 Task: Organize and update the Trello board for the travel plan, including moving cards to the correct dates and updating task statuses.
Action: Mouse moved to (660, 149)
Screenshot: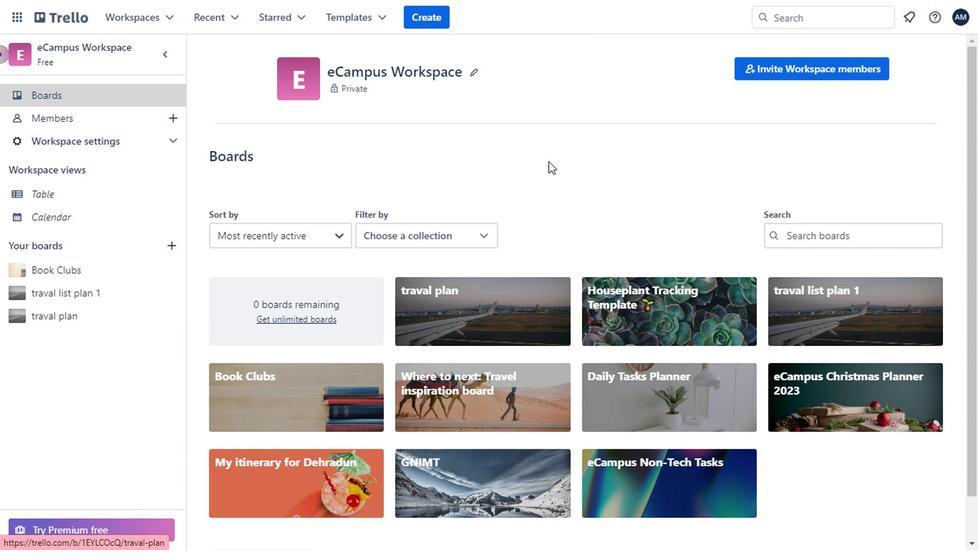 
Action: Mouse pressed left at (660, 149)
Screenshot: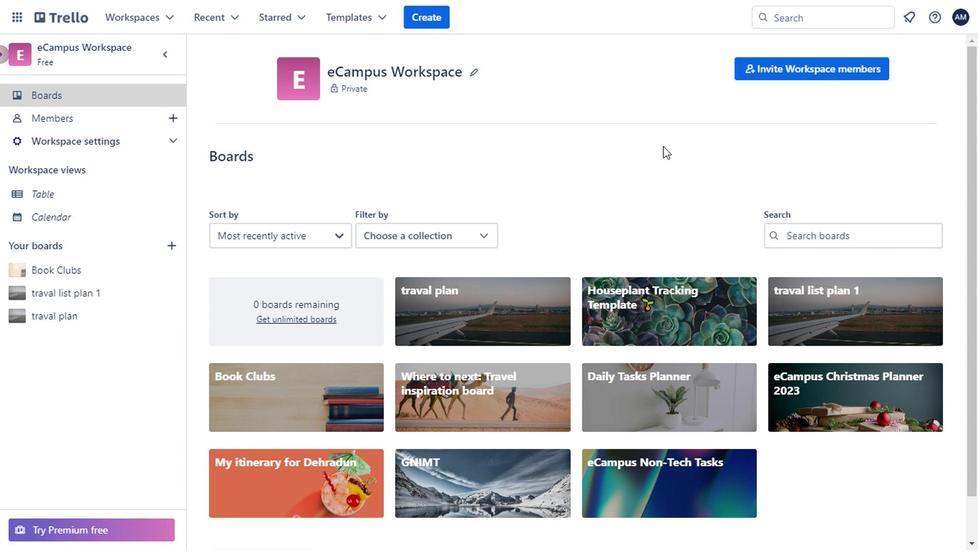 
Action: Mouse moved to (448, 315)
Screenshot: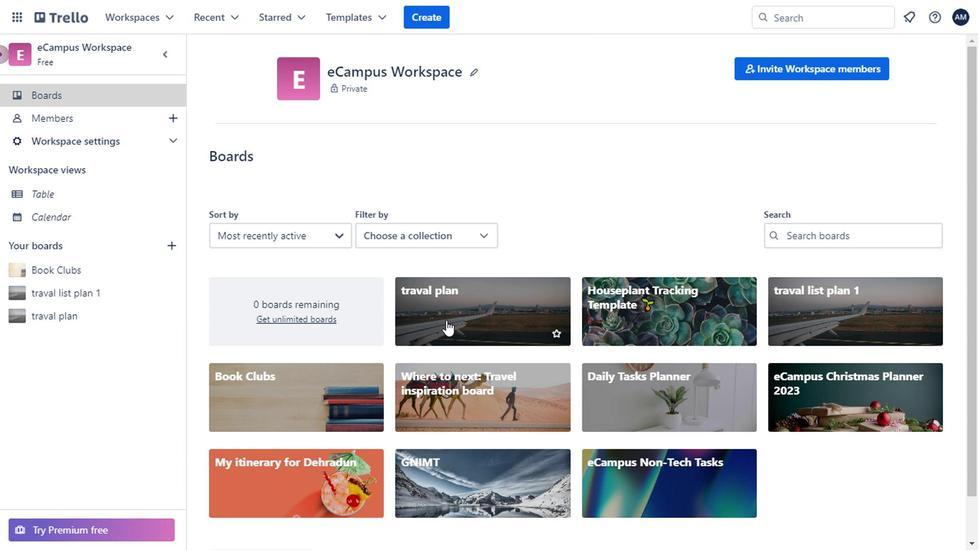
Action: Mouse pressed left at (448, 315)
Screenshot: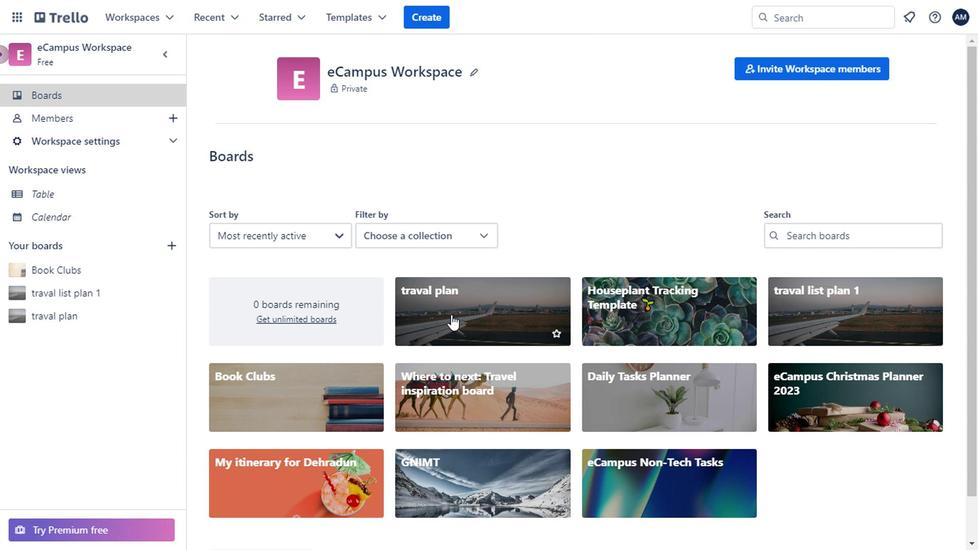 
Action: Mouse moved to (164, 55)
Screenshot: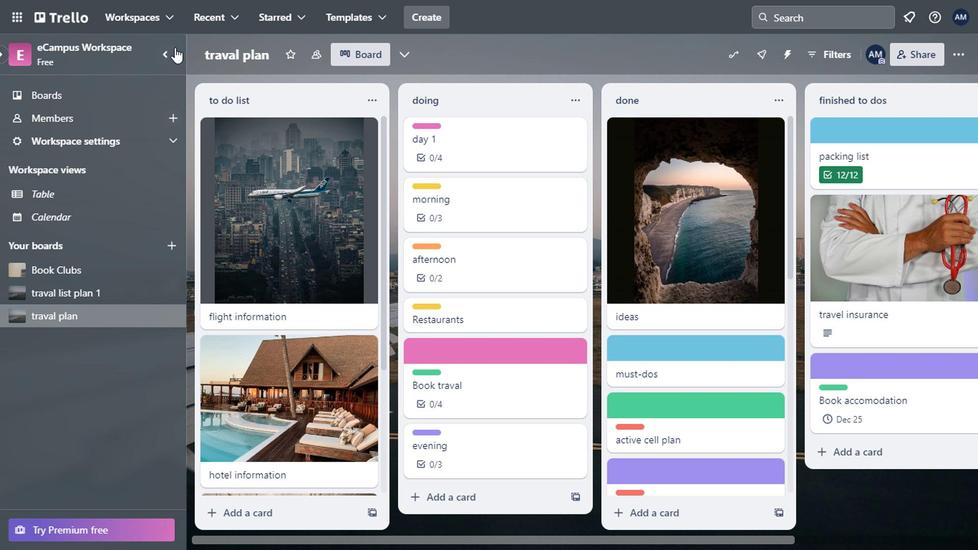 
Action: Mouse pressed left at (164, 55)
Screenshot: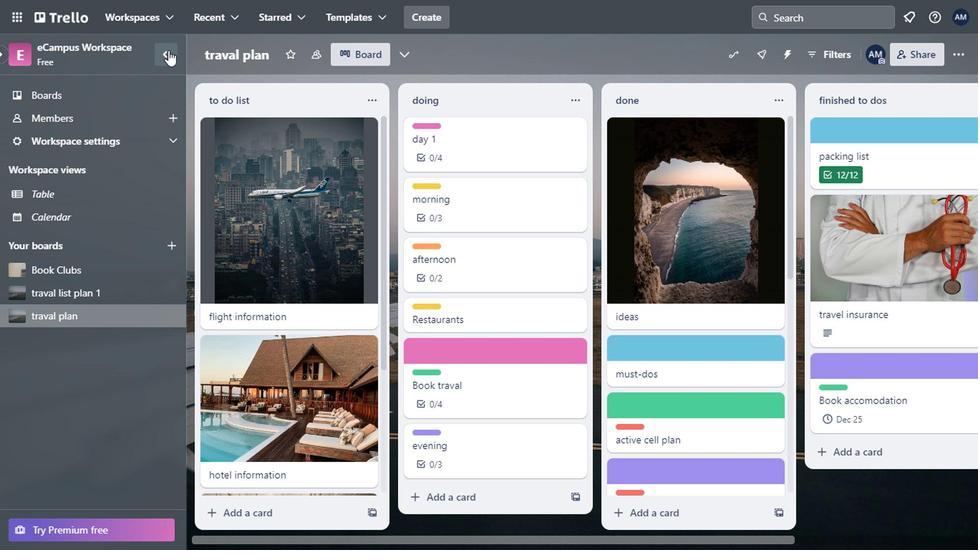 
Action: Mouse moved to (126, 91)
Screenshot: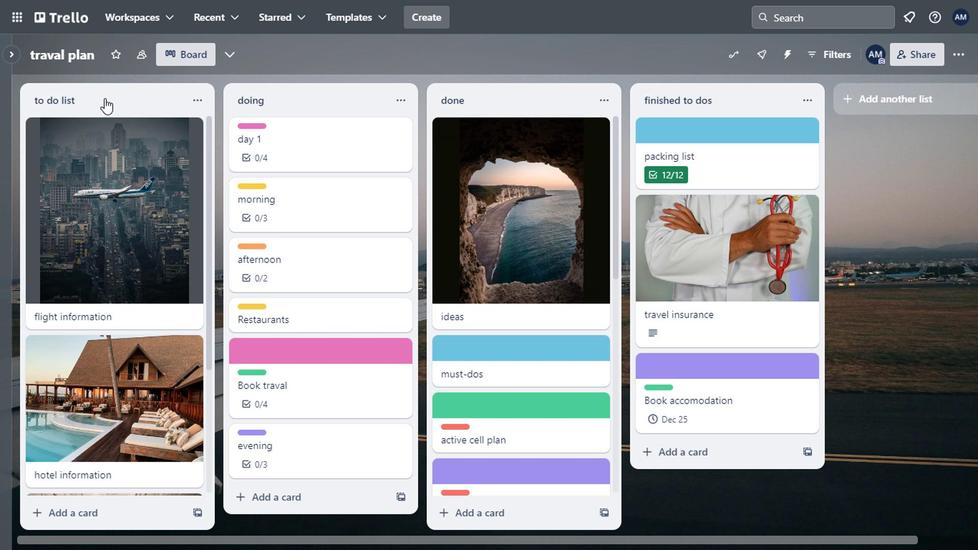 
Action: Mouse scrolled (126, 92) with delta (0, 1)
Screenshot: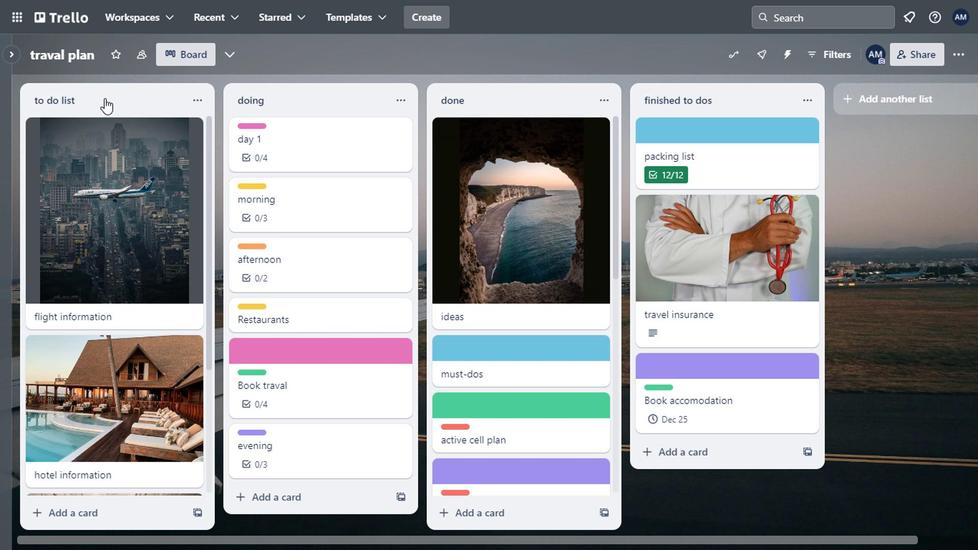 
Action: Mouse moved to (233, 54)
Screenshot: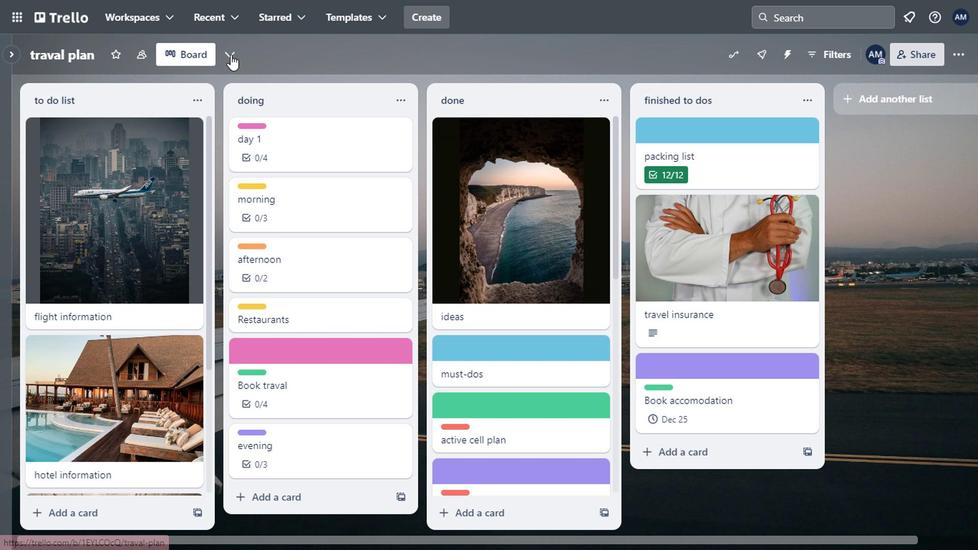 
Action: Mouse pressed left at (233, 54)
Screenshot: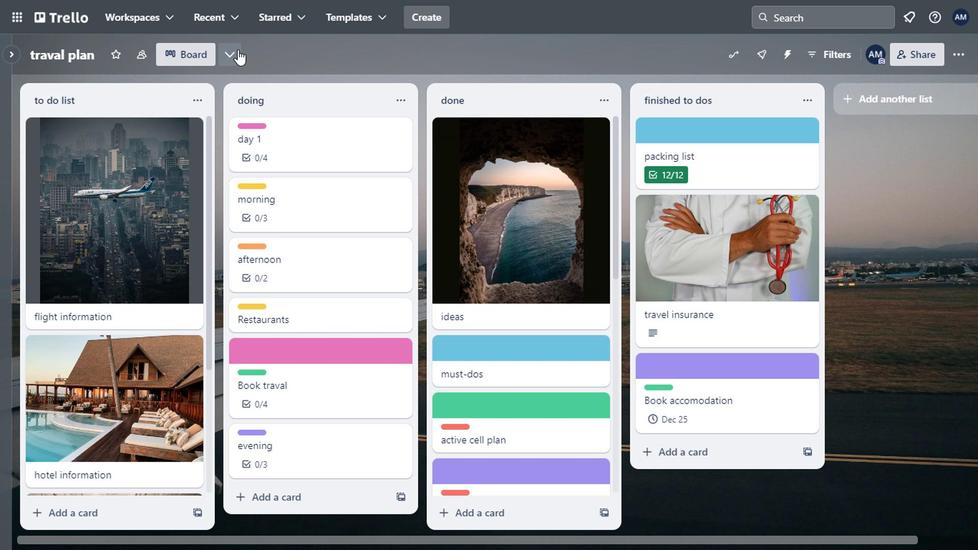 
Action: Mouse moved to (409, 91)
Screenshot: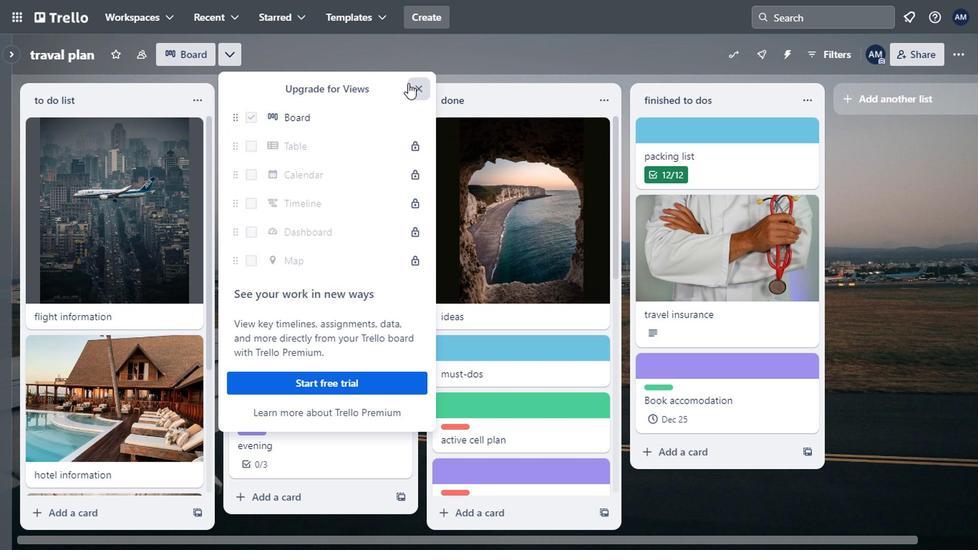 
Action: Mouse pressed left at (409, 91)
Screenshot: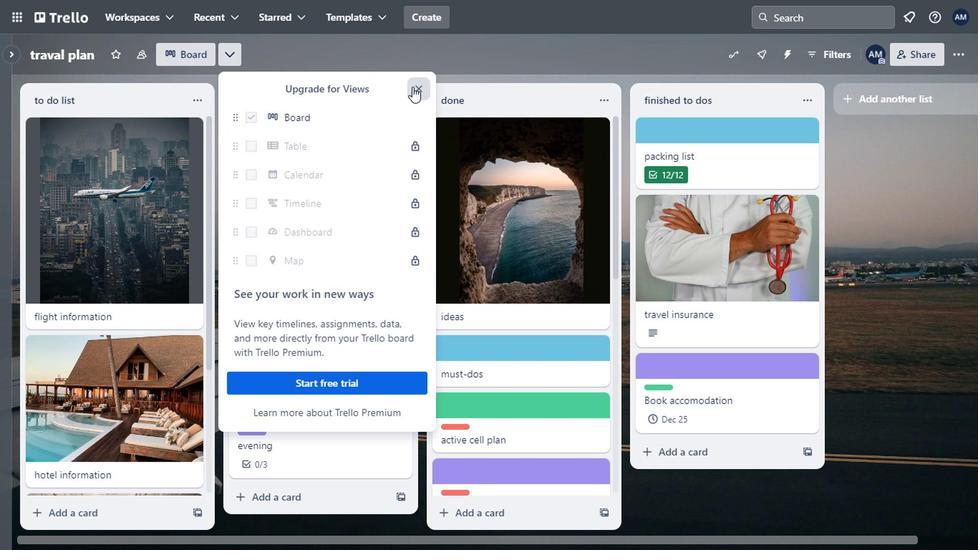 
Action: Mouse moved to (588, 204)
Screenshot: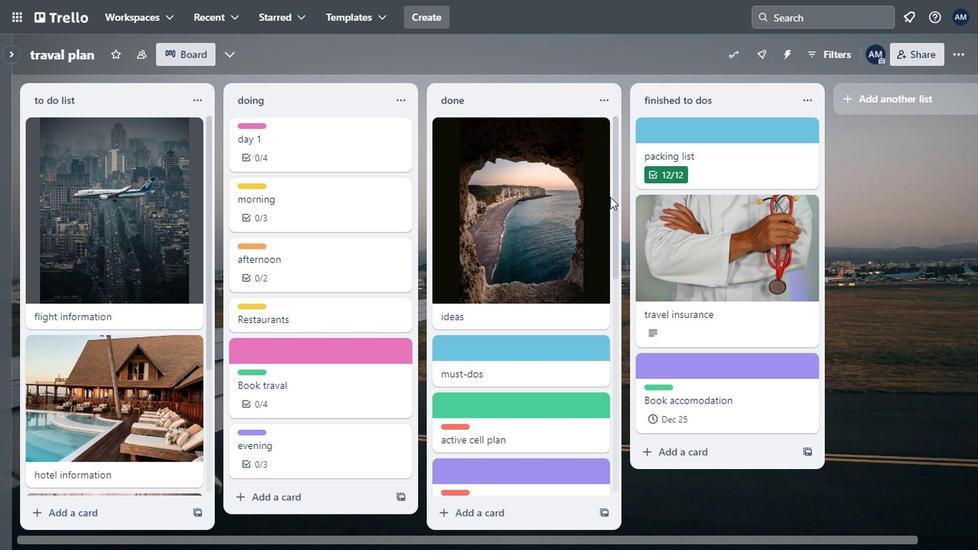 
Action: Mouse pressed left at (588, 204)
Screenshot: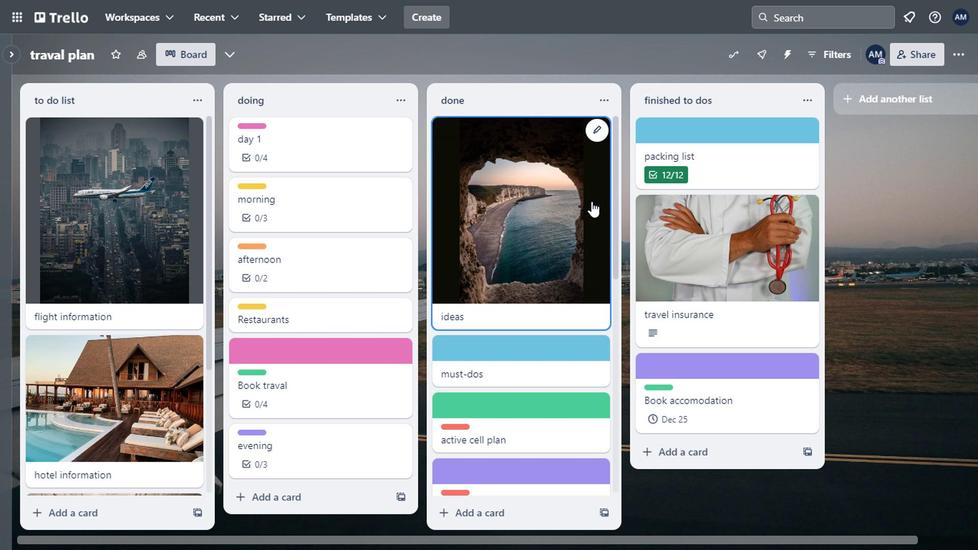 
Action: Mouse moved to (684, 343)
Screenshot: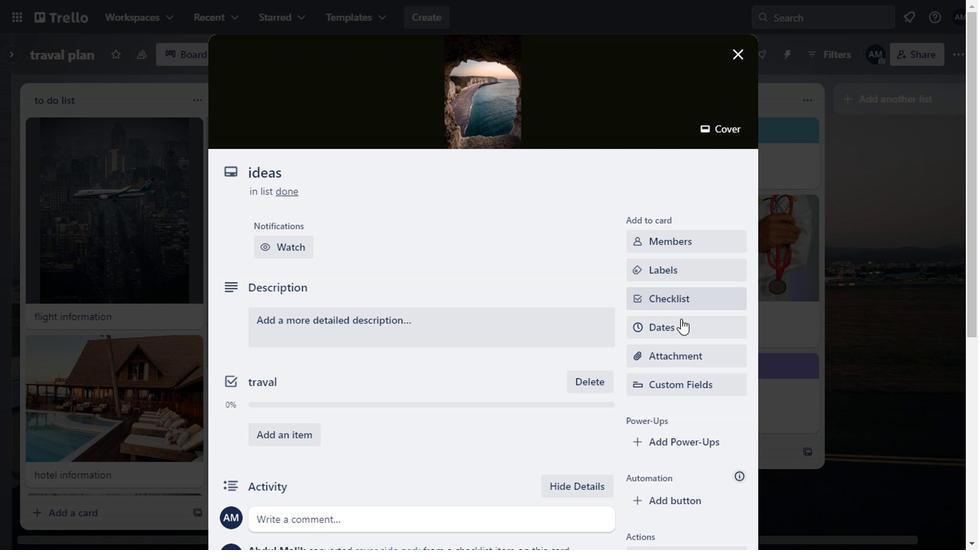 
Action: Mouse scrolled (684, 342) with delta (0, -1)
Screenshot: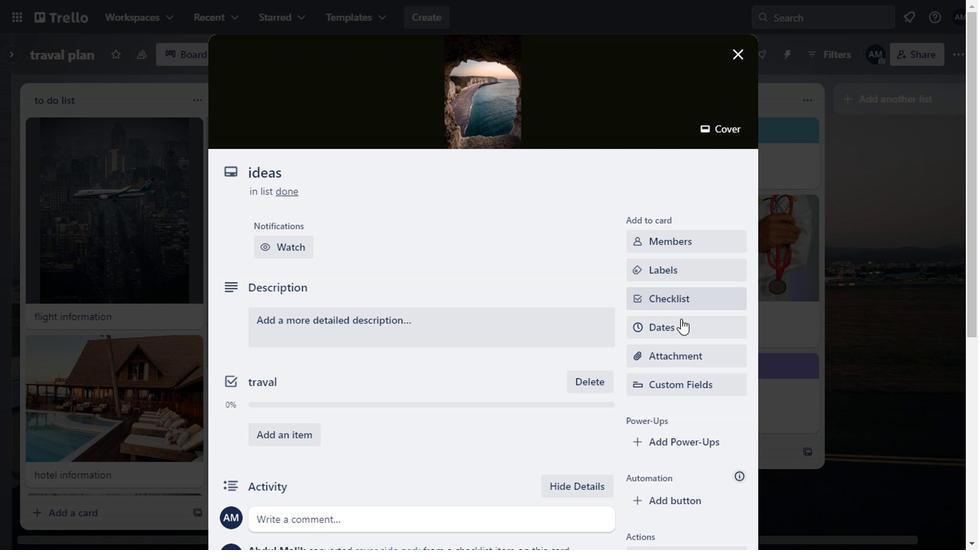 
Action: Mouse moved to (683, 346)
Screenshot: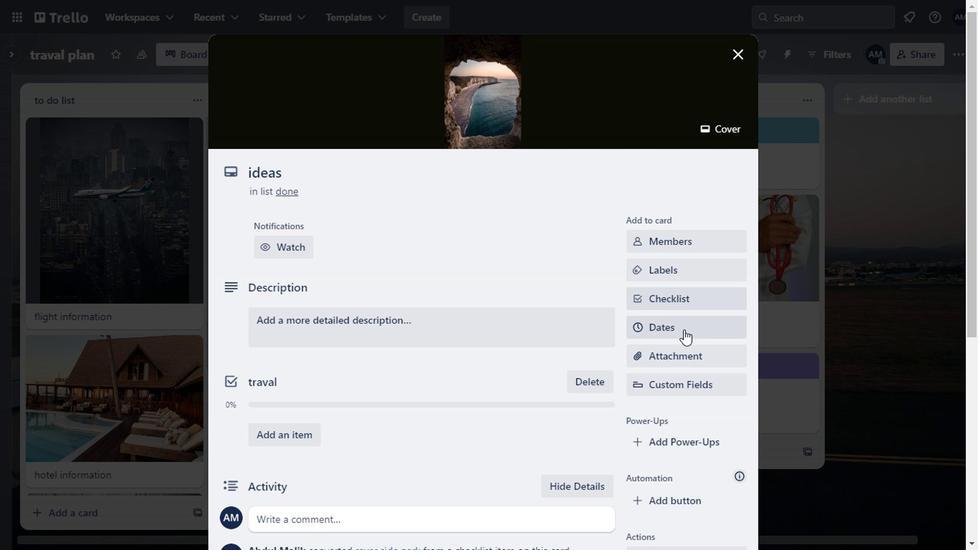 
Action: Mouse scrolled (683, 345) with delta (0, -1)
Screenshot: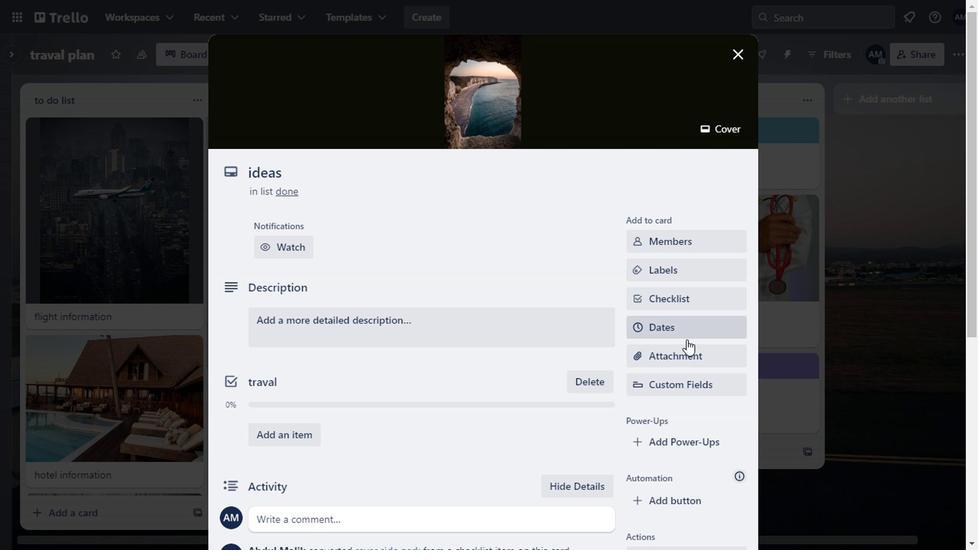 
Action: Mouse moved to (679, 347)
Screenshot: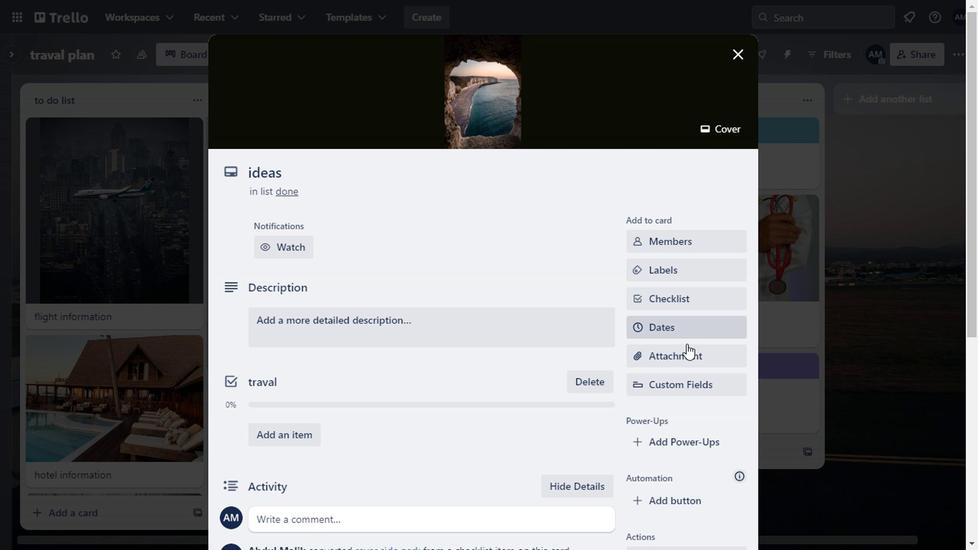 
Action: Mouse scrolled (679, 347) with delta (0, 0)
Screenshot: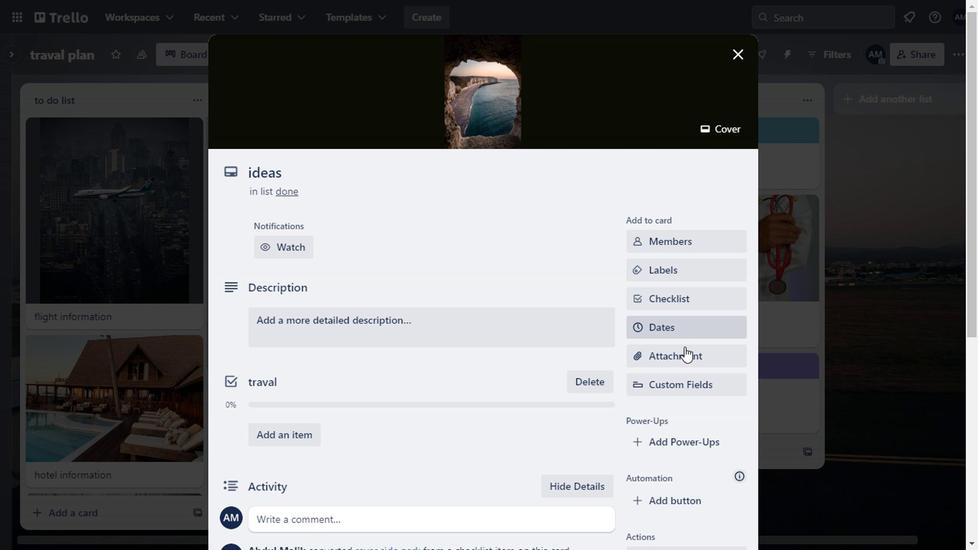 
Action: Mouse moved to (636, 233)
Screenshot: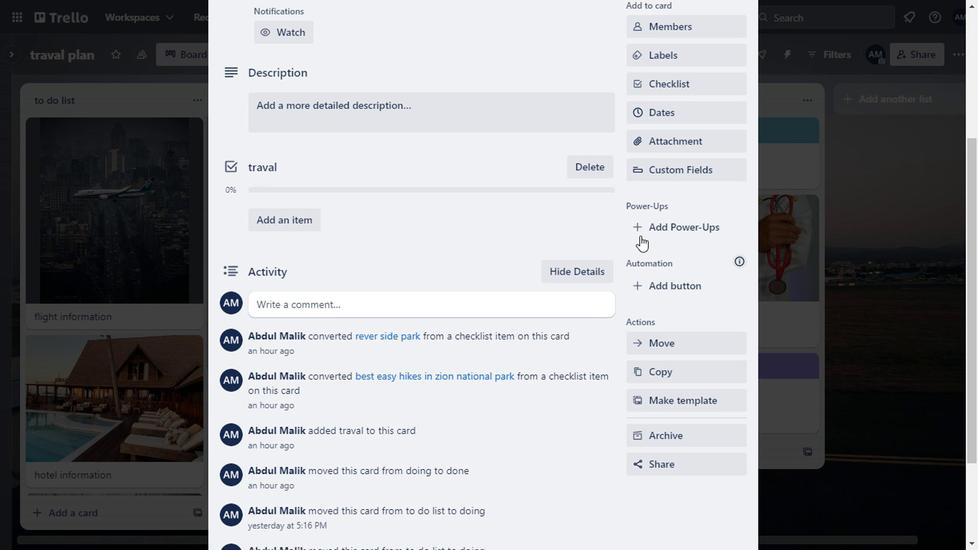 
Action: Mouse pressed left at (636, 233)
Screenshot: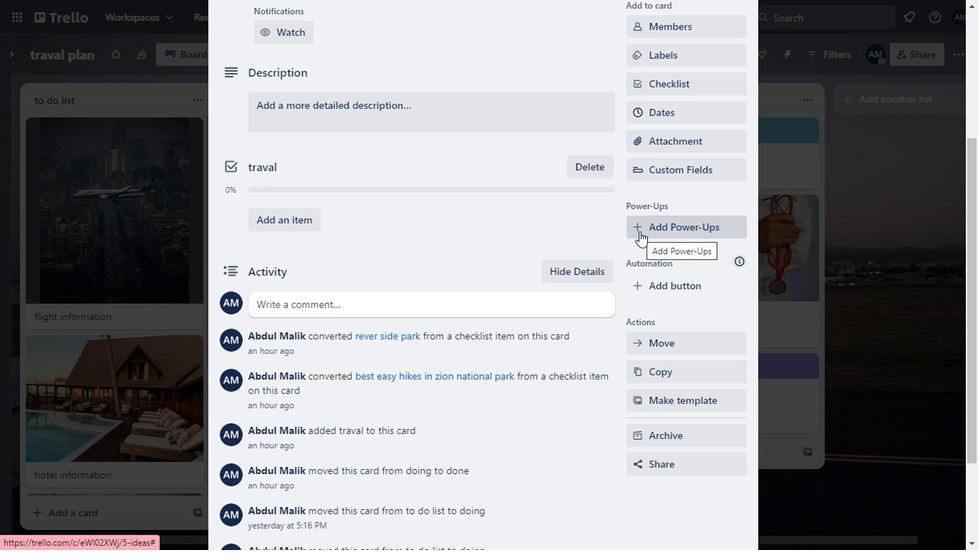
Action: Mouse moved to (113, 218)
Screenshot: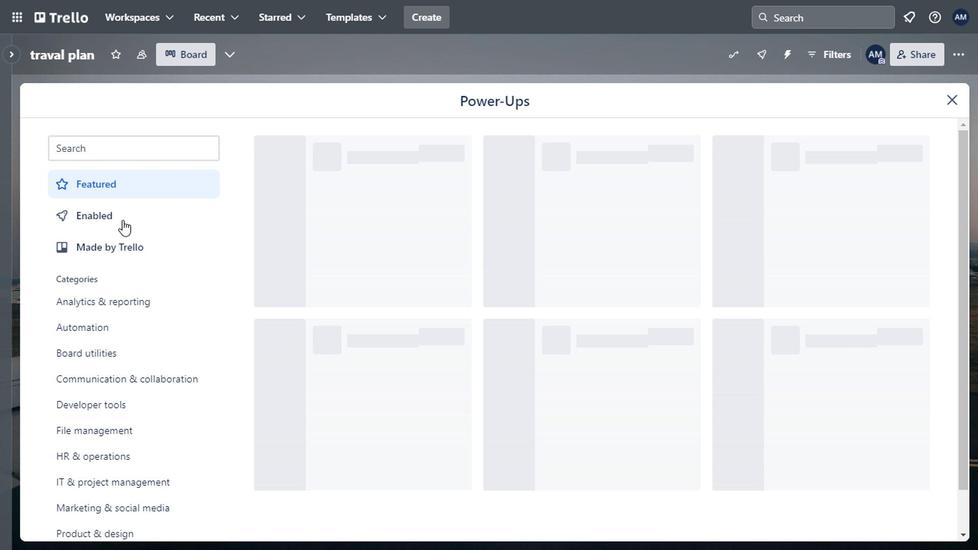 
Action: Mouse pressed left at (113, 218)
Screenshot: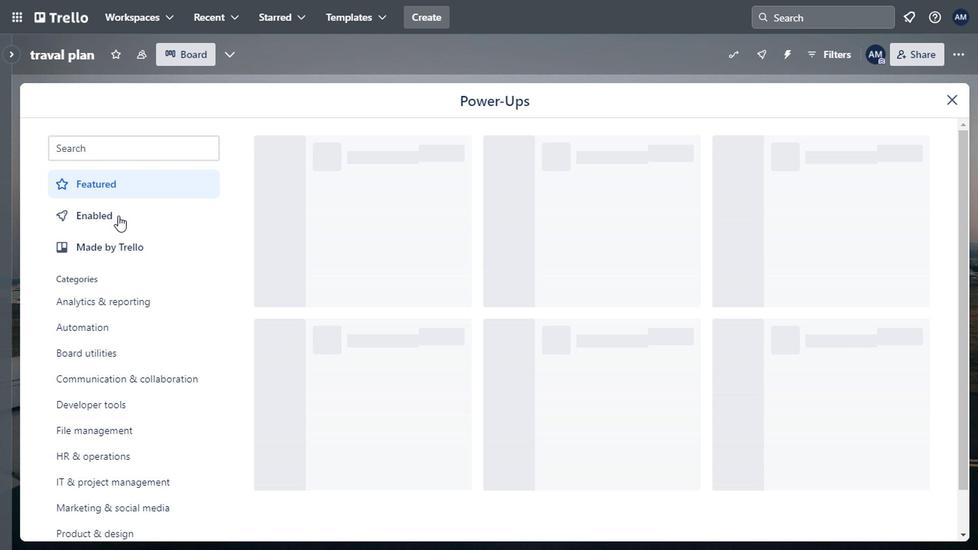 
Action: Mouse moved to (543, 228)
Screenshot: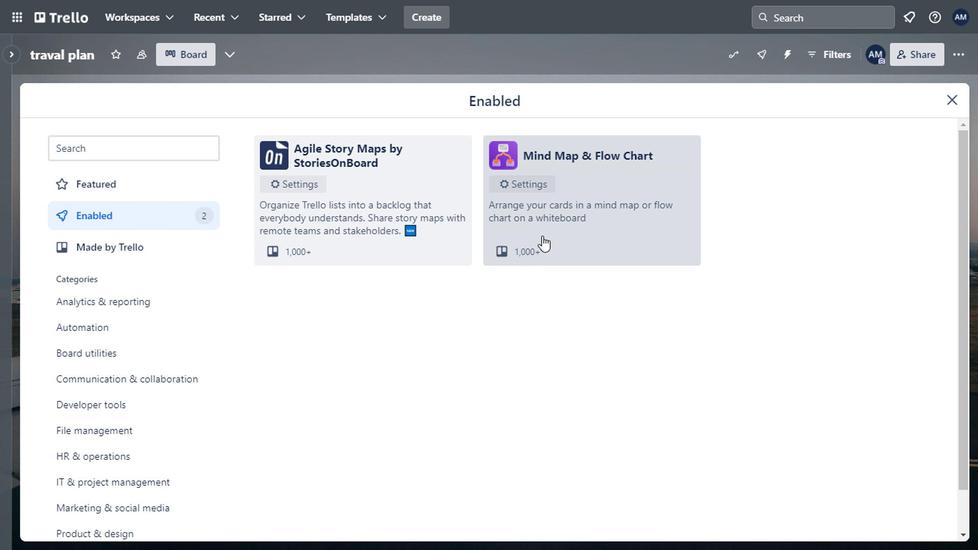 
Action: Mouse pressed left at (543, 228)
Screenshot: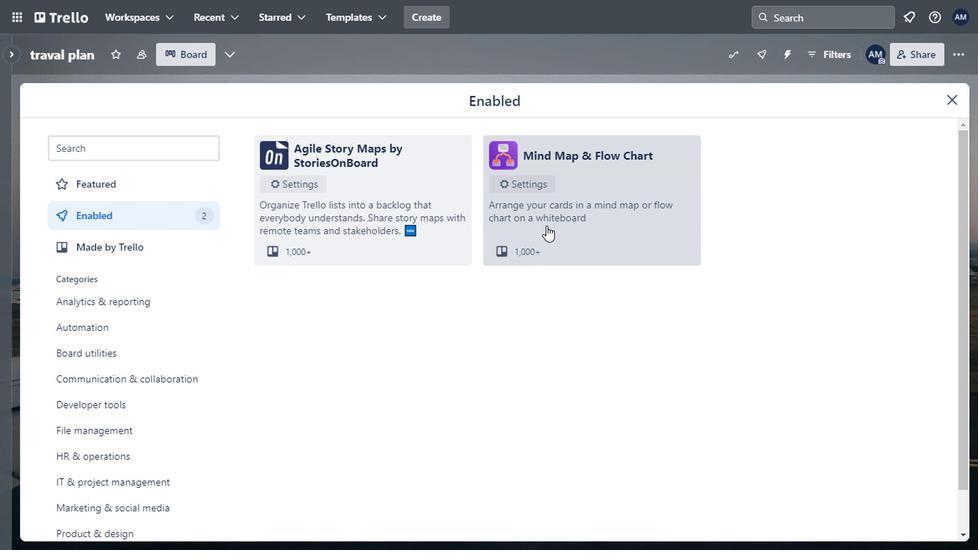 
Action: Mouse scrolled (543, 227) with delta (0, -1)
Screenshot: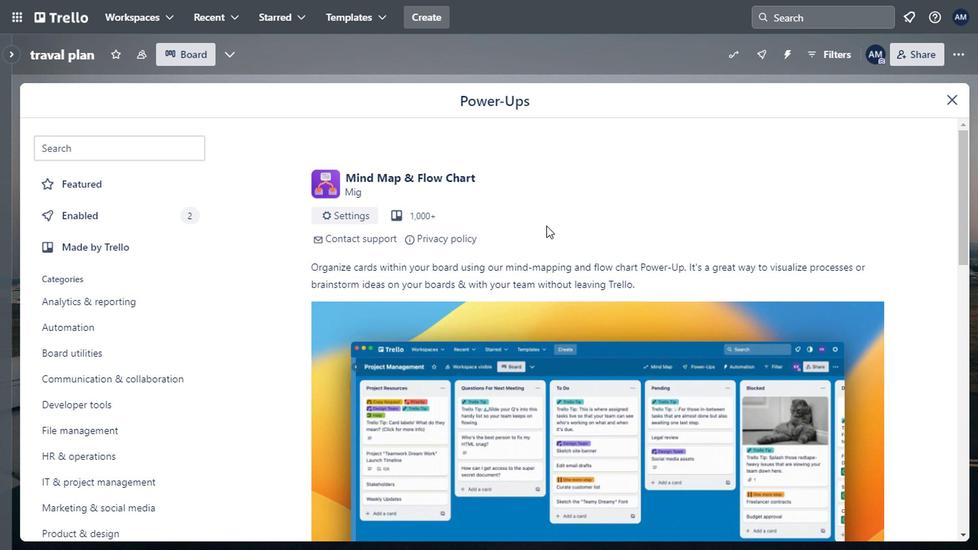 
Action: Mouse scrolled (543, 227) with delta (0, -1)
Screenshot: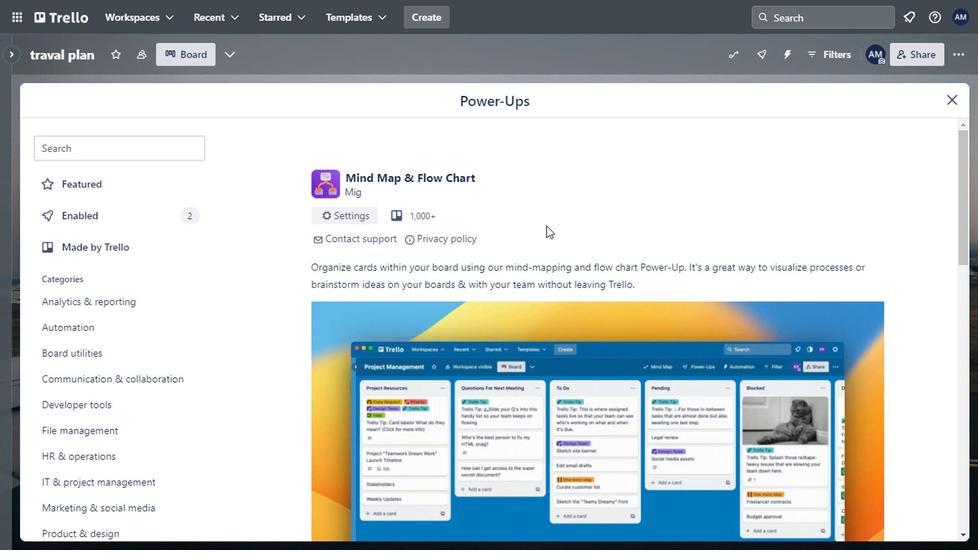 
Action: Mouse moved to (543, 229)
Screenshot: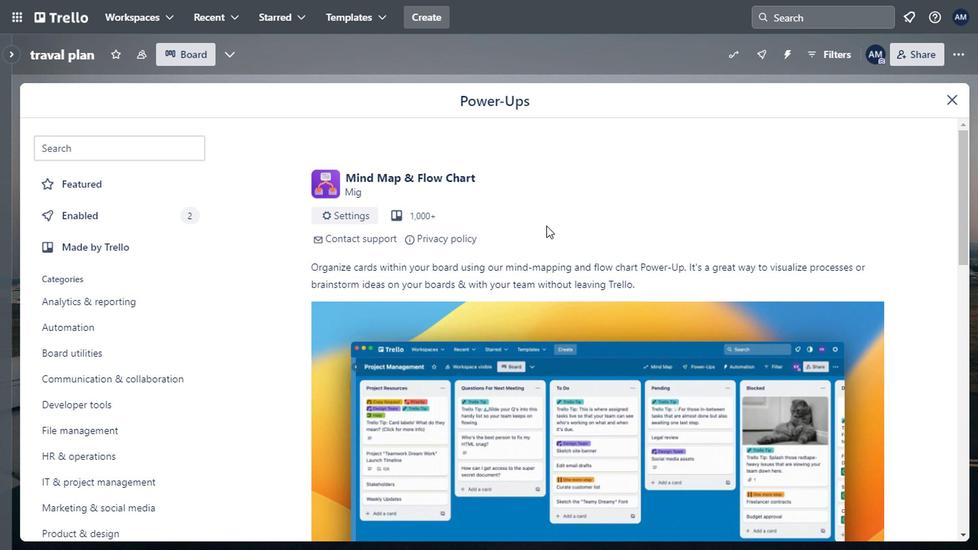 
Action: Mouse scrolled (543, 228) with delta (0, -1)
Screenshot: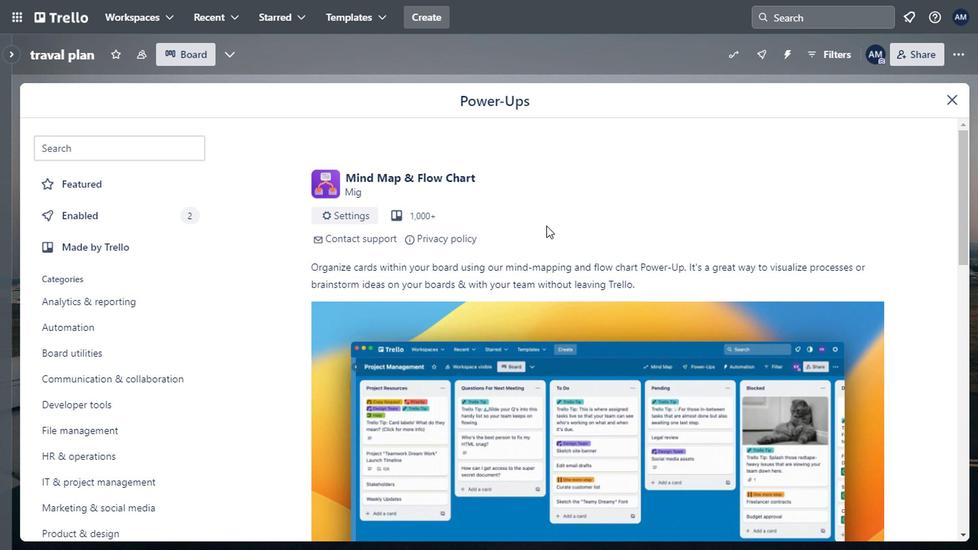 
Action: Mouse moved to (543, 230)
Screenshot: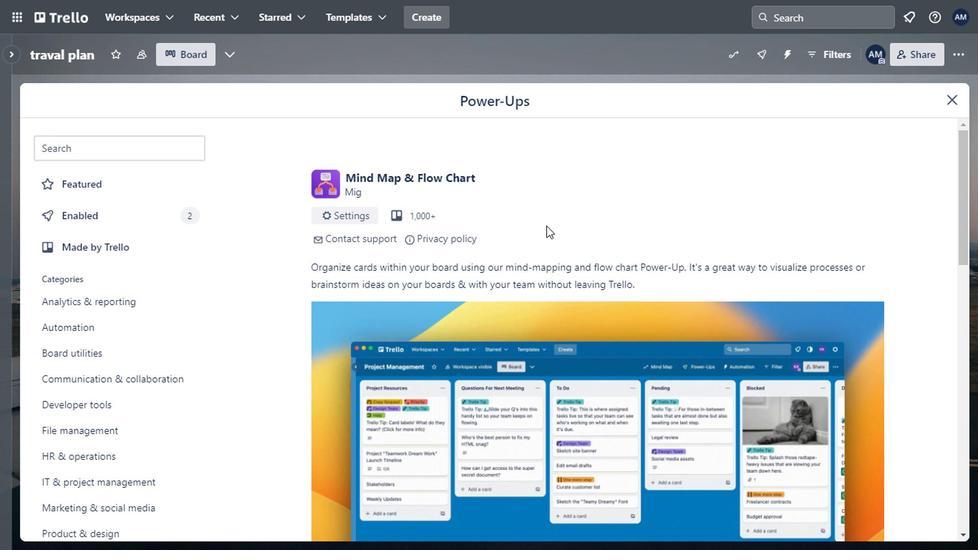 
Action: Mouse scrolled (543, 230) with delta (0, 0)
Screenshot: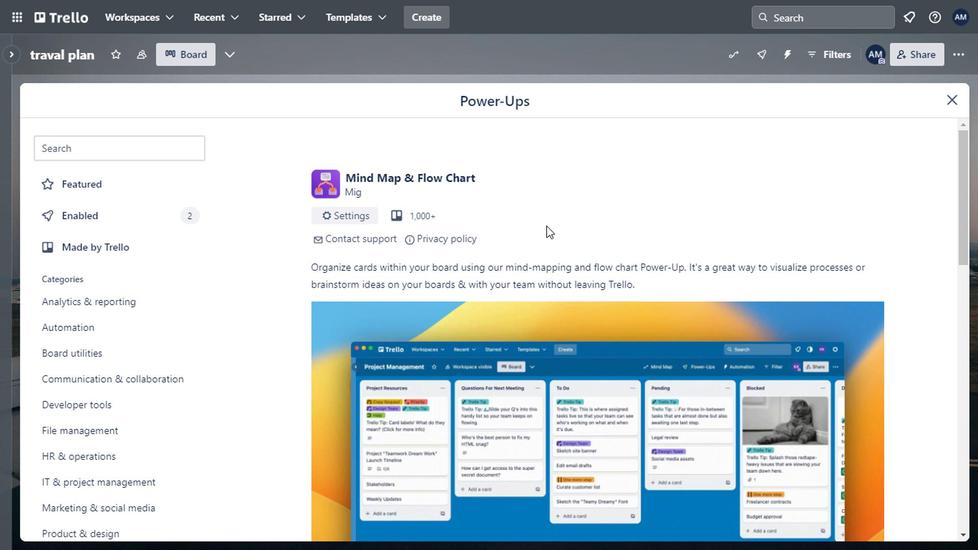 
Action: Mouse moved to (575, 305)
Screenshot: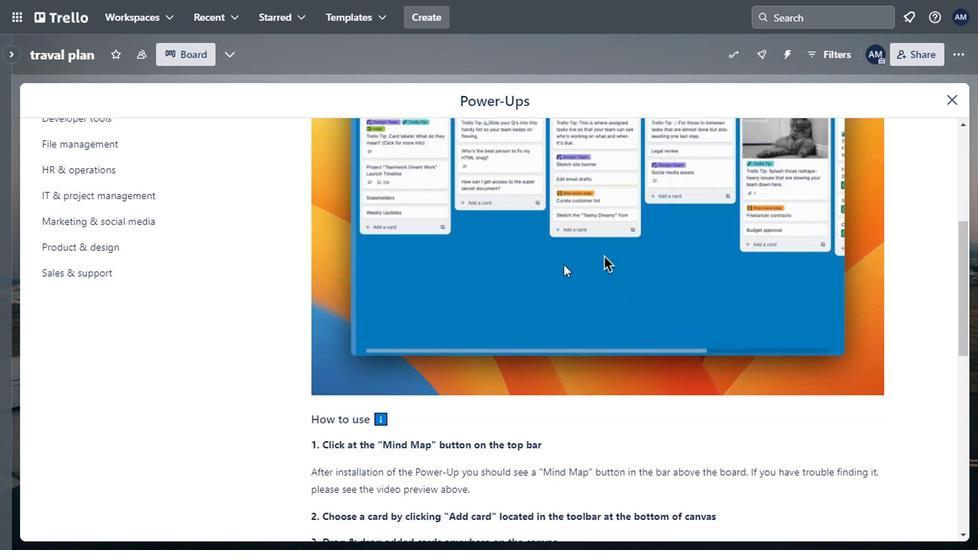 
Action: Mouse scrolled (575, 305) with delta (0, 0)
Screenshot: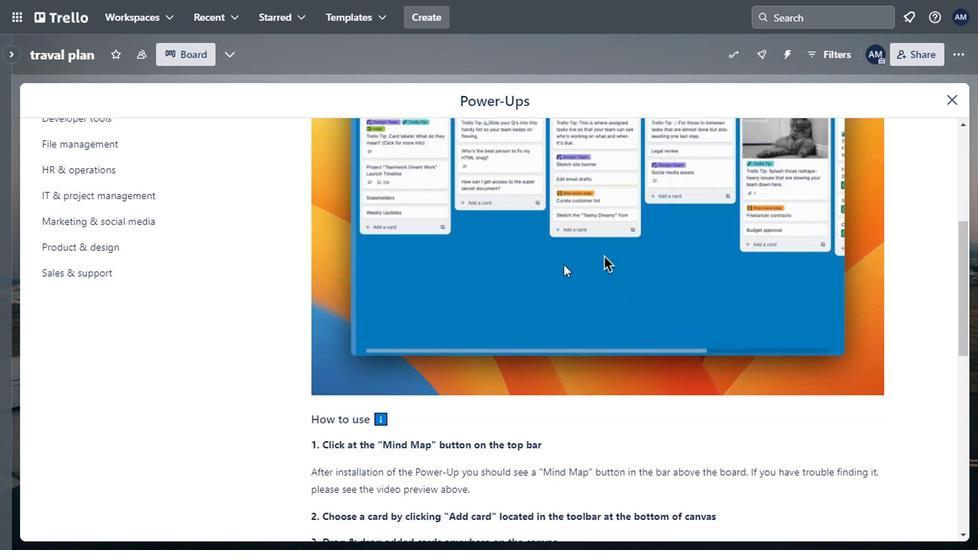 
Action: Mouse moved to (571, 338)
Screenshot: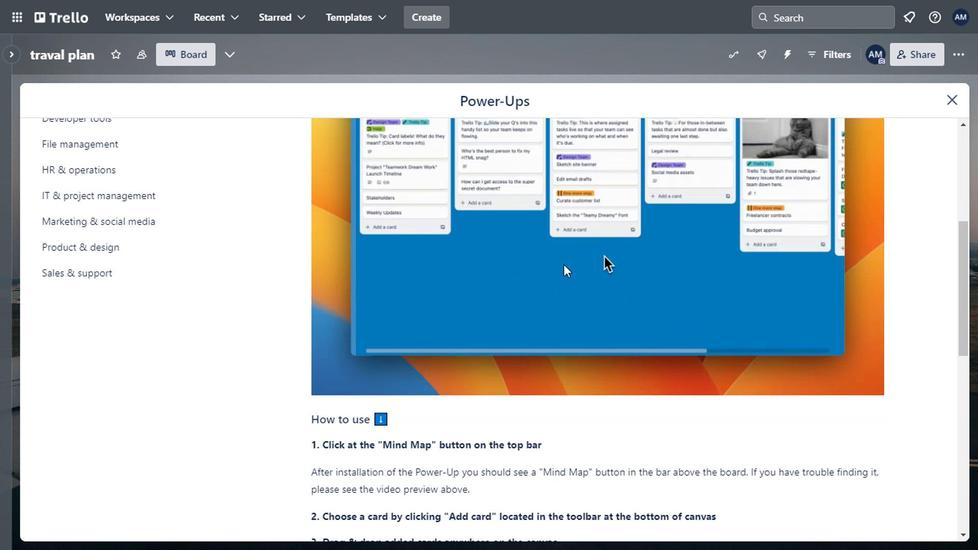 
Action: Mouse scrolled (571, 338) with delta (0, 0)
Screenshot: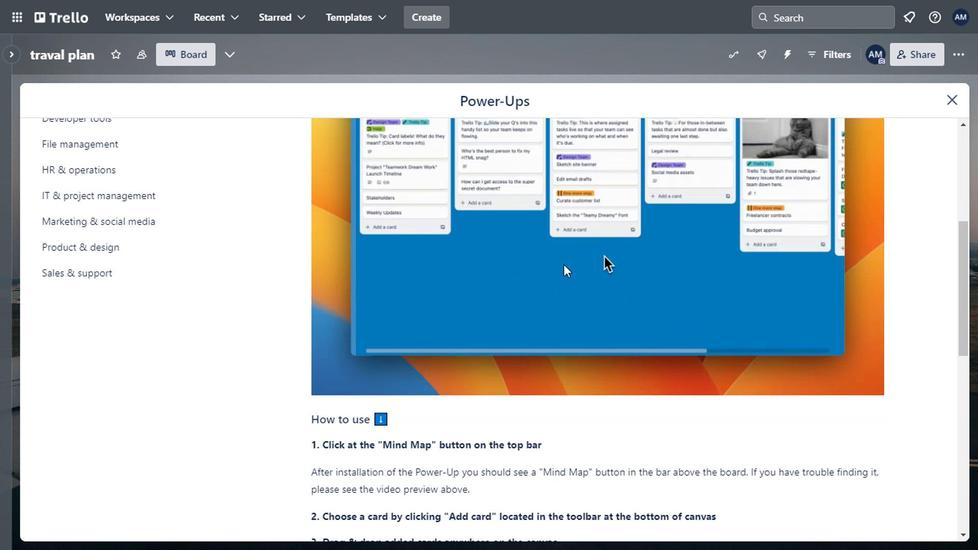 
Action: Mouse moved to (562, 356)
Screenshot: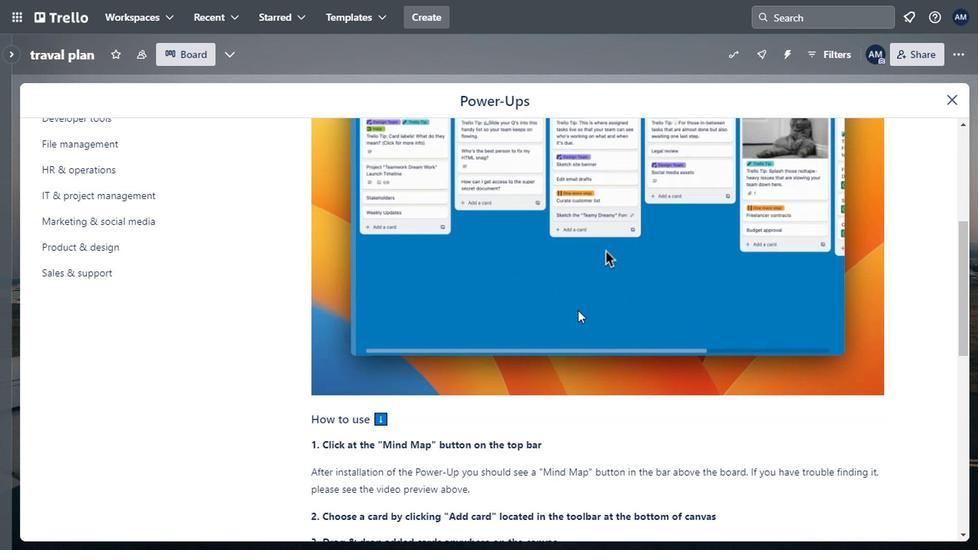 
Action: Mouse scrolled (562, 356) with delta (0, 0)
Screenshot: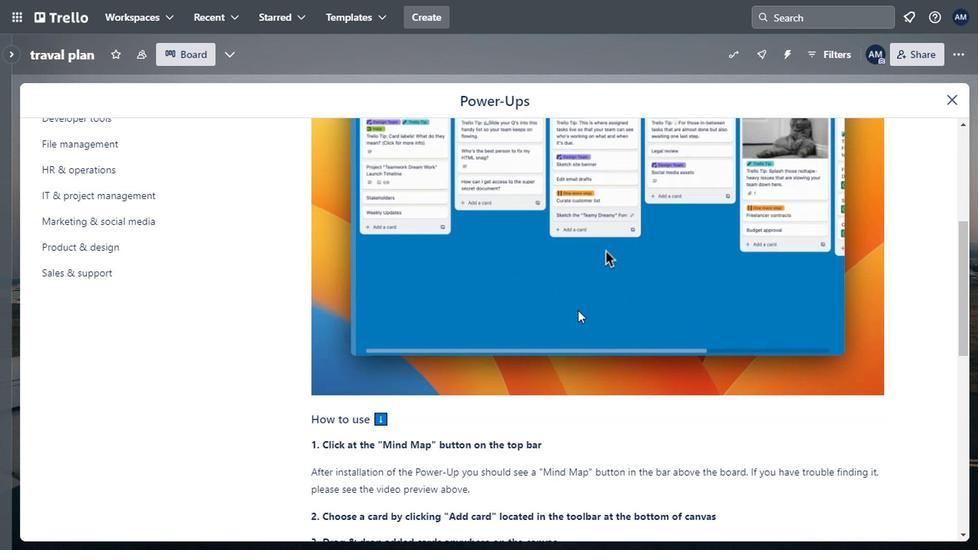 
Action: Mouse moved to (559, 365)
Screenshot: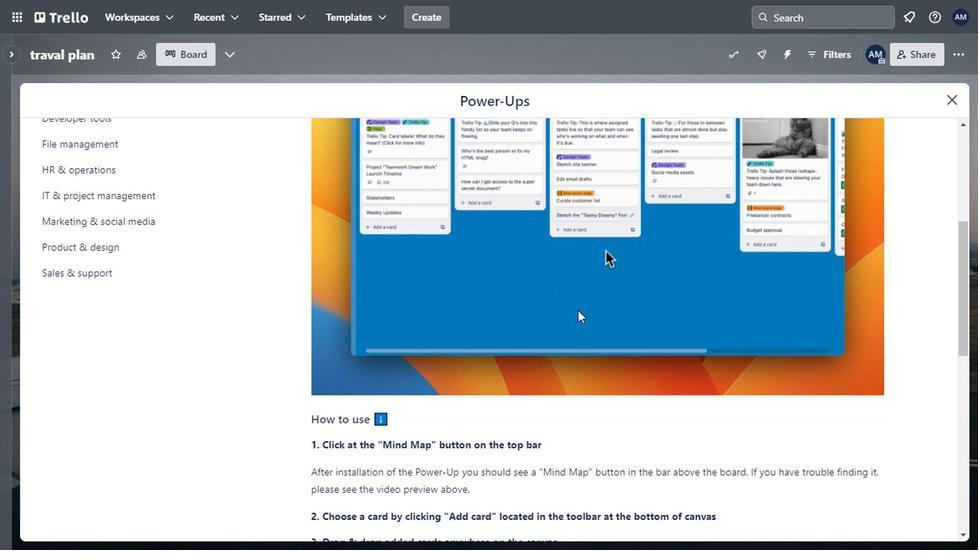 
Action: Mouse scrolled (559, 364) with delta (0, -1)
Screenshot: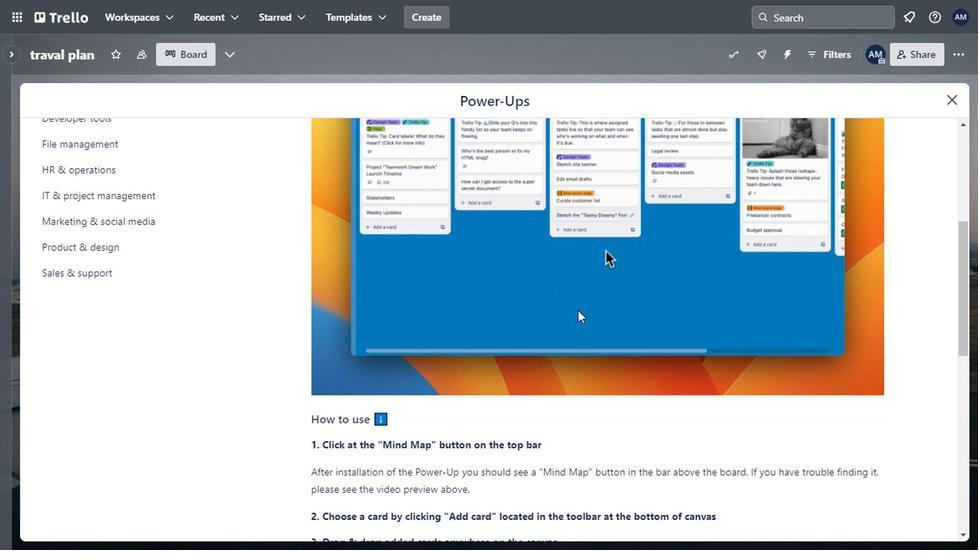 
Action: Mouse moved to (521, 382)
Screenshot: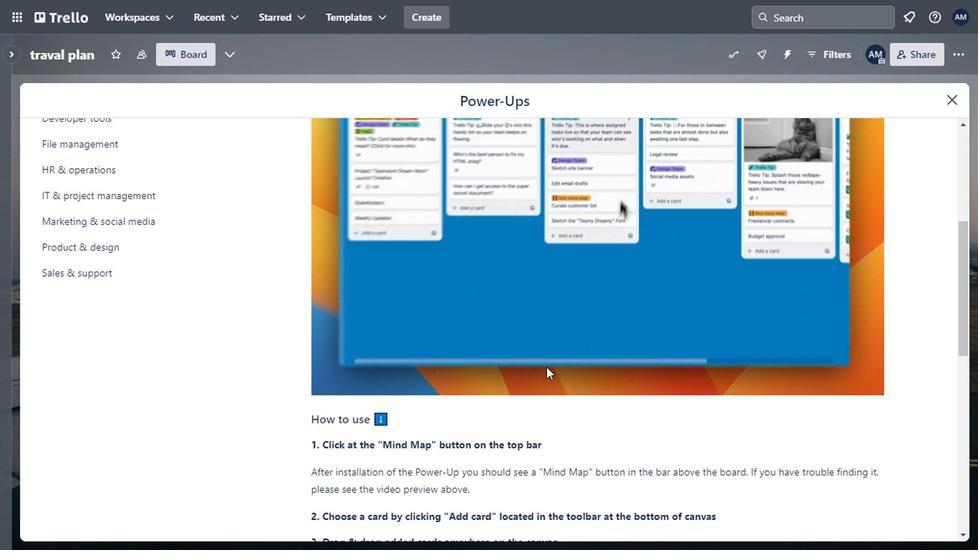 
Action: Mouse scrolled (521, 382) with delta (0, 0)
Screenshot: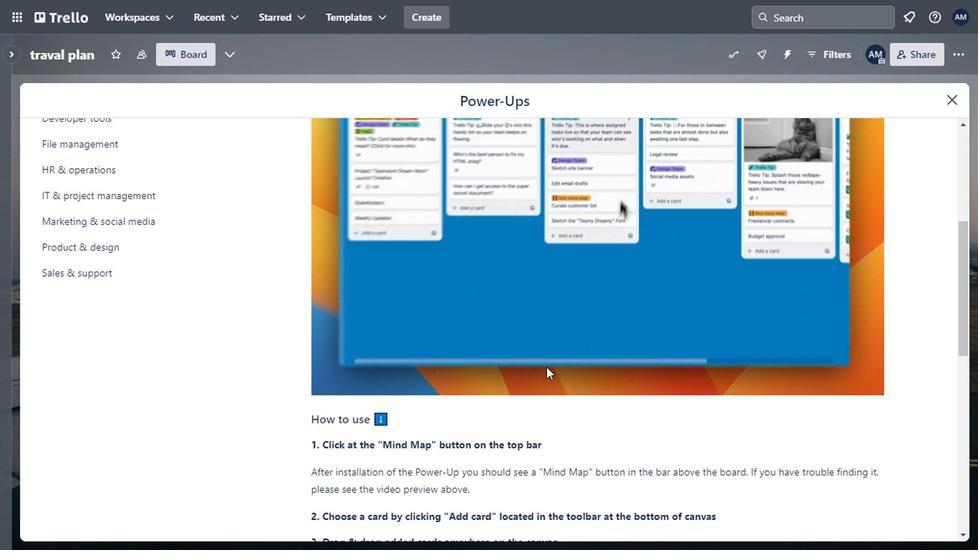 
Action: Mouse moved to (512, 396)
Screenshot: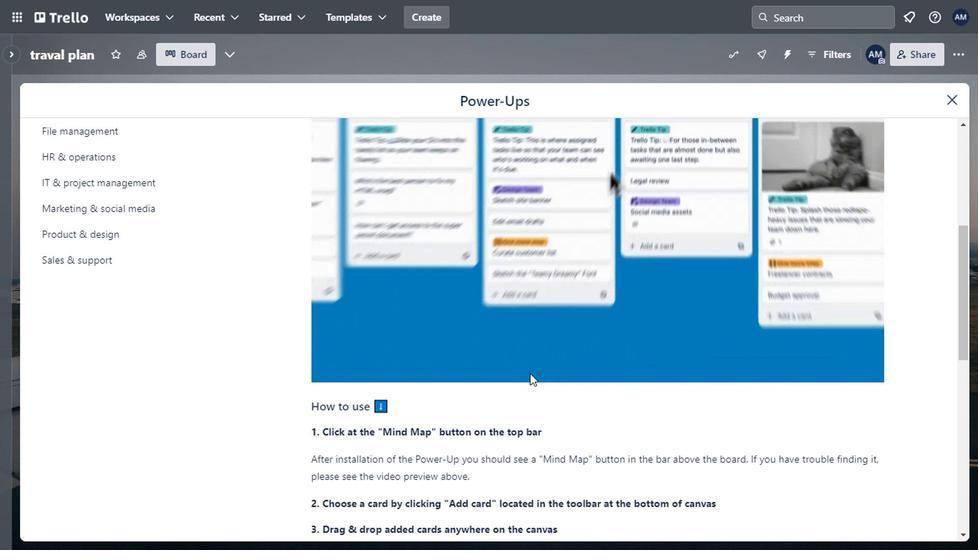 
Action: Mouse scrolled (512, 395) with delta (0, -1)
Screenshot: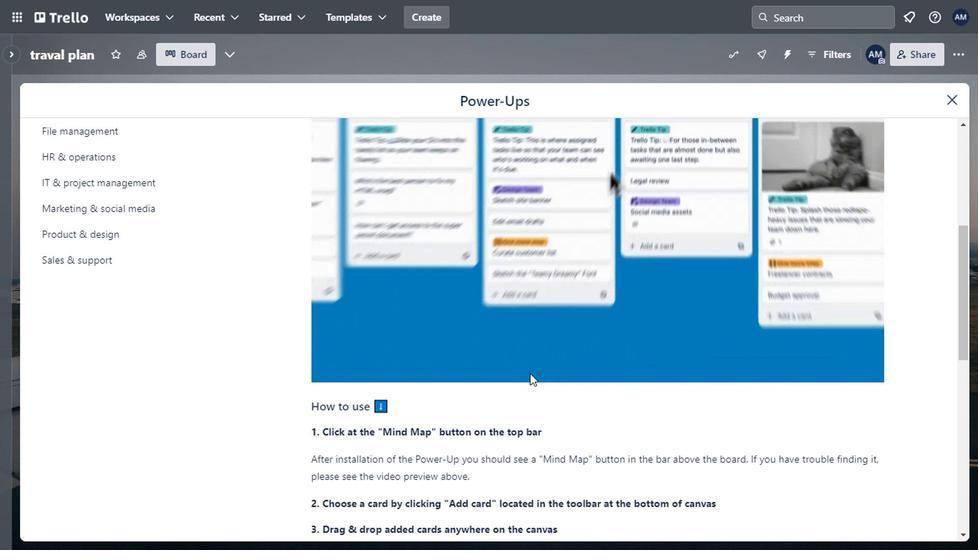 
Action: Mouse moved to (505, 406)
Screenshot: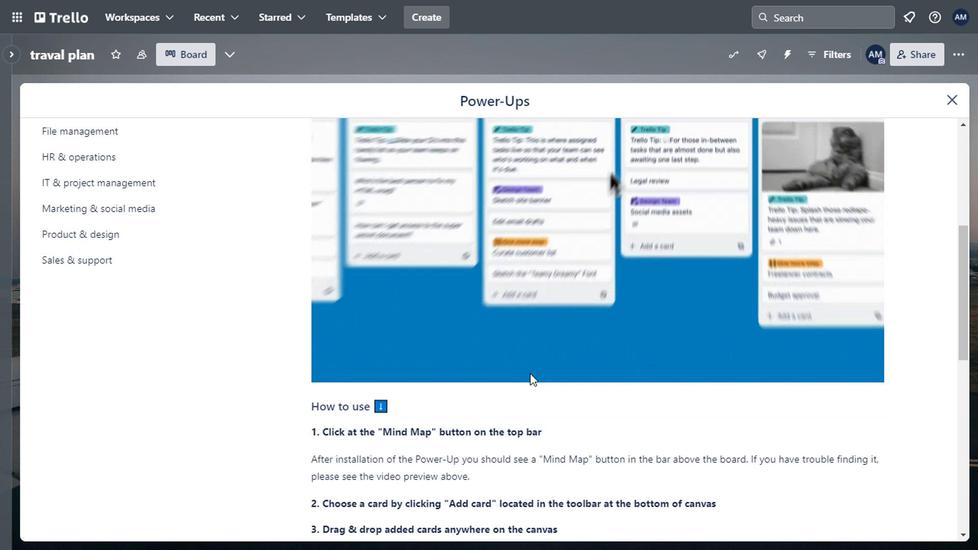 
Action: Mouse scrolled (505, 405) with delta (0, 0)
Screenshot: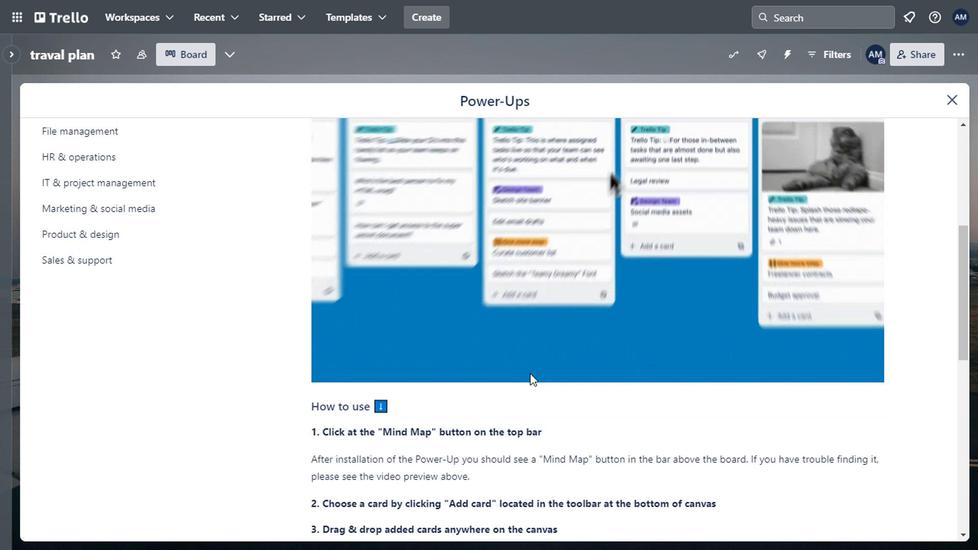 
Action: Mouse moved to (505, 408)
Screenshot: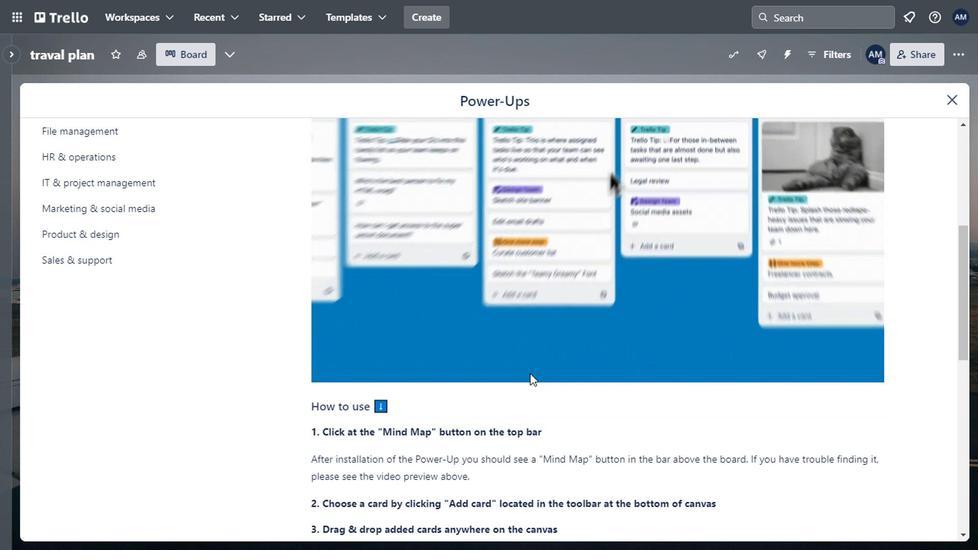 
Action: Mouse scrolled (505, 407) with delta (0, 0)
Screenshot: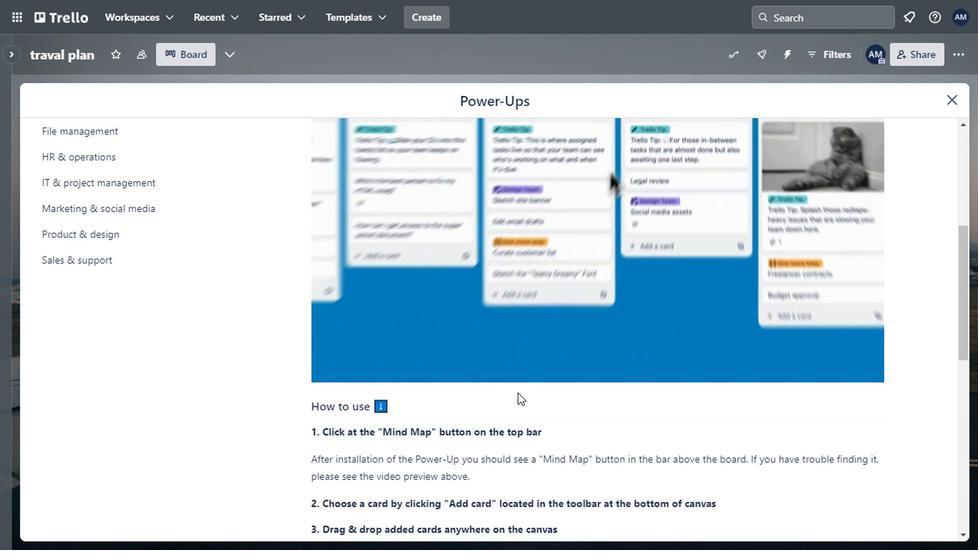 
Action: Mouse moved to (450, 386)
Screenshot: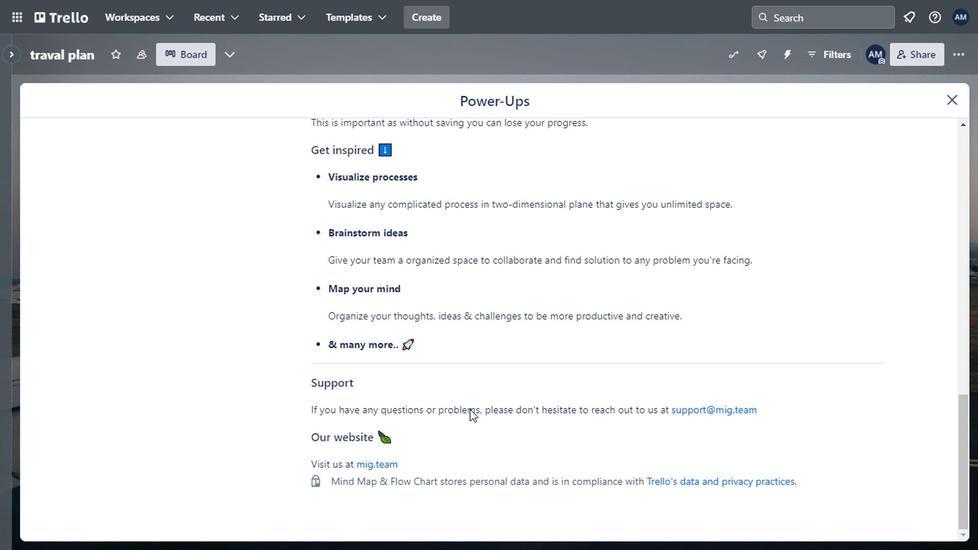 
Action: Mouse scrolled (450, 387) with delta (0, 1)
Screenshot: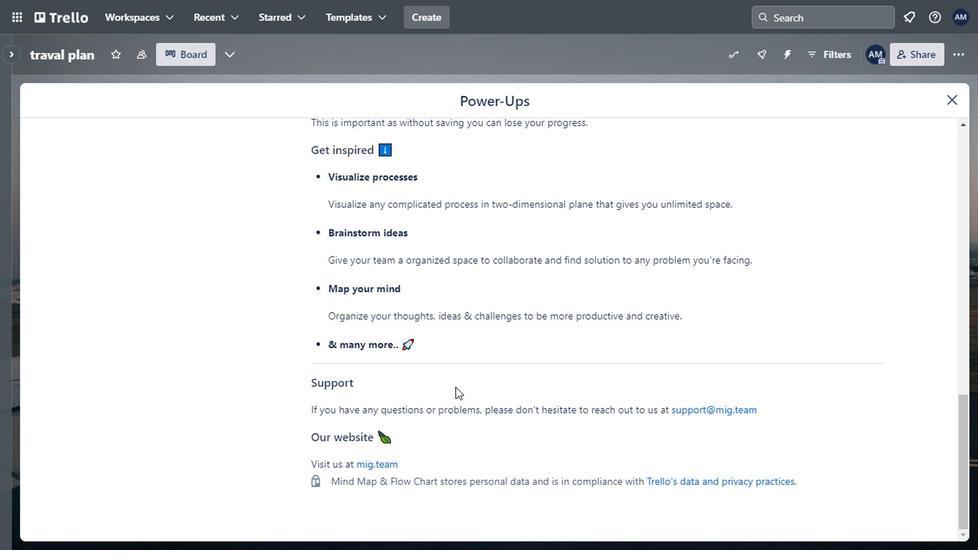 
Action: Mouse scrolled (450, 387) with delta (0, 1)
Screenshot: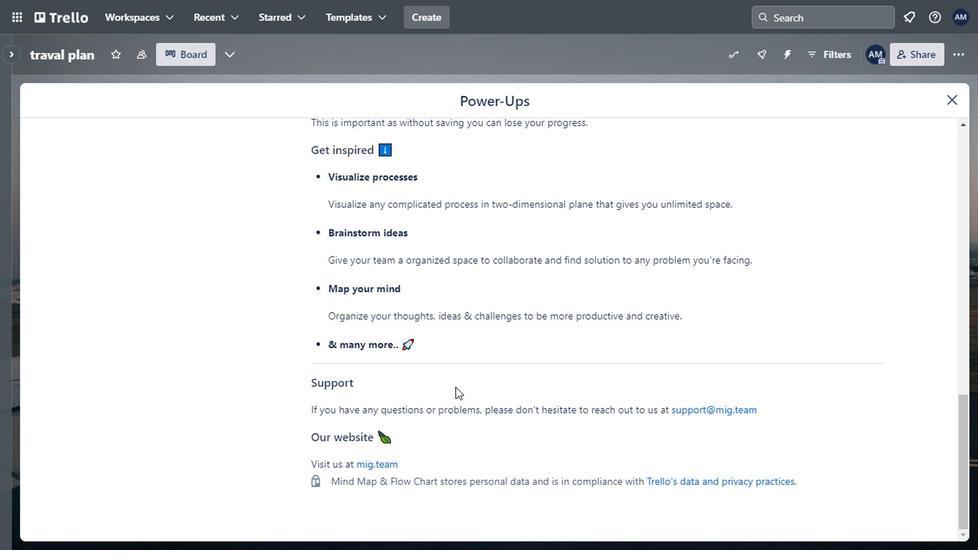 
Action: Mouse scrolled (450, 387) with delta (0, 1)
Screenshot: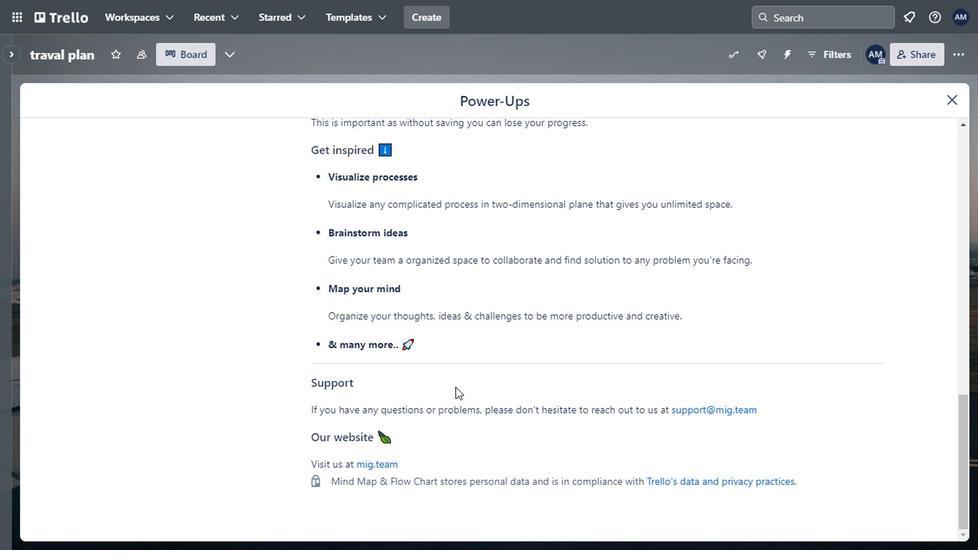 
Action: Mouse scrolled (450, 387) with delta (0, 1)
Screenshot: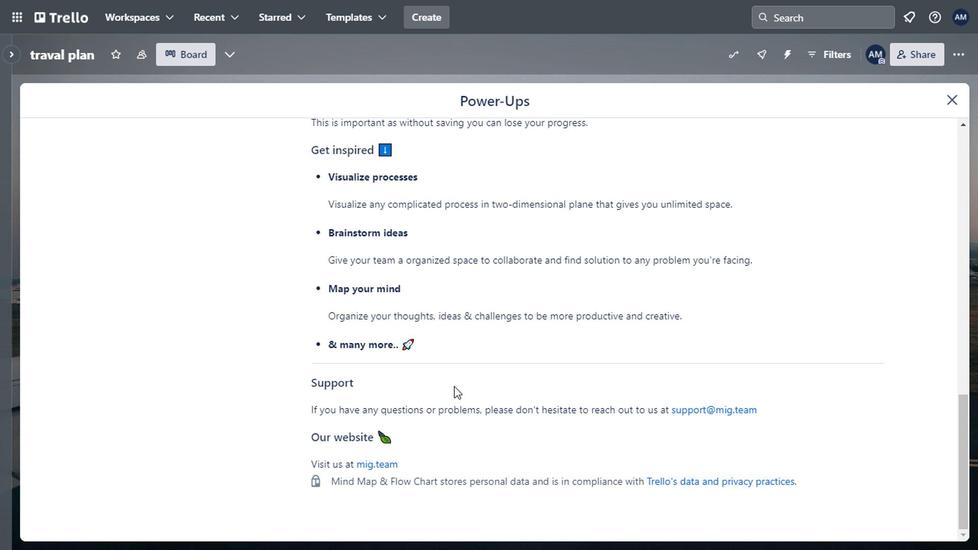 
Action: Mouse moved to (452, 362)
Screenshot: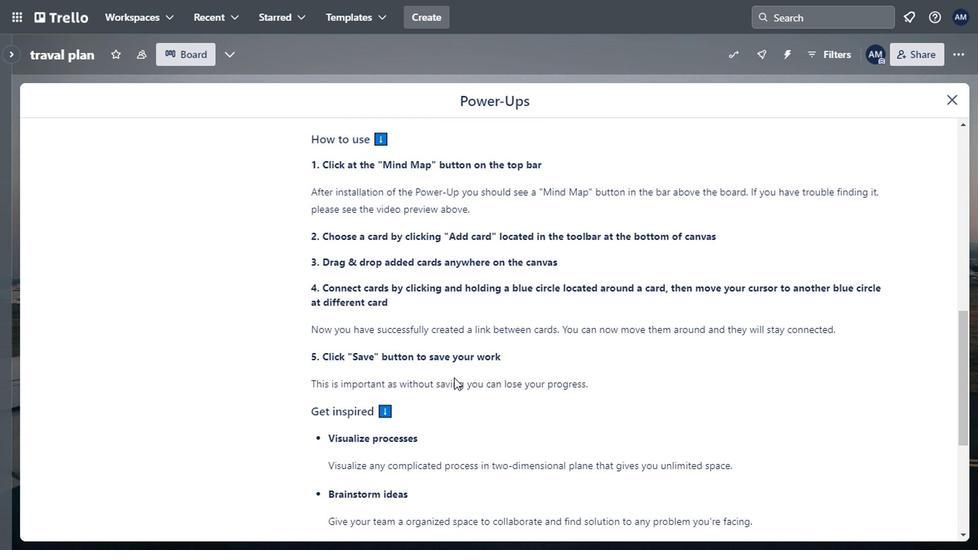 
Action: Mouse scrolled (452, 363) with delta (0, 1)
Screenshot: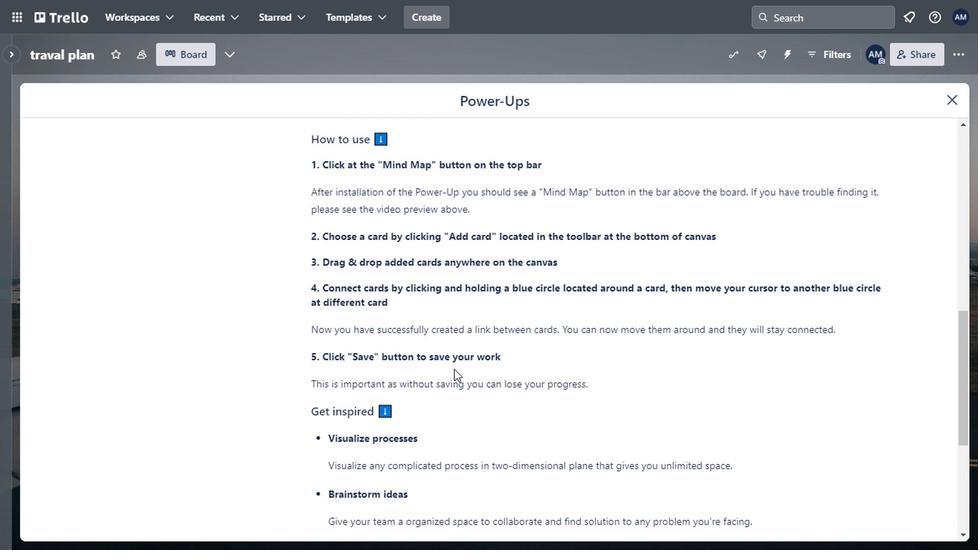 
Action: Mouse scrolled (452, 363) with delta (0, 1)
Screenshot: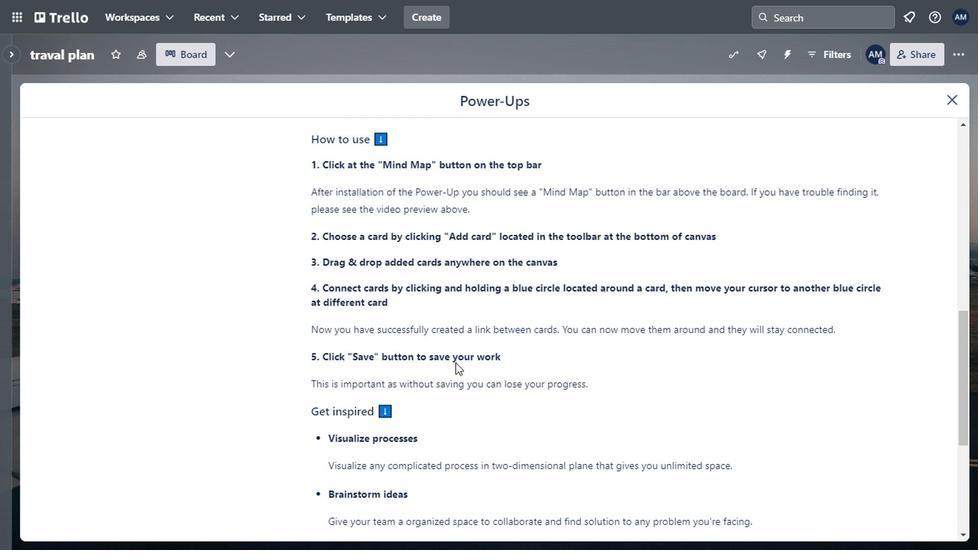 
Action: Mouse scrolled (452, 363) with delta (0, 1)
Screenshot: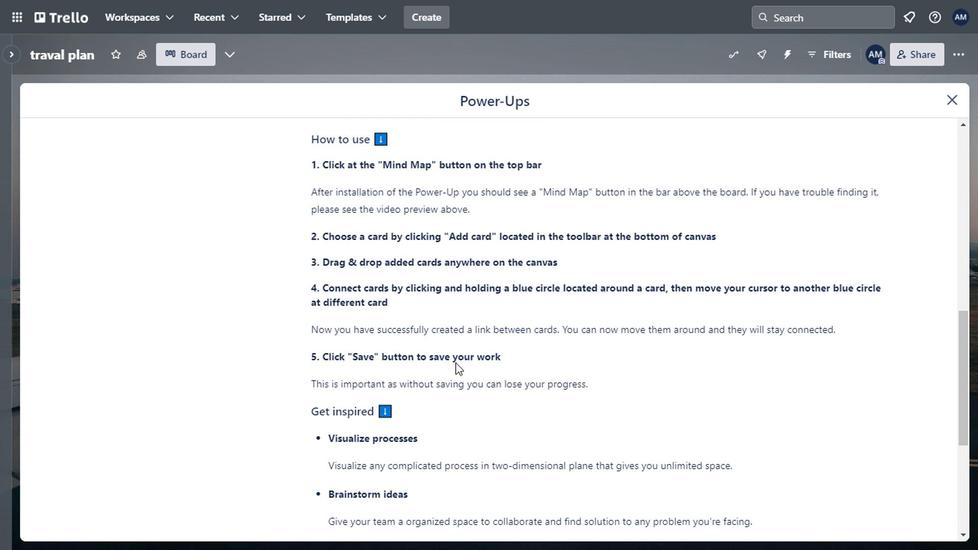 
Action: Mouse scrolled (452, 363) with delta (0, 1)
Screenshot: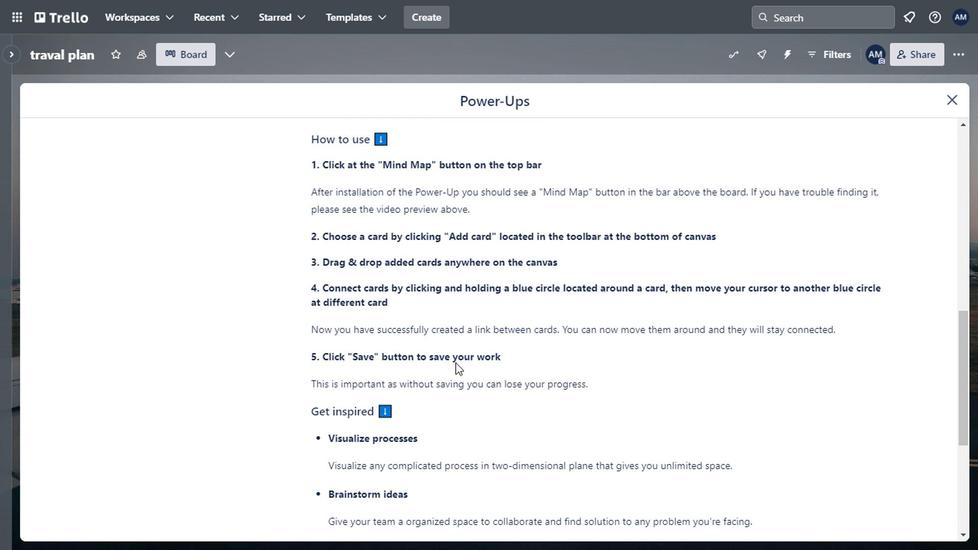 
Action: Mouse moved to (950, 102)
Screenshot: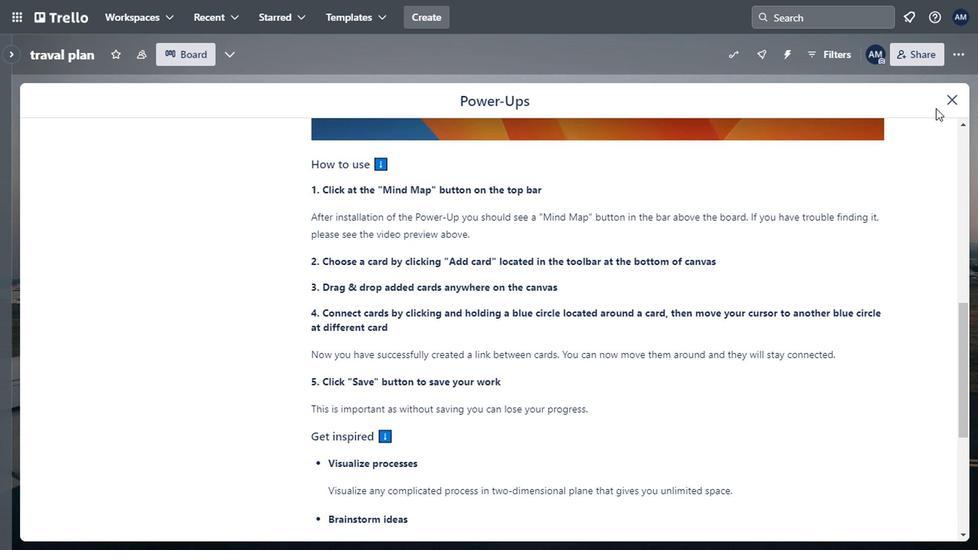 
Action: Mouse pressed left at (950, 102)
Screenshot: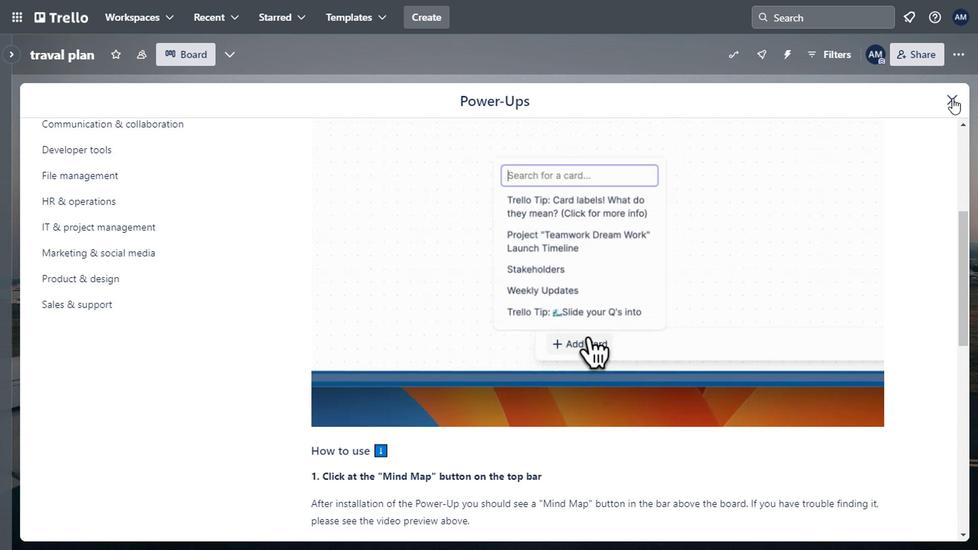 
Action: Mouse moved to (284, 152)
Screenshot: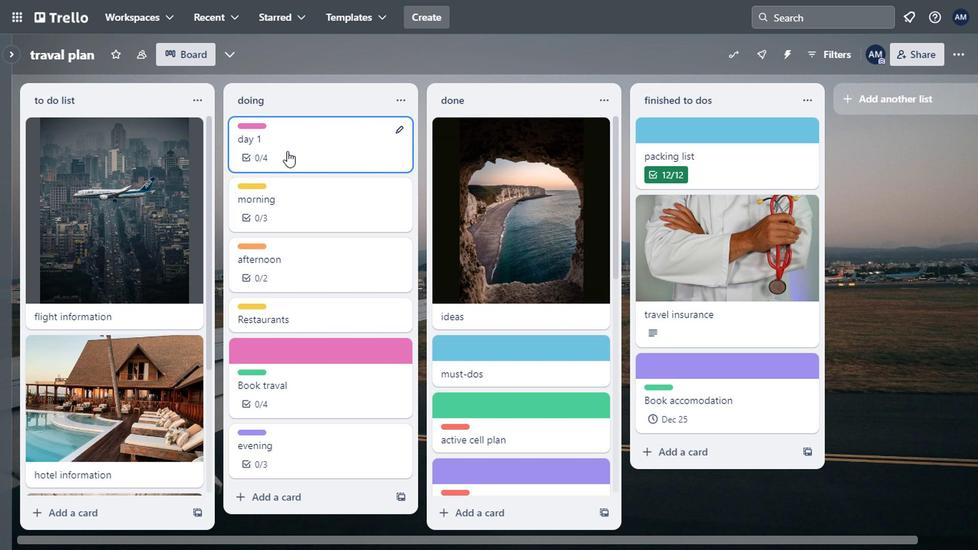 
Action: Mouse pressed left at (284, 152)
Screenshot: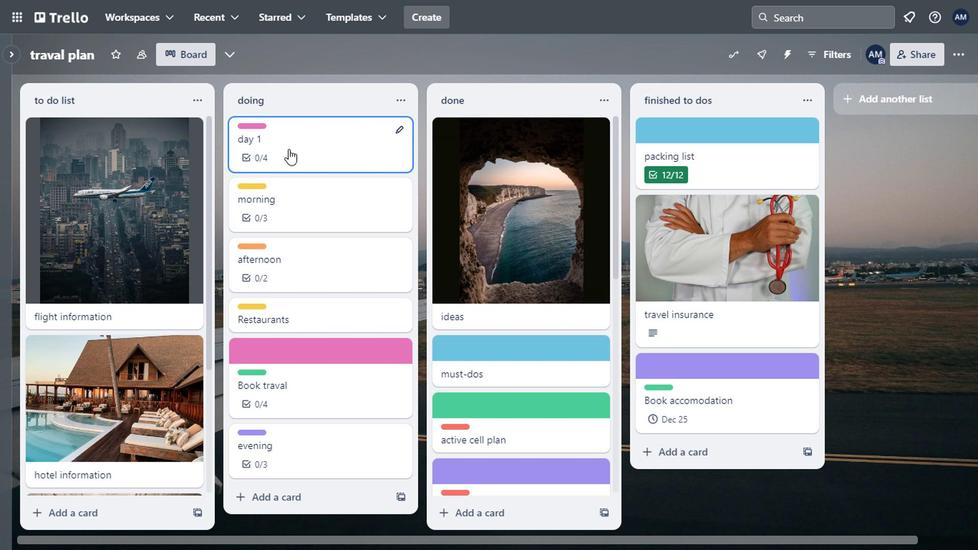 
Action: Mouse moved to (794, 201)
Screenshot: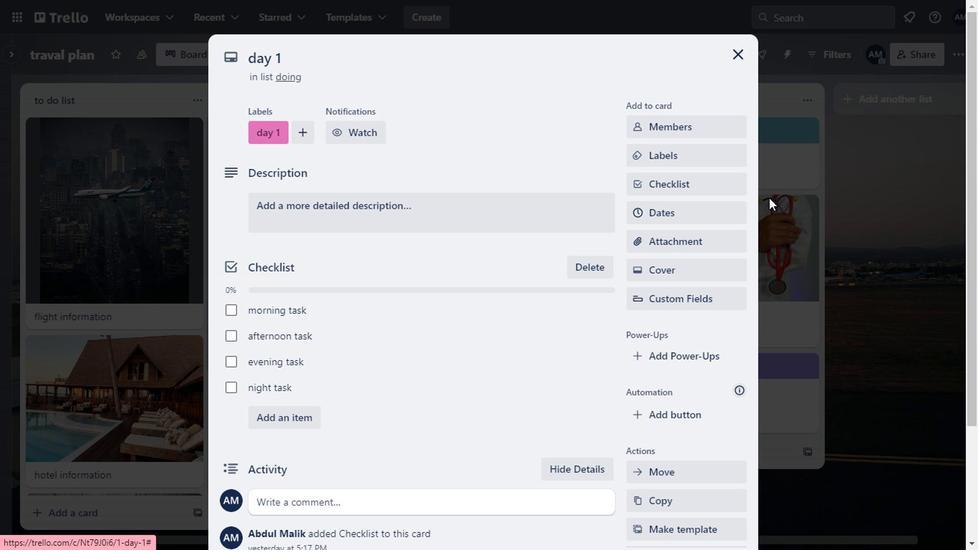 
Action: Mouse pressed left at (794, 201)
Screenshot: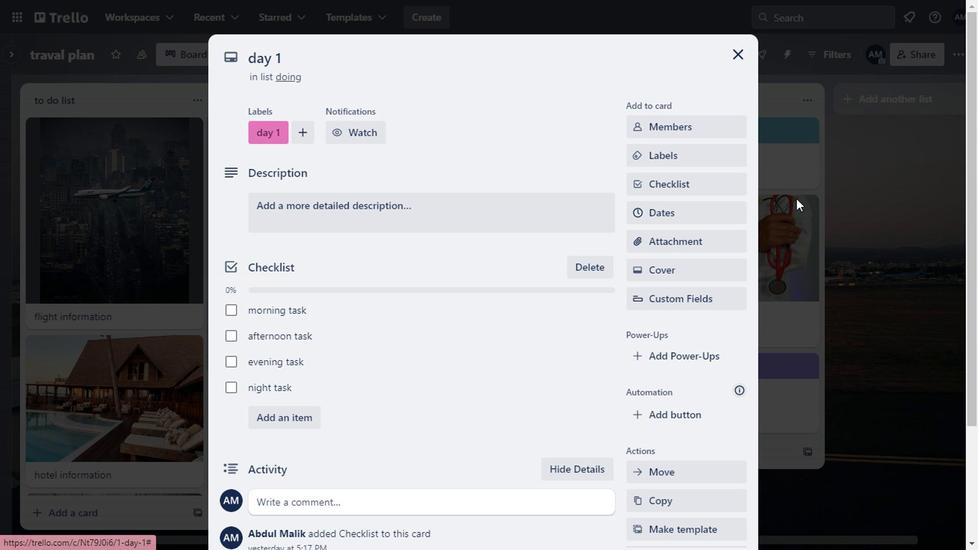 
Action: Mouse moved to (890, 98)
Screenshot: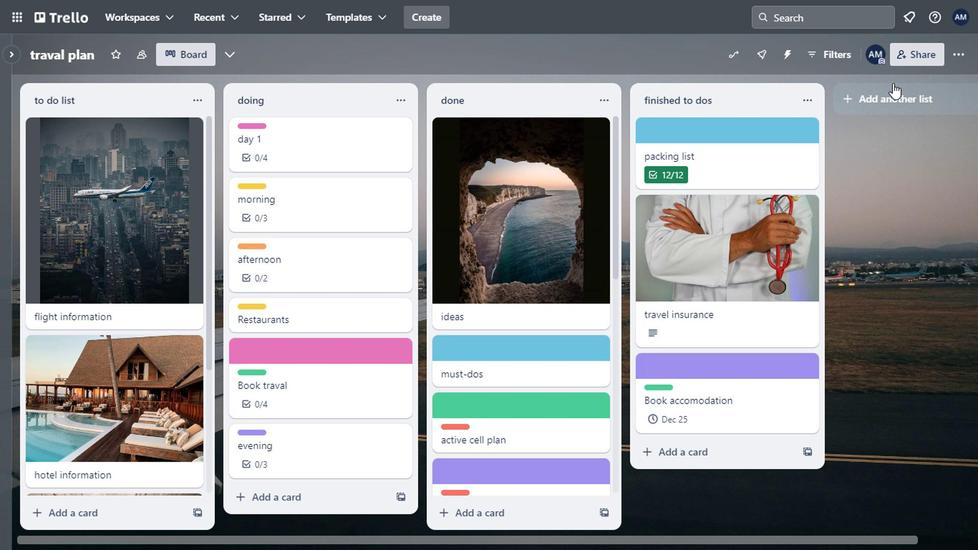 
Action: Mouse pressed left at (890, 98)
Screenshot: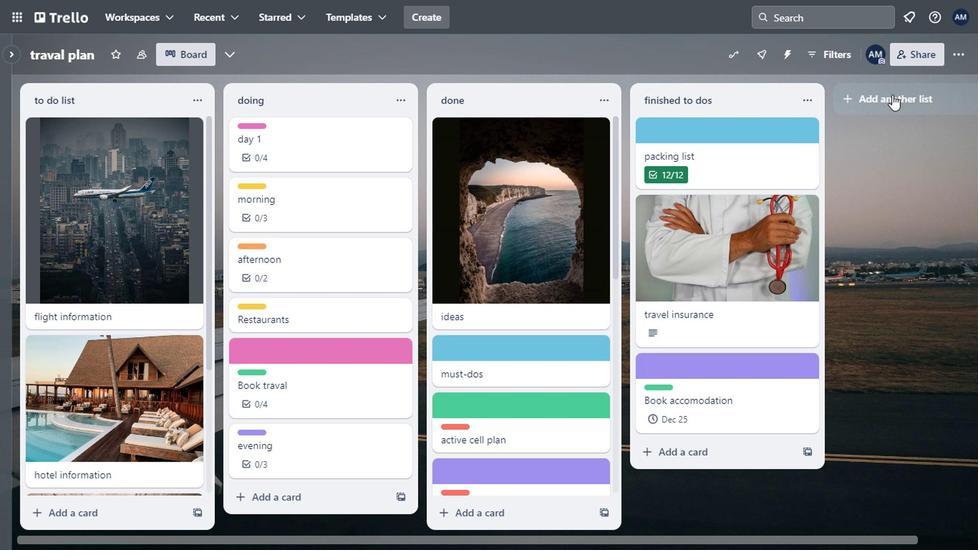 
Action: Mouse moved to (858, 118)
Screenshot: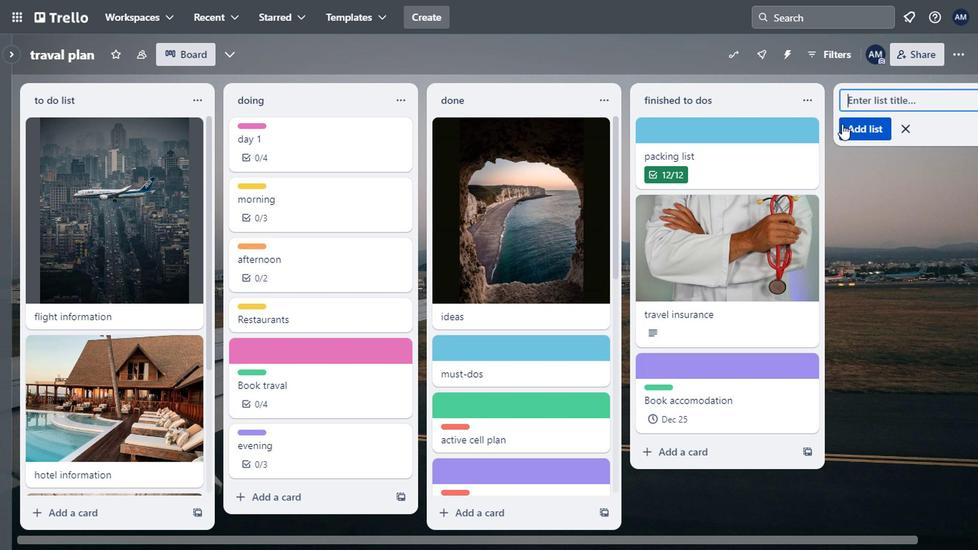 
Action: Key pressed july<Key.space>30<Key.enter>
Screenshot: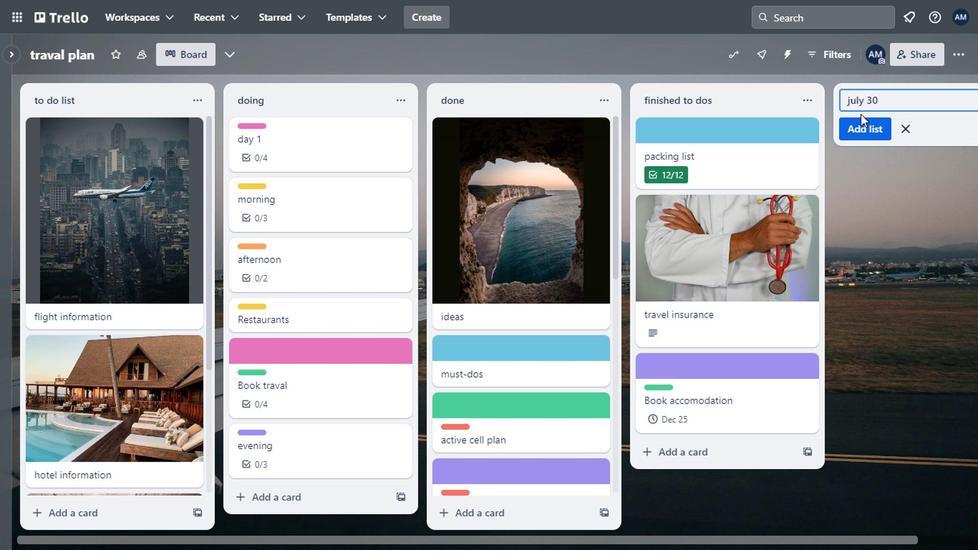 
Action: Mouse moved to (655, 118)
Screenshot: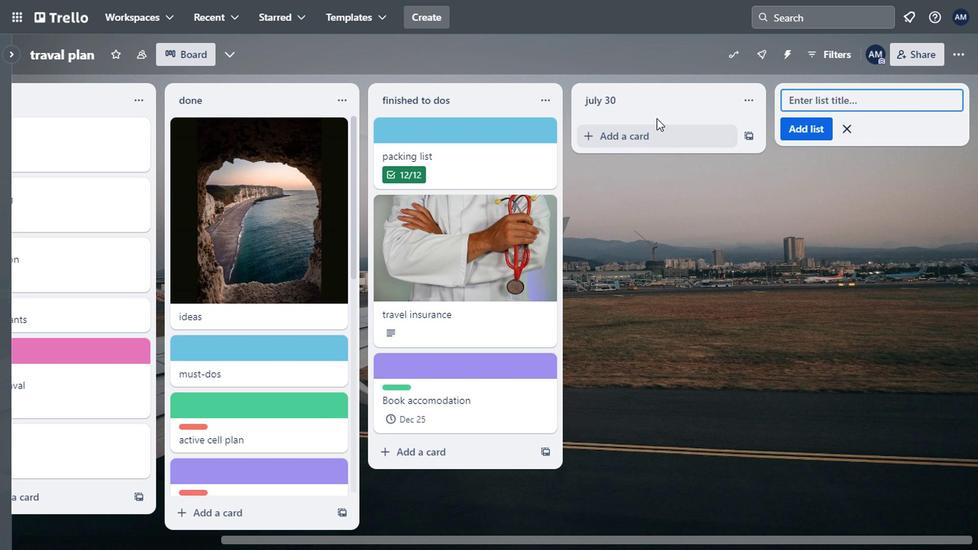 
Action: Mouse pressed left at (655, 118)
Screenshot: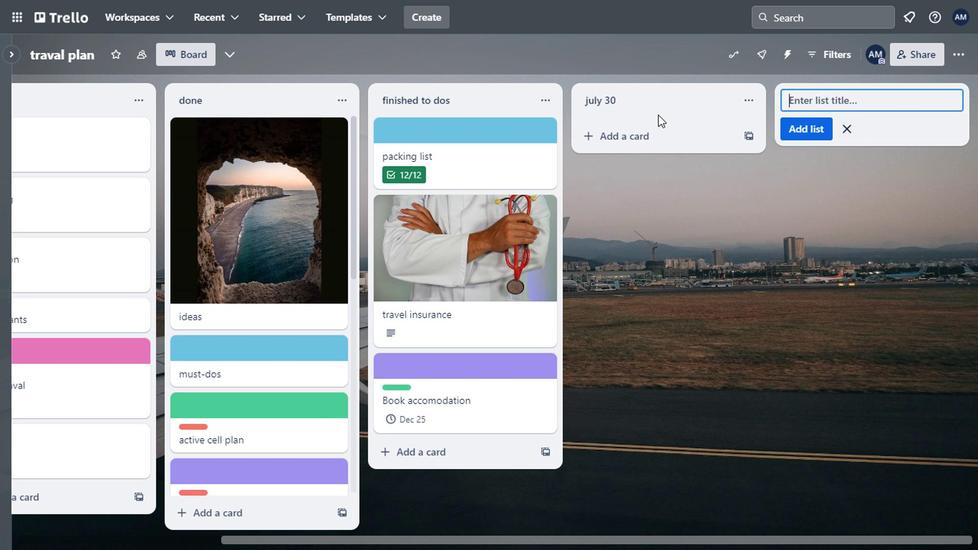 
Action: Mouse moved to (284, 336)
Screenshot: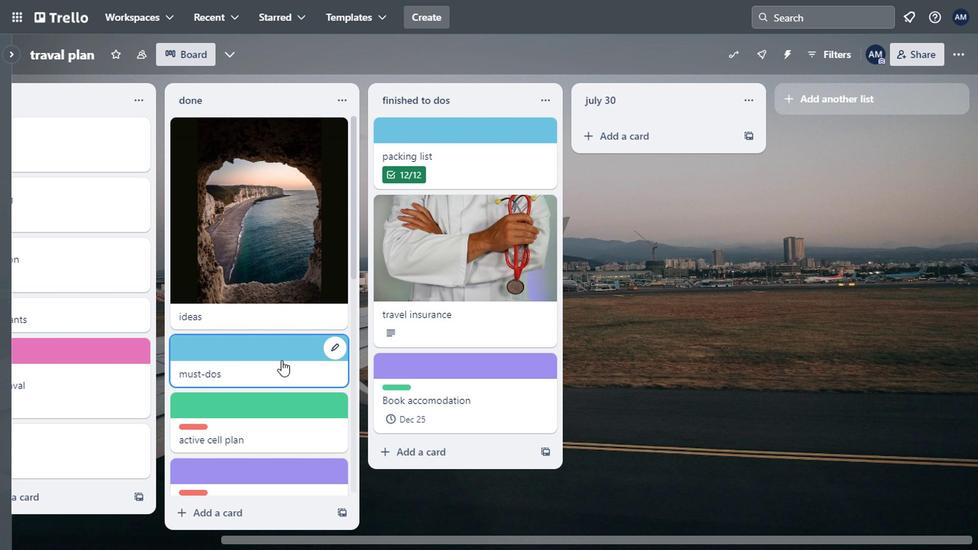 
Action: Mouse scrolled (284, 336) with delta (0, 0)
Screenshot: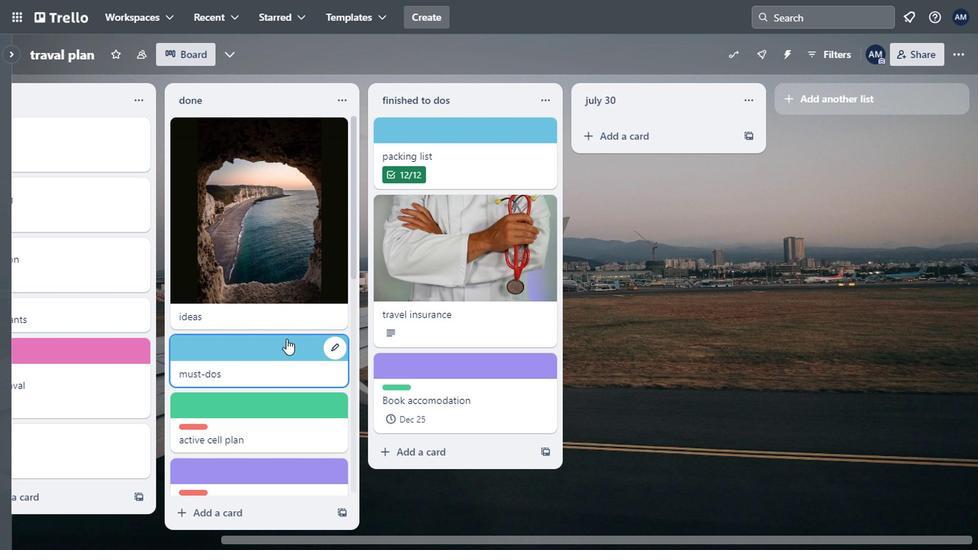 
Action: Mouse moved to (285, 331)
Screenshot: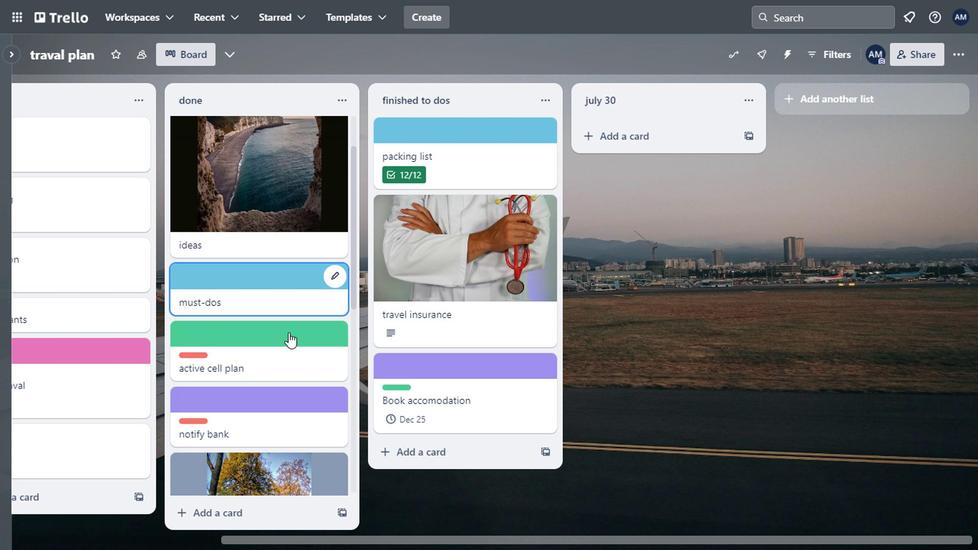 
Action: Mouse scrolled (285, 331) with delta (0, 0)
Screenshot: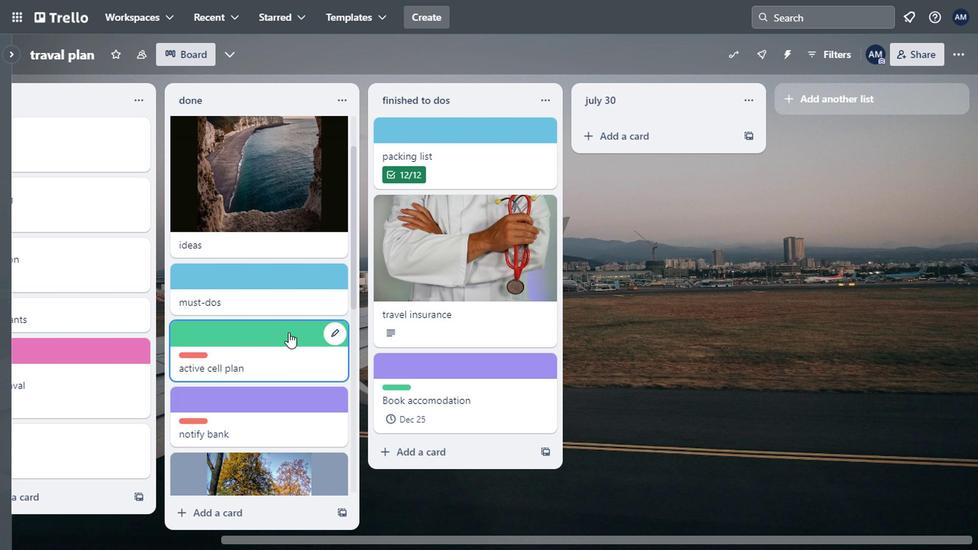 
Action: Mouse scrolled (285, 331) with delta (0, 0)
Screenshot: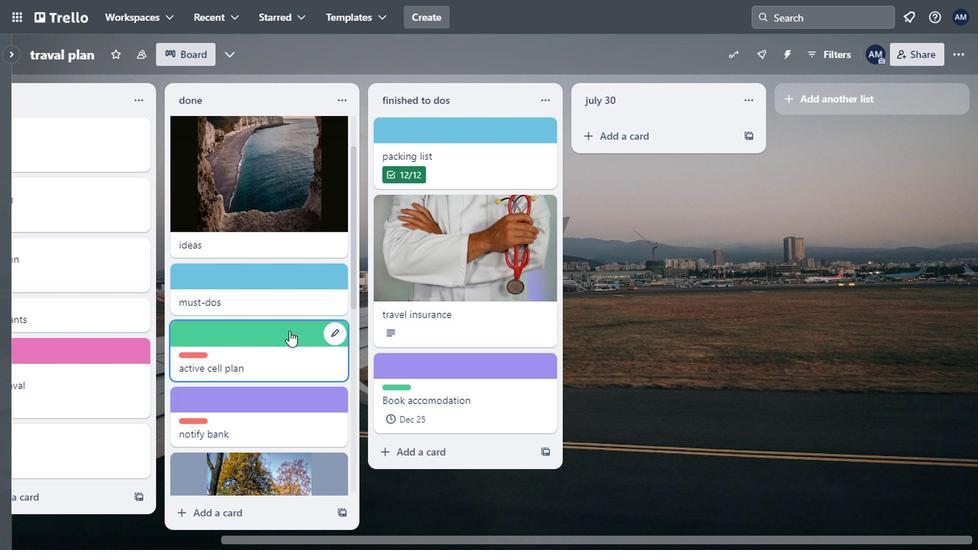 
Action: Mouse moved to (255, 327)
Screenshot: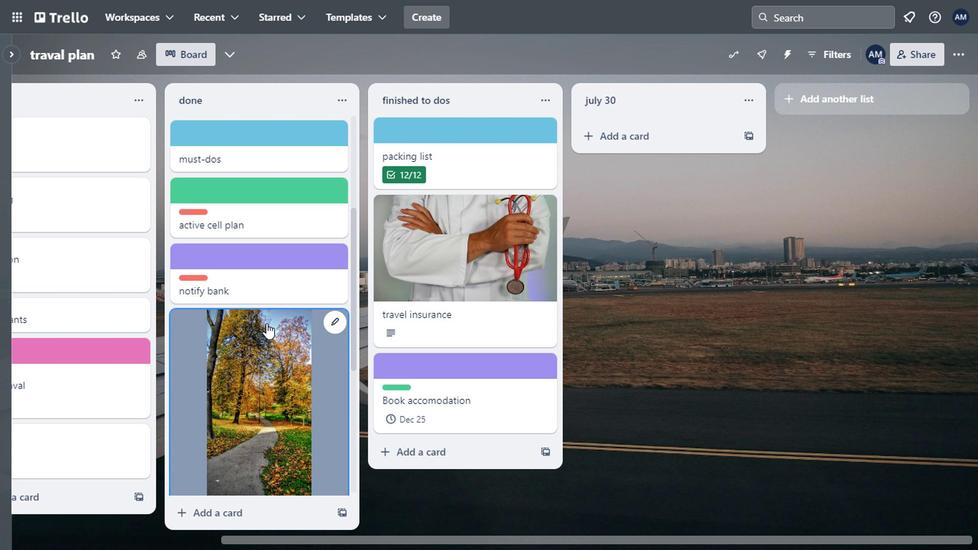 
Action: Mouse scrolled (255, 326) with delta (0, -1)
Screenshot: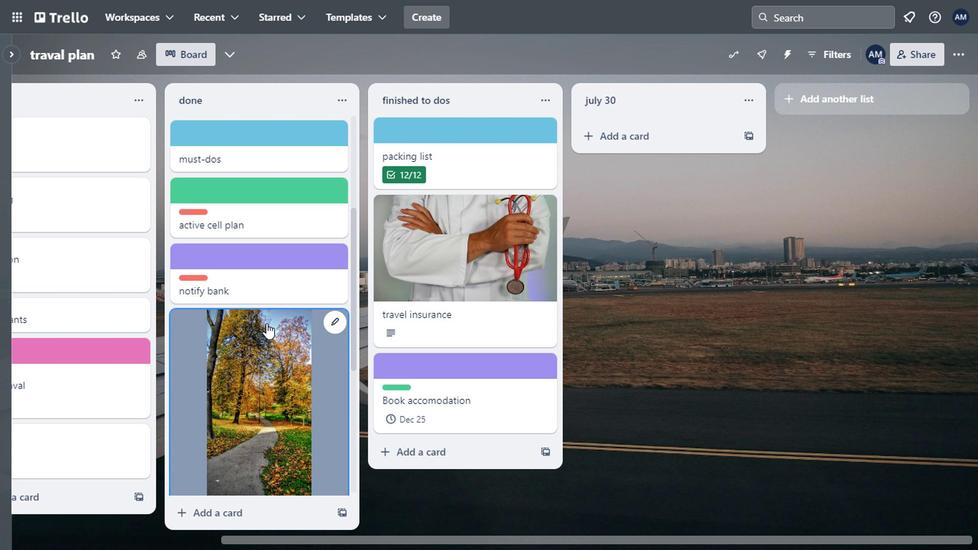 
Action: Mouse scrolled (255, 326) with delta (0, -1)
Screenshot: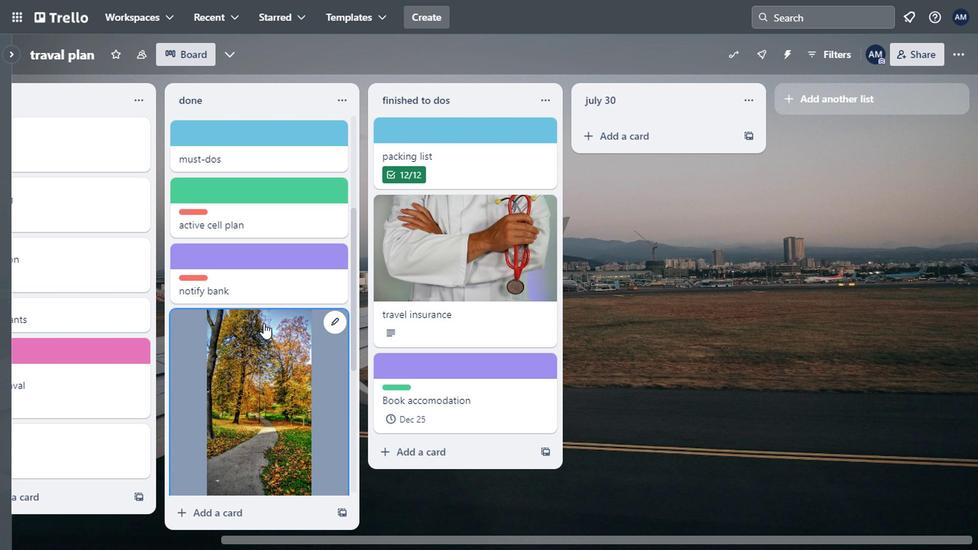 
Action: Mouse scrolled (255, 326) with delta (0, -1)
Screenshot: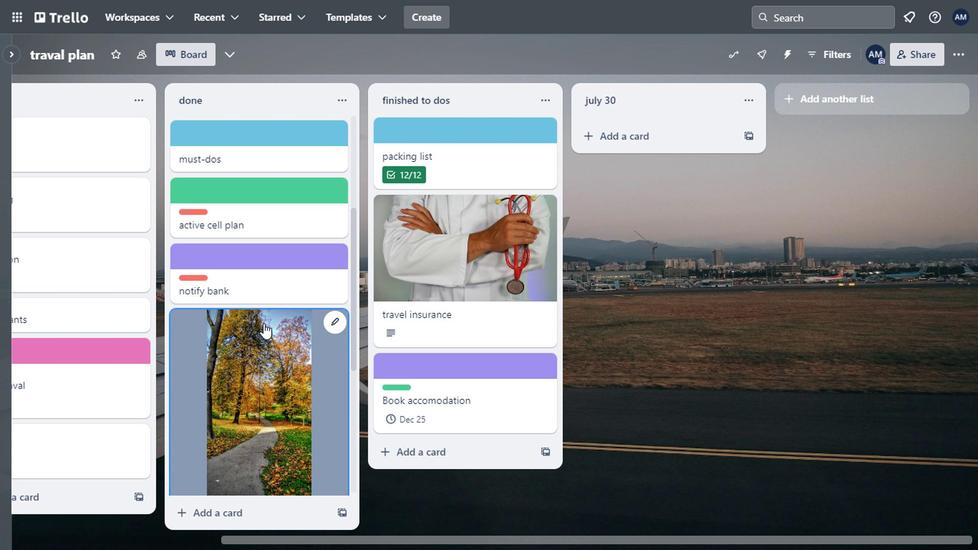 
Action: Mouse moved to (278, 532)
Screenshot: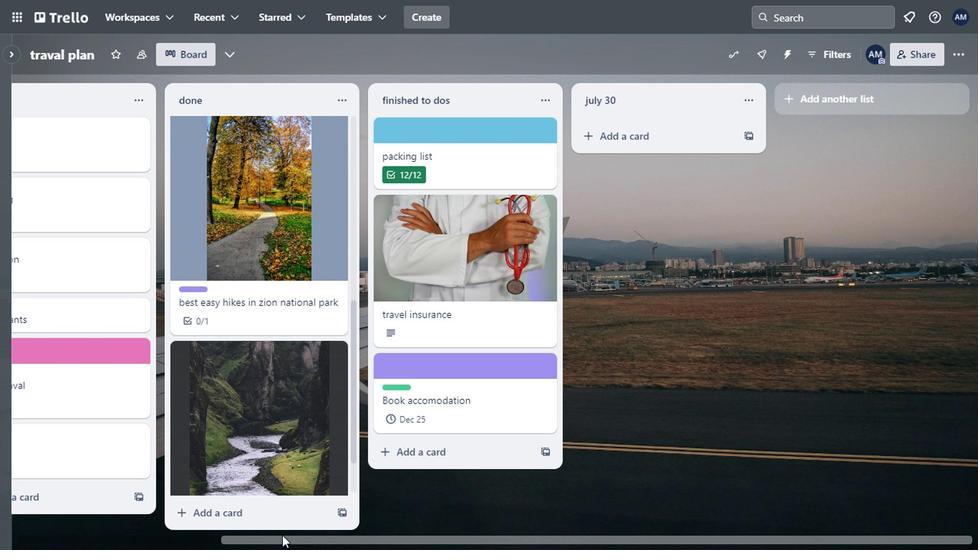 
Action: Mouse pressed left at (278, 532)
Screenshot: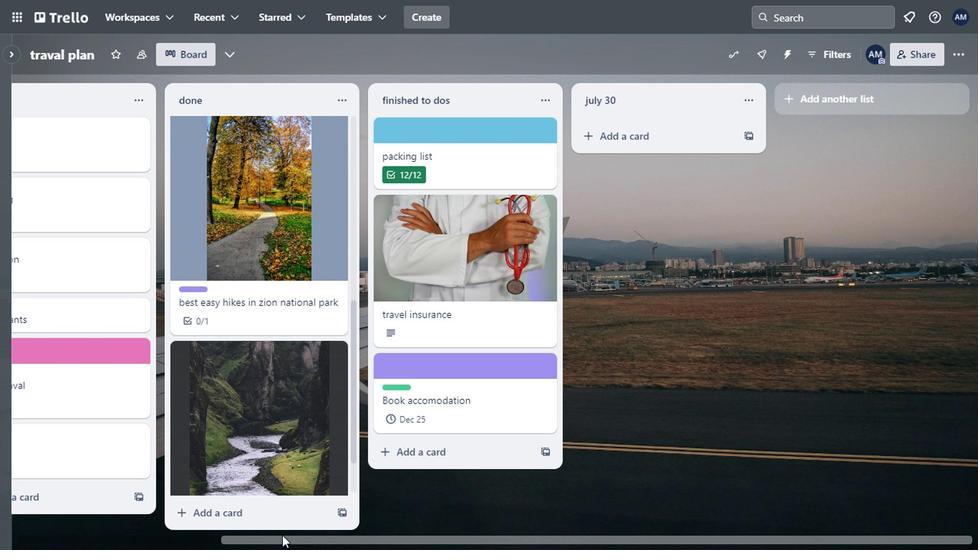 
Action: Mouse moved to (236, 535)
Screenshot: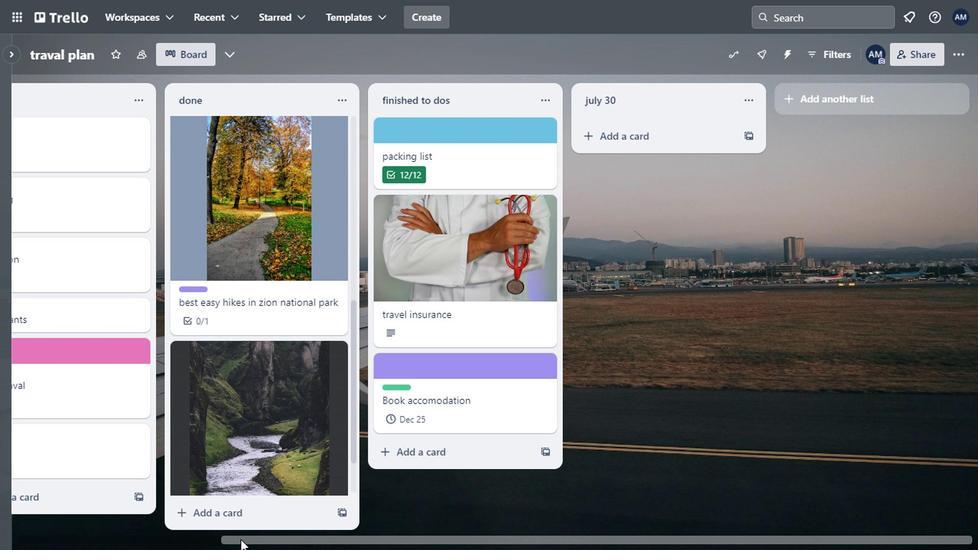 
Action: Mouse pressed left at (236, 535)
Screenshot: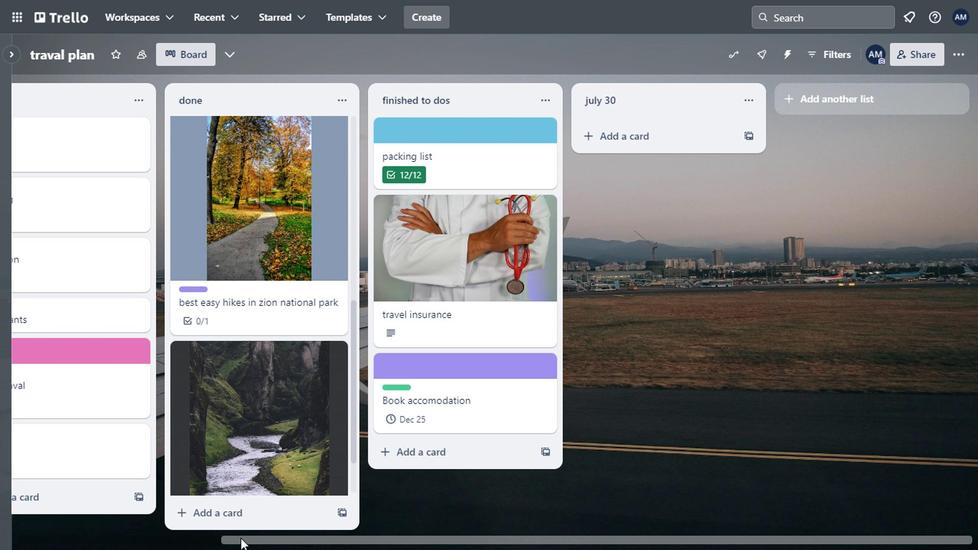 
Action: Mouse moved to (286, 208)
Screenshot: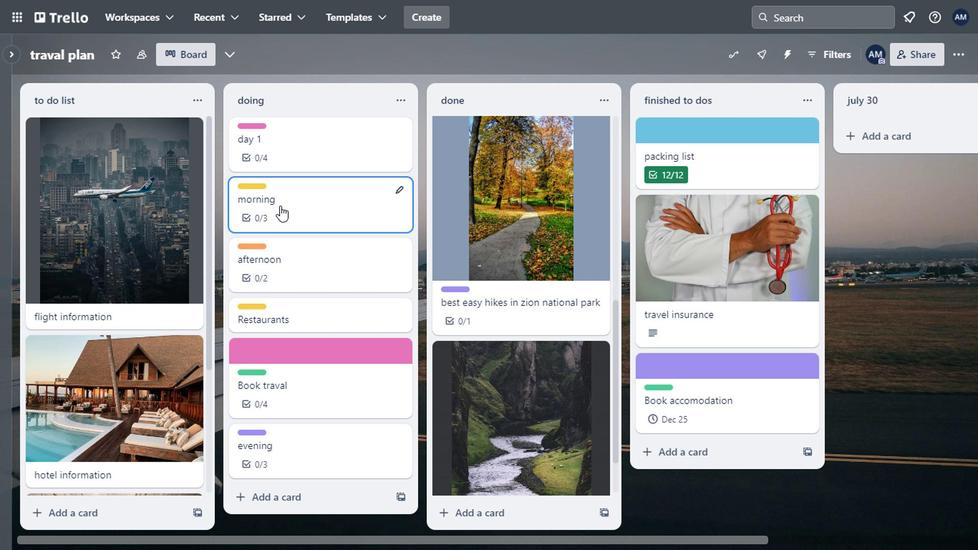 
Action: Mouse pressed left at (286, 208)
Screenshot: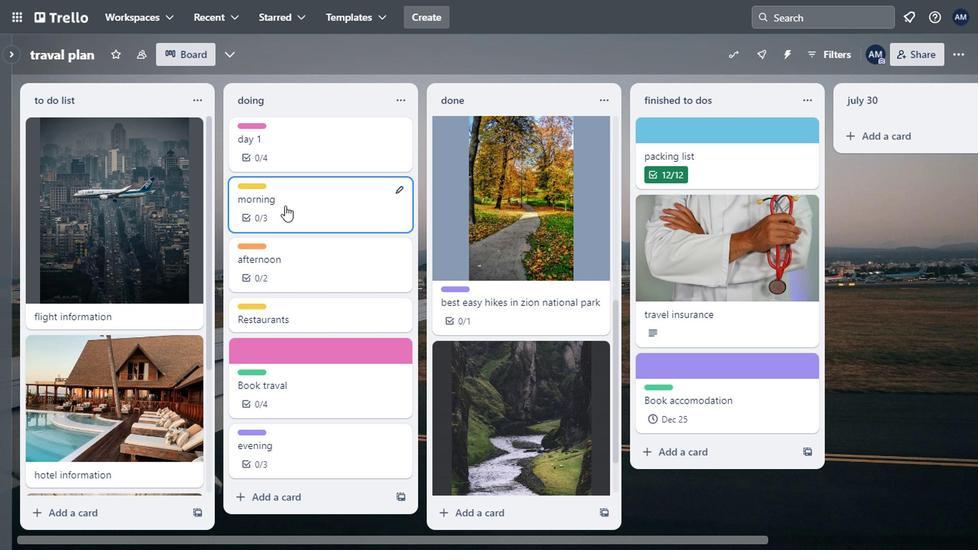 
Action: Mouse moved to (258, 538)
Screenshot: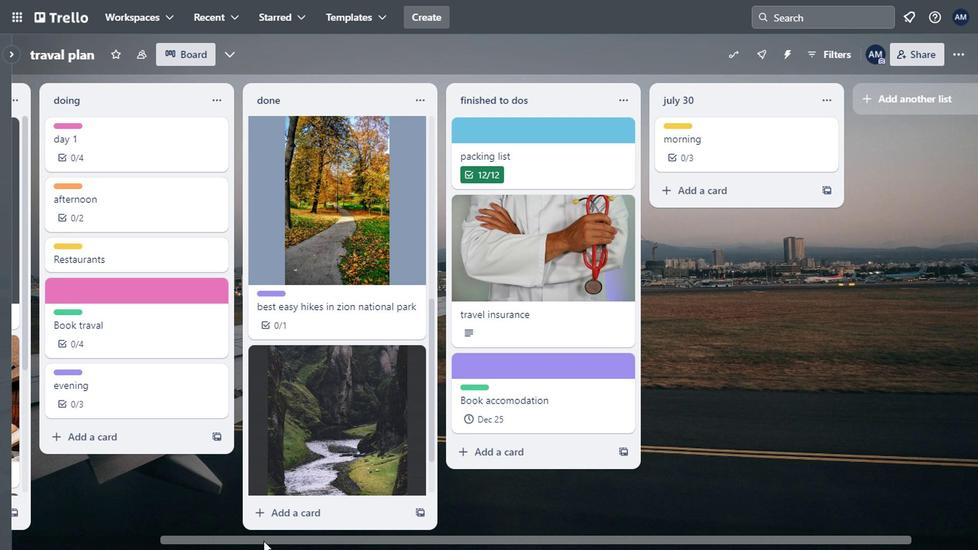 
Action: Mouse pressed left at (258, 538)
Screenshot: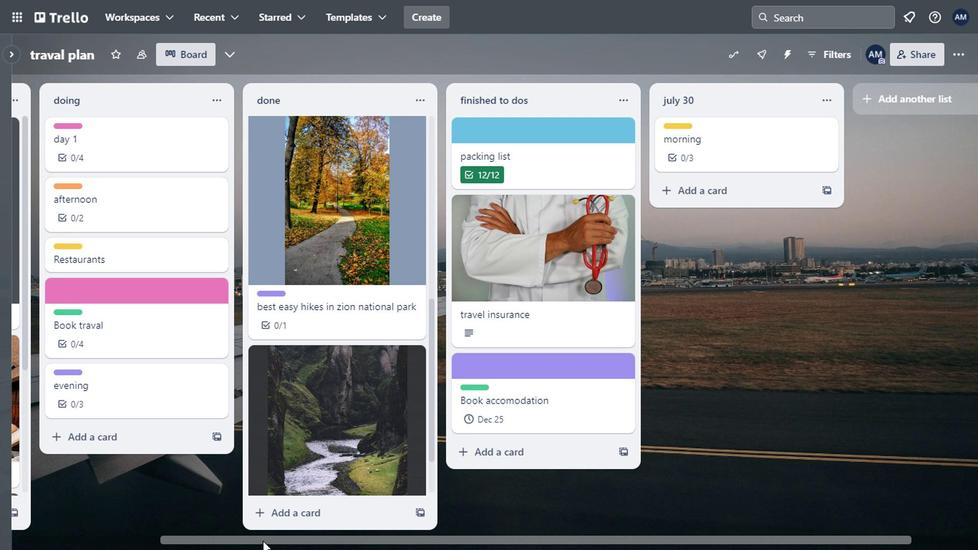 
Action: Mouse moved to (281, 154)
Screenshot: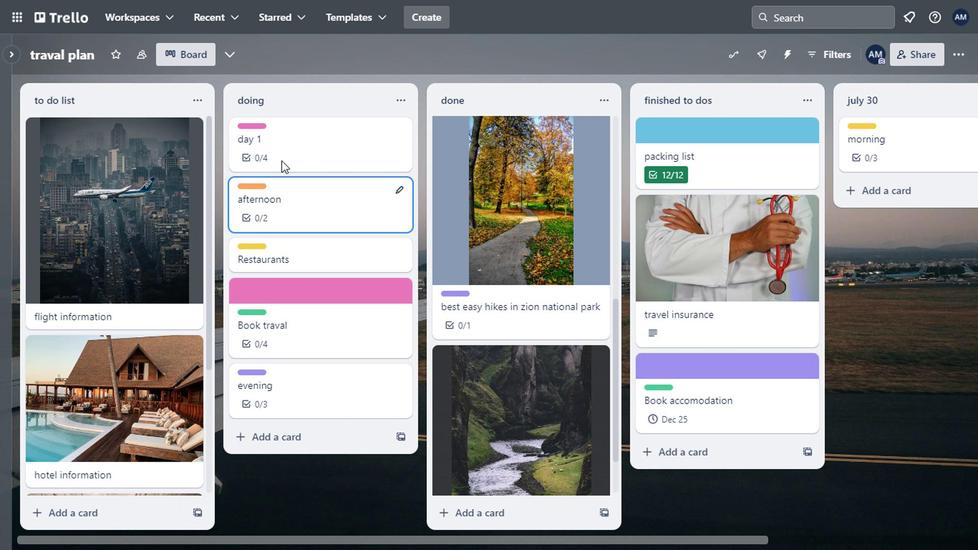 
Action: Mouse pressed left at (281, 154)
Screenshot: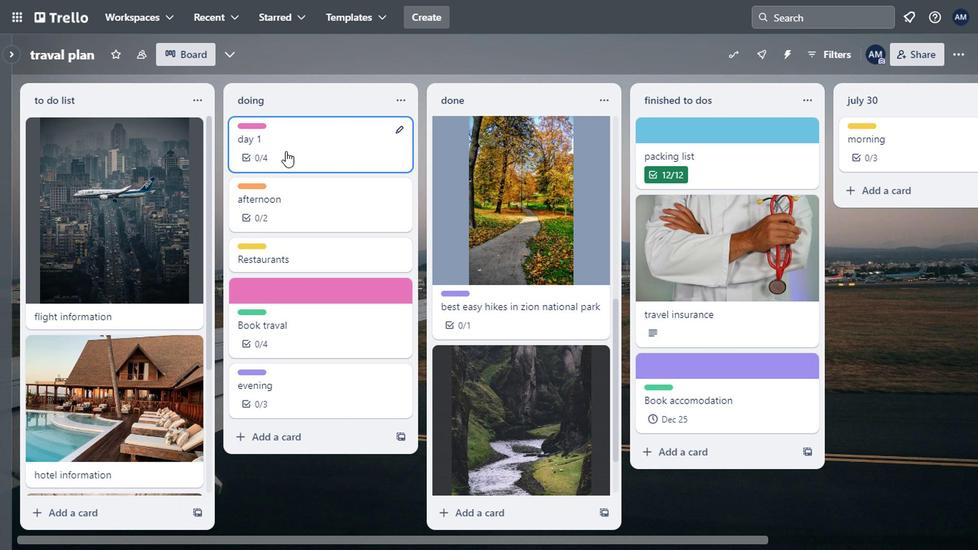
Action: Mouse moved to (254, 154)
Screenshot: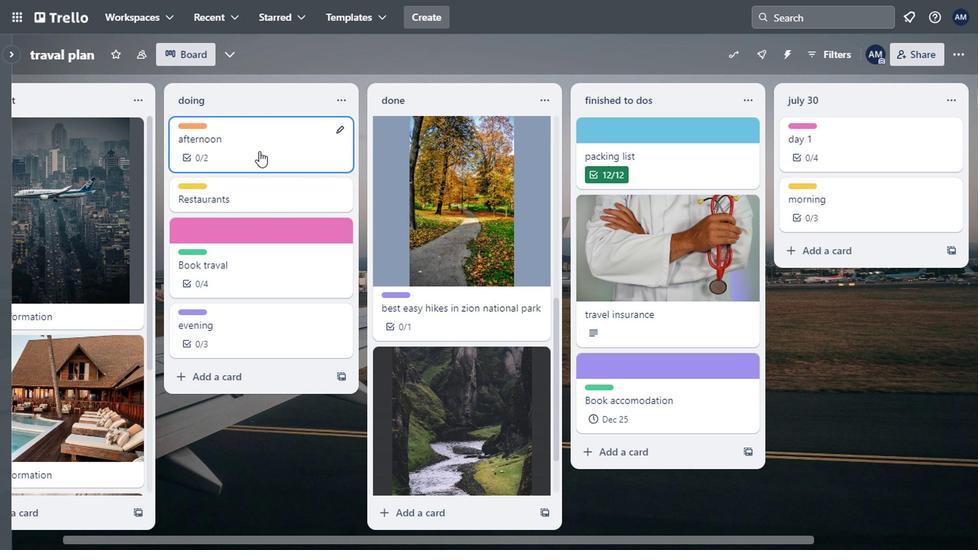 
Action: Mouse pressed left at (254, 154)
Screenshot: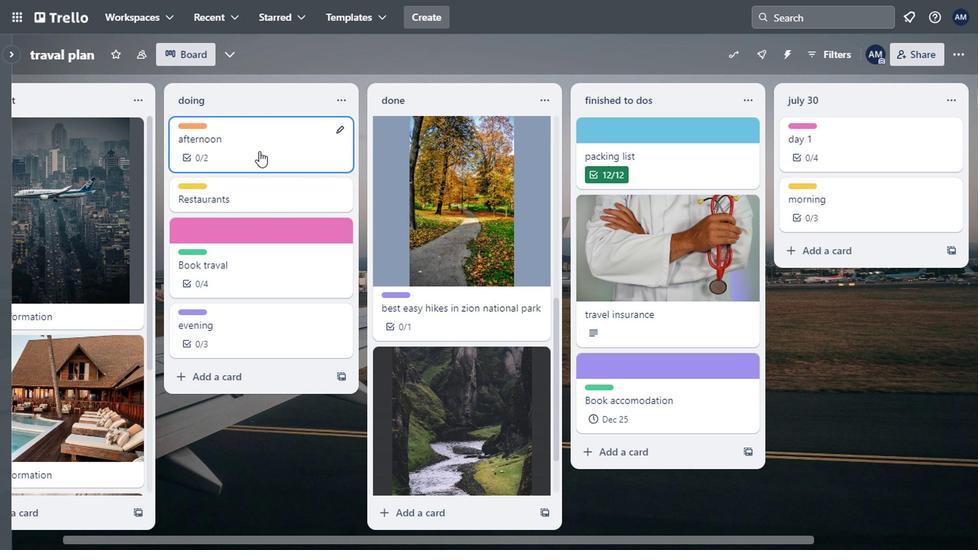 
Action: Mouse moved to (869, 265)
Screenshot: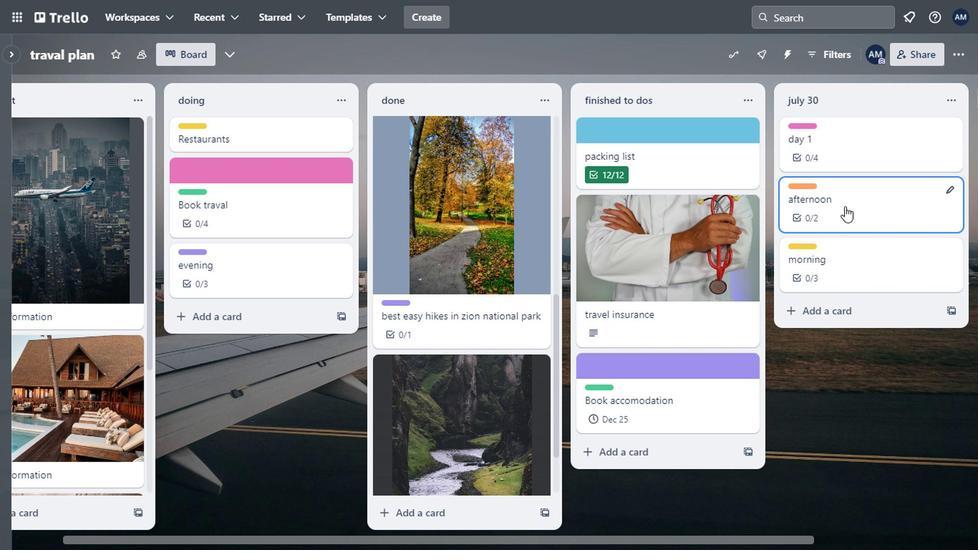 
Action: Mouse pressed left at (869, 265)
Screenshot: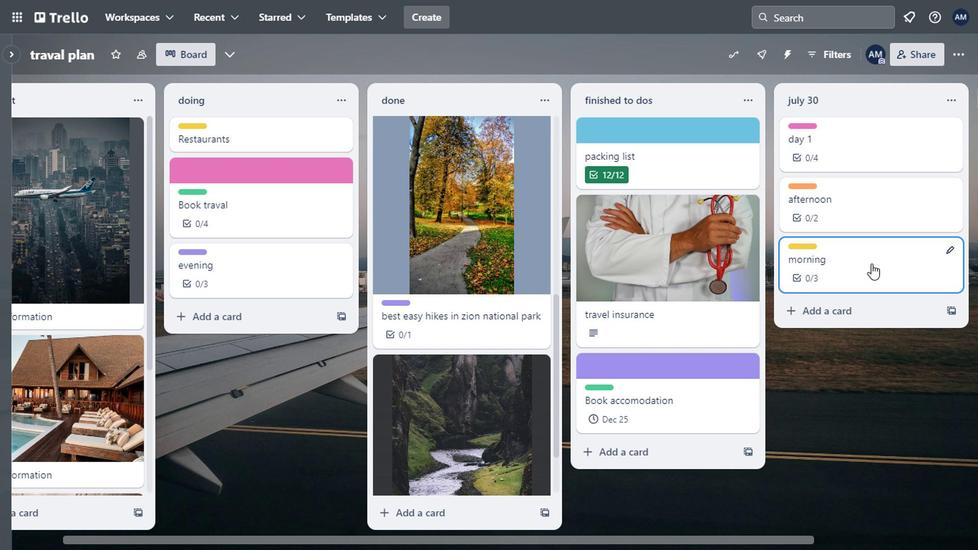 
Action: Mouse moved to (258, 266)
Screenshot: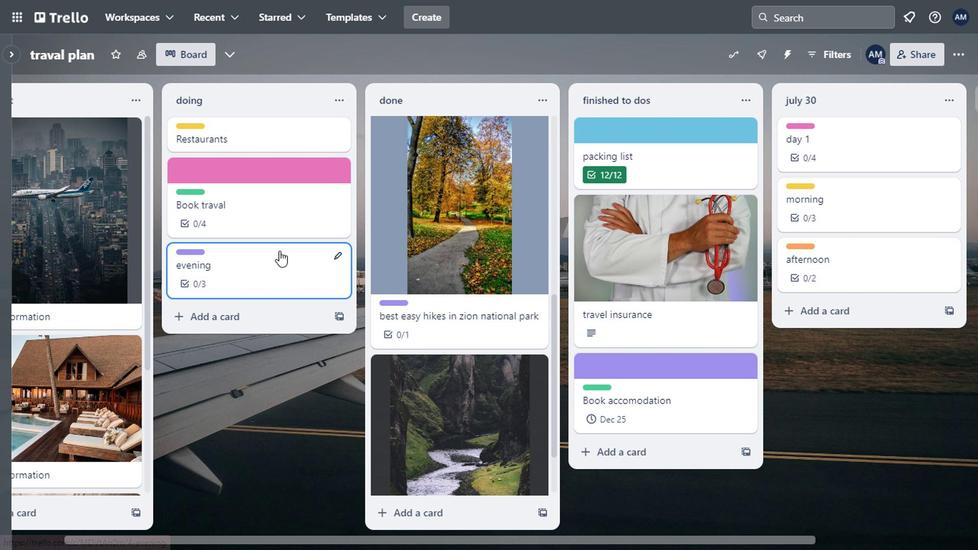 
Action: Mouse pressed left at (258, 266)
Screenshot: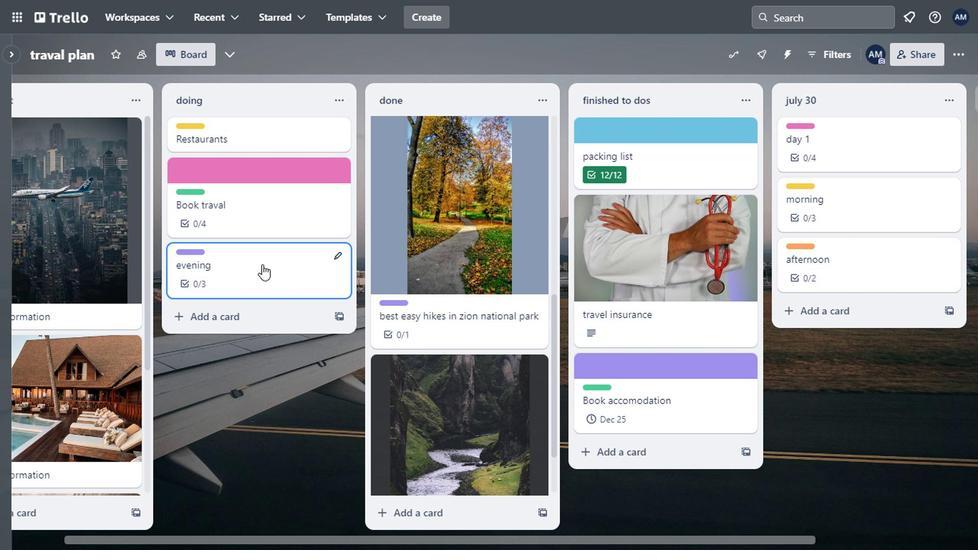 
Action: Mouse moved to (891, 107)
Screenshot: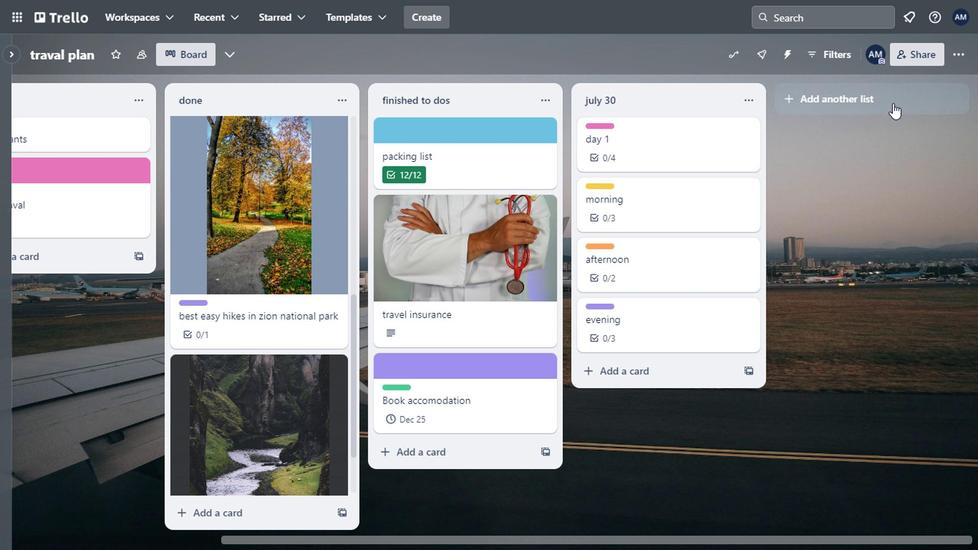 
Action: Mouse pressed left at (891, 107)
Screenshot: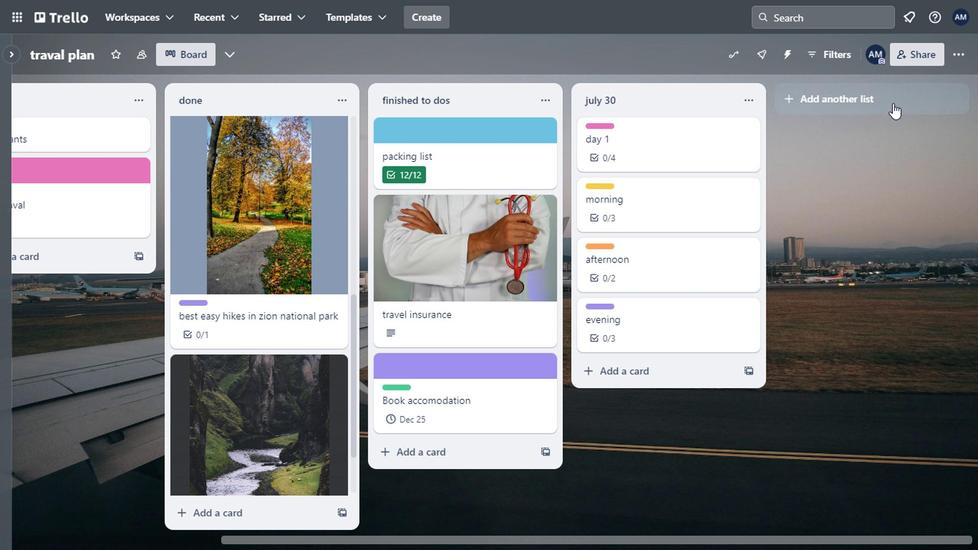 
Action: Mouse moved to (872, 110)
Screenshot: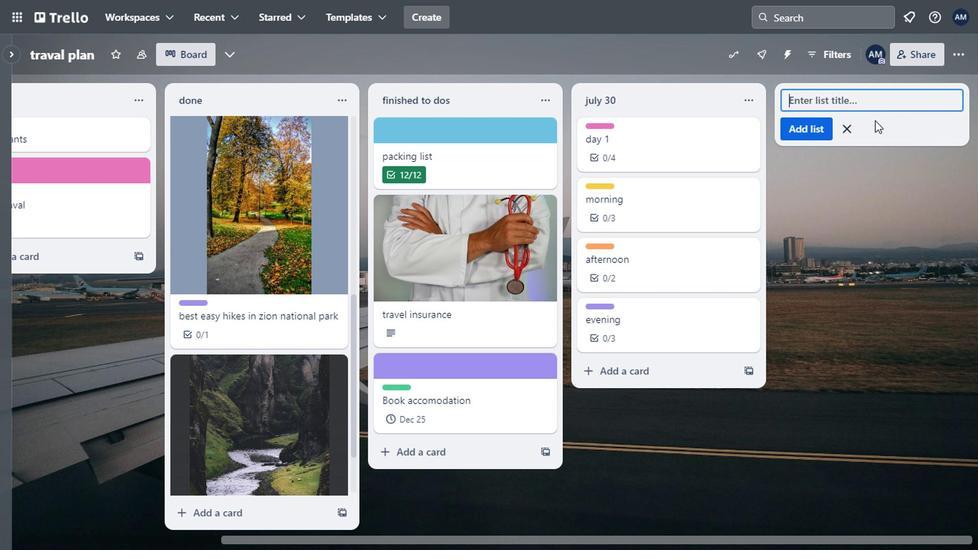 
Action: Key pressed june<Key.space>3<Key.enter>
Screenshot: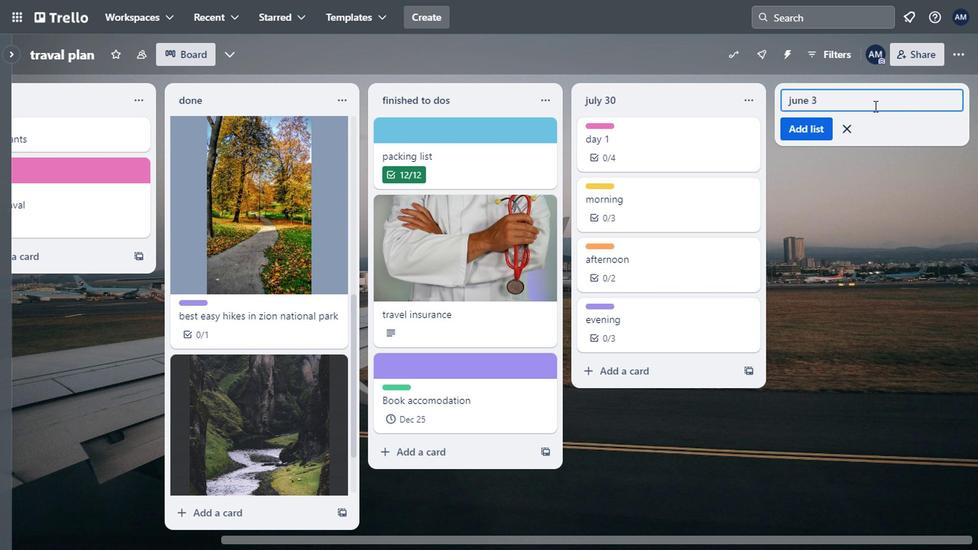 
Action: Mouse moved to (388, 540)
Screenshot: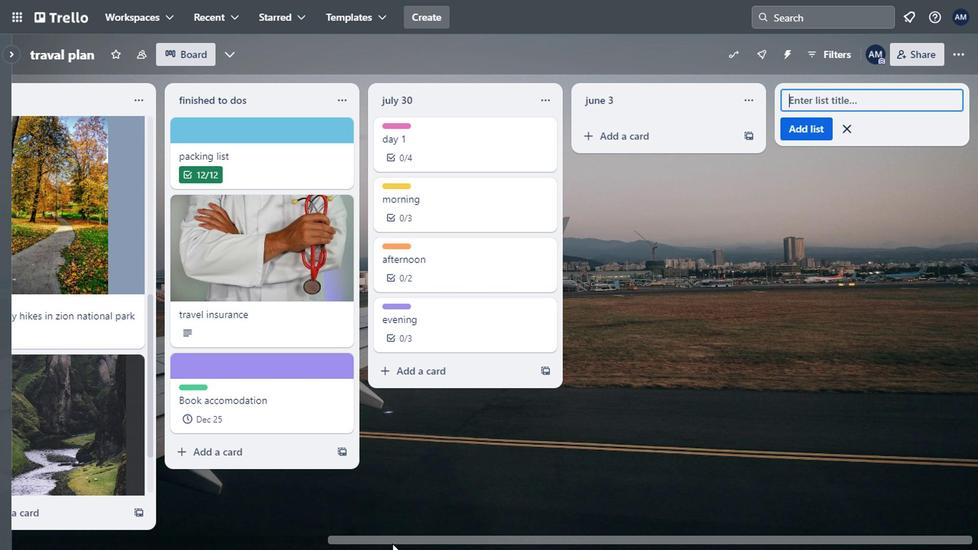 
Action: Mouse pressed left at (388, 540)
Screenshot: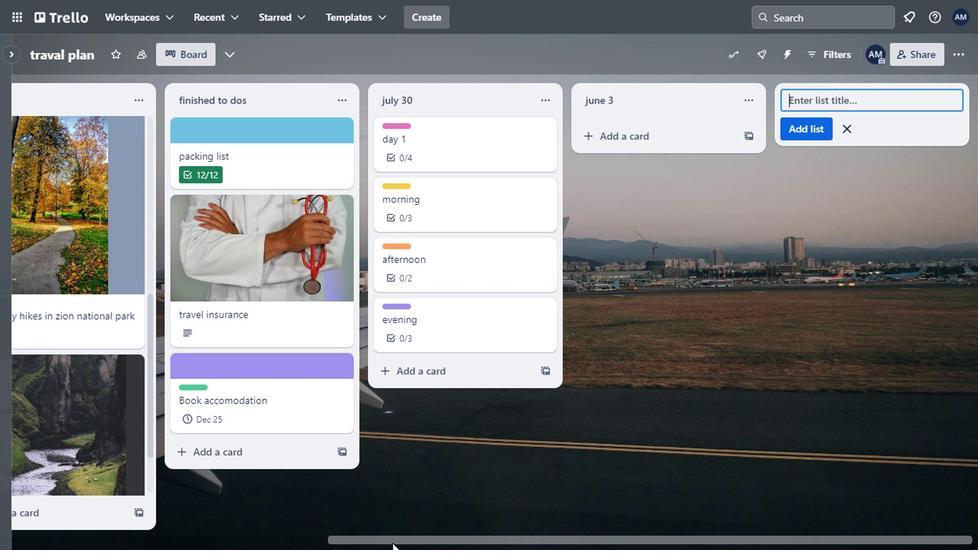 
Action: Mouse moved to (225, 436)
Screenshot: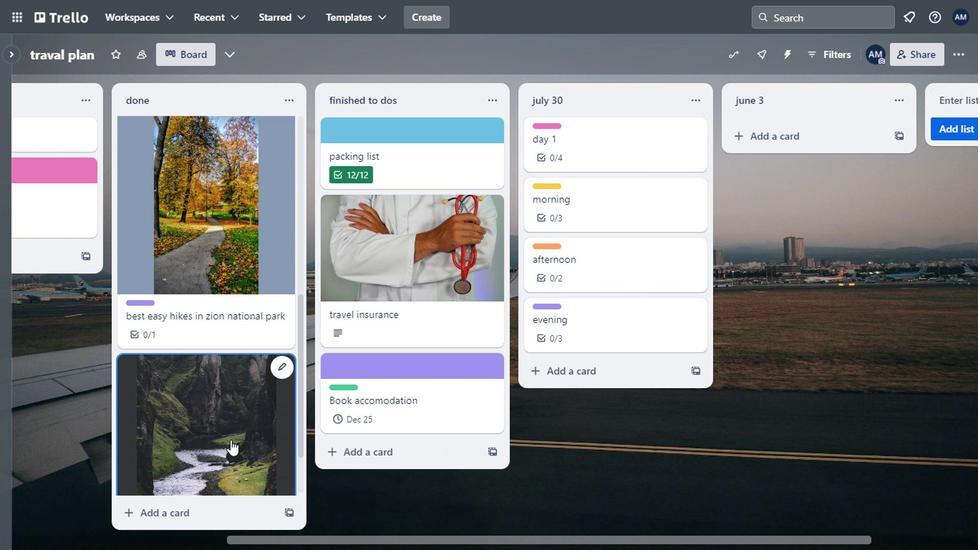 
Action: Mouse pressed left at (225, 436)
Screenshot: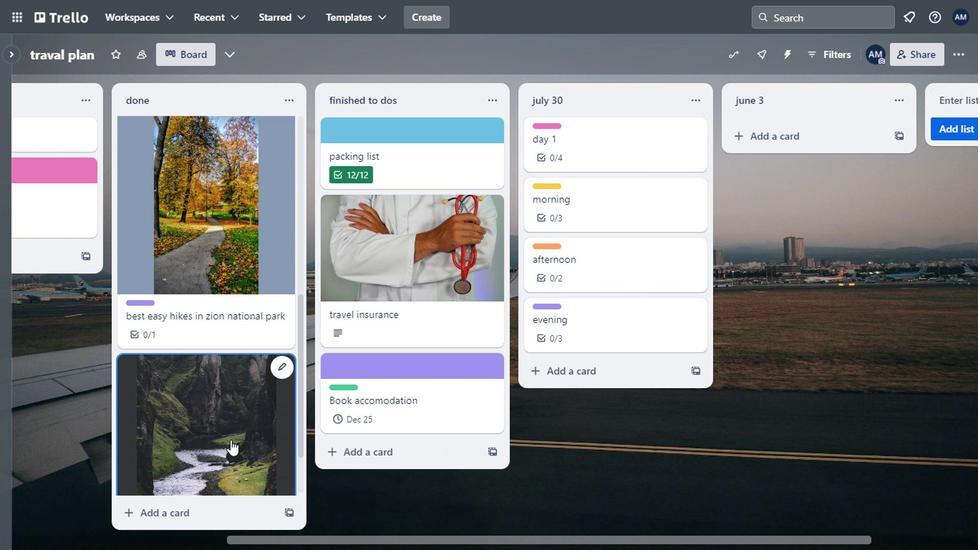 
Action: Mouse moved to (456, 159)
Screenshot: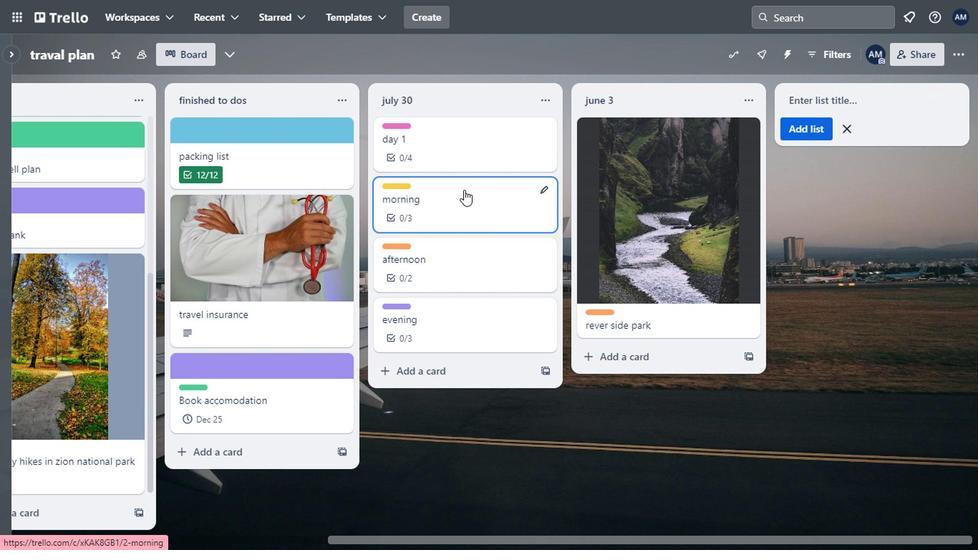 
Action: Mouse pressed right at (456, 159)
Screenshot: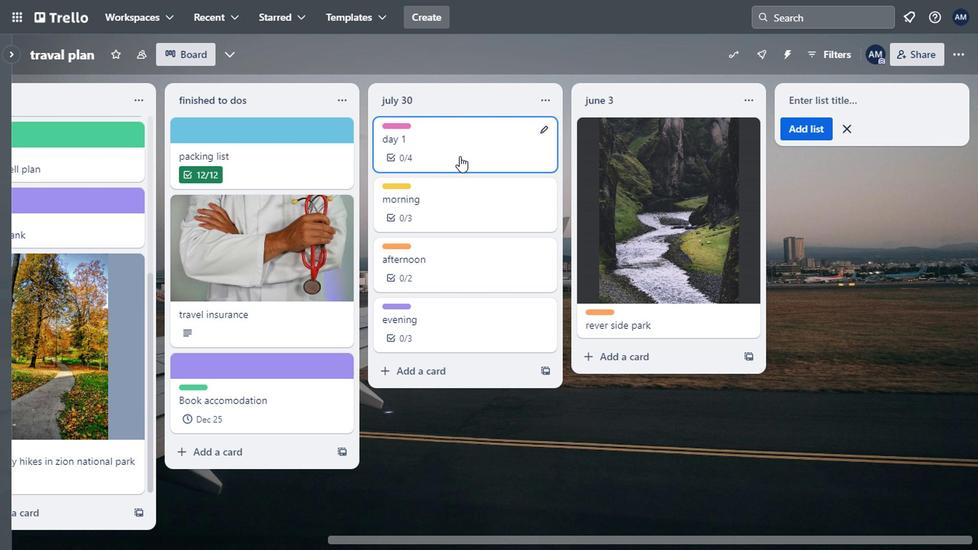 
Action: Mouse moved to (596, 259)
Screenshot: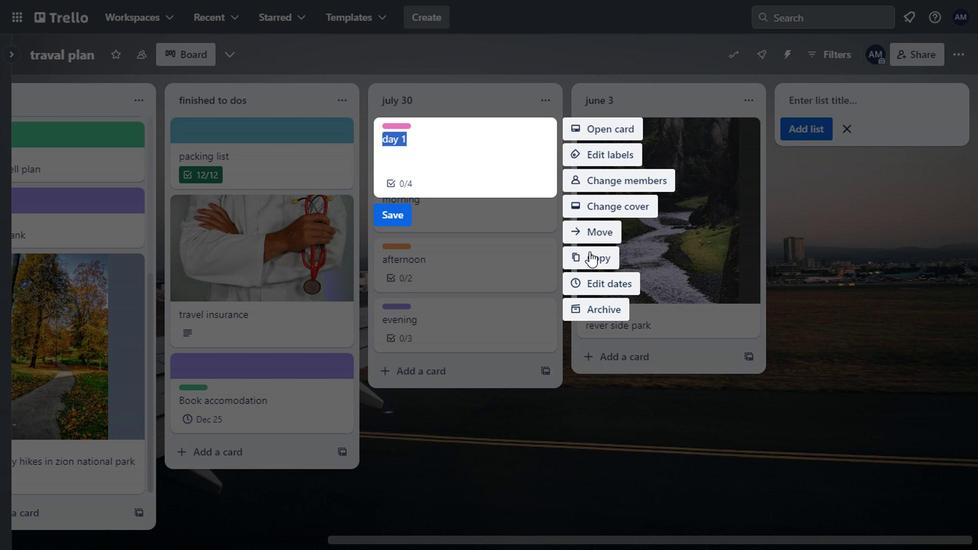 
Action: Mouse pressed left at (596, 259)
Screenshot: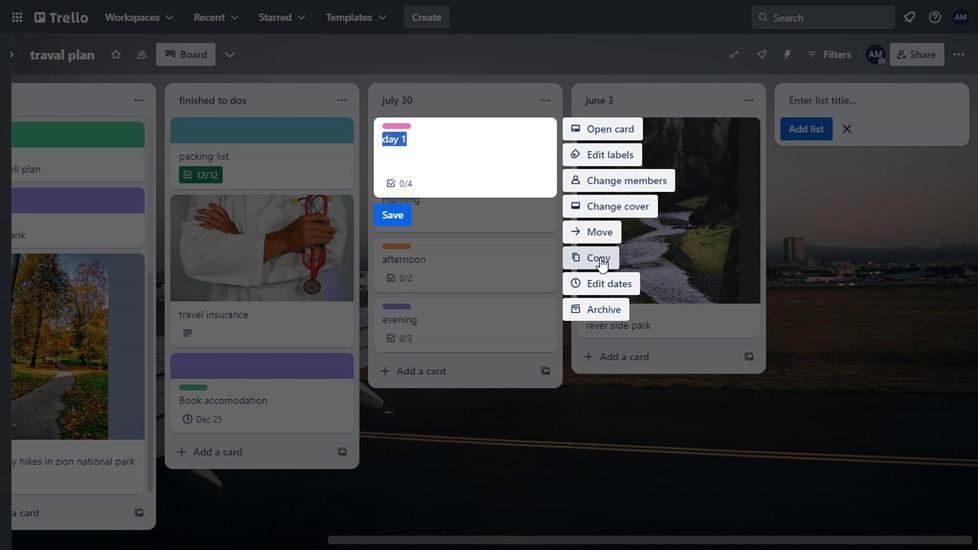 
Action: Mouse moved to (610, 310)
Screenshot: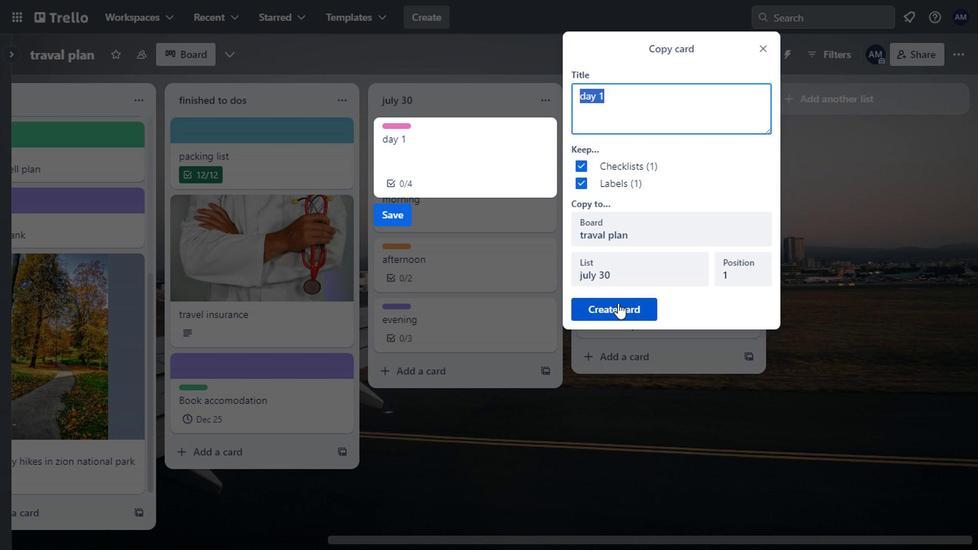 
Action: Mouse pressed left at (610, 310)
Screenshot: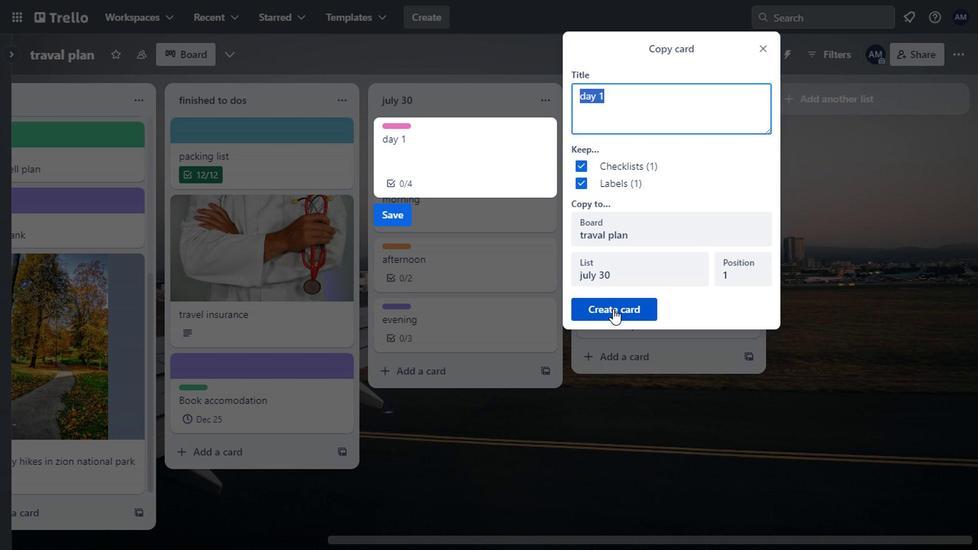 
Action: Mouse moved to (464, 203)
Screenshot: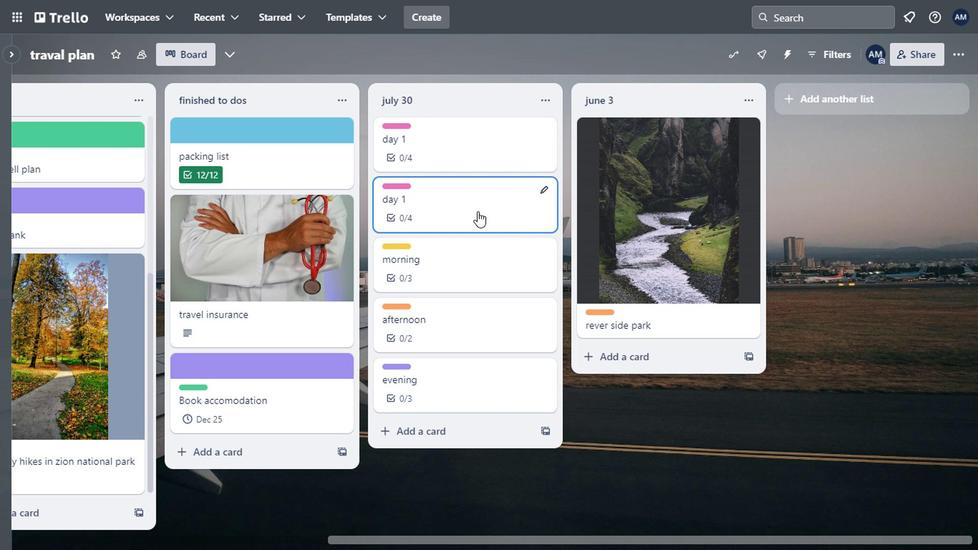 
Action: Mouse pressed left at (464, 203)
Screenshot: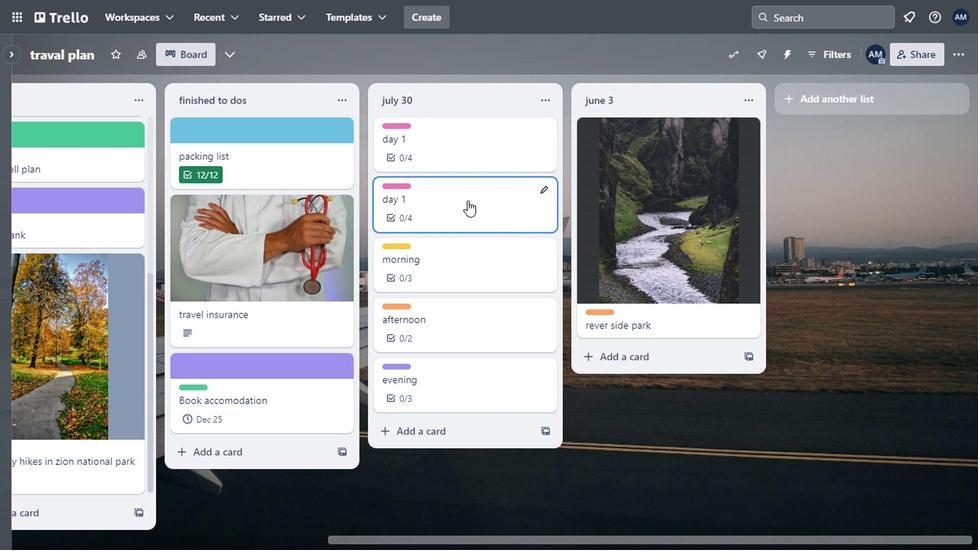 
Action: Mouse moved to (672, 139)
Screenshot: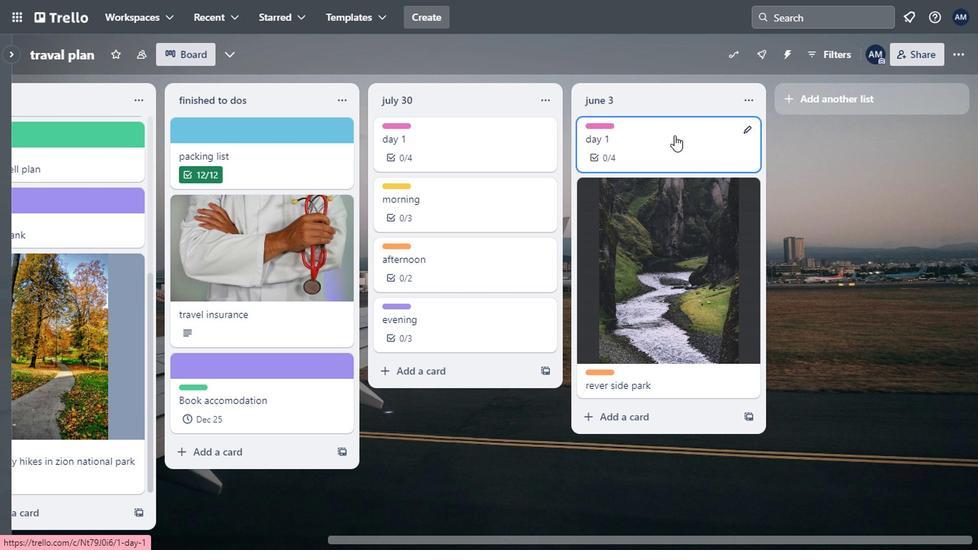 
Action: Mouse pressed left at (672, 139)
Screenshot: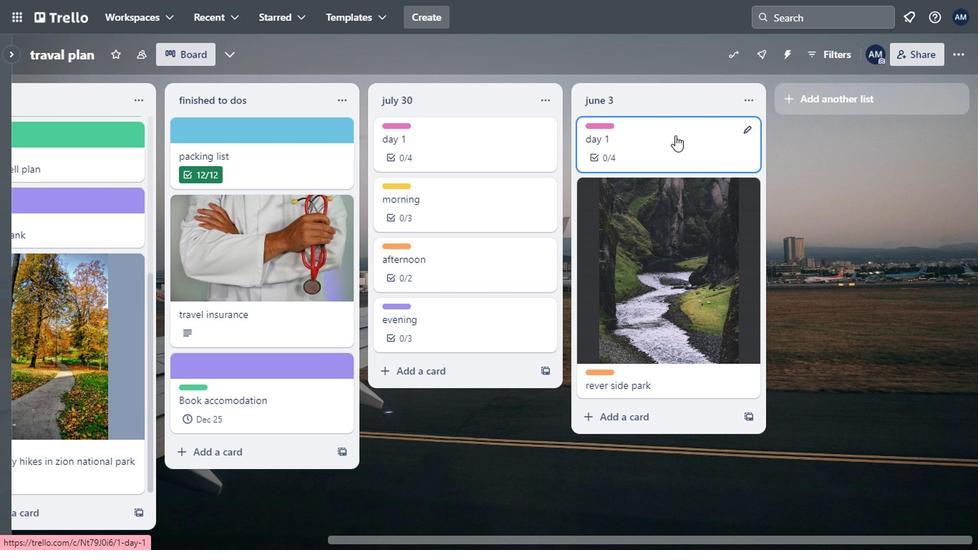 
Action: Mouse moved to (703, 387)
Screenshot: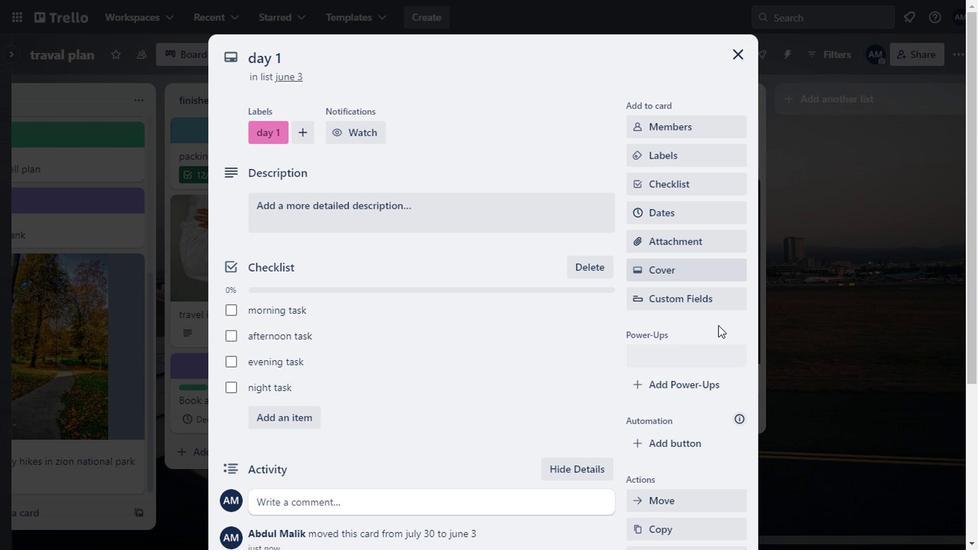 
Action: Mouse scrolled (703, 387) with delta (0, 0)
Screenshot: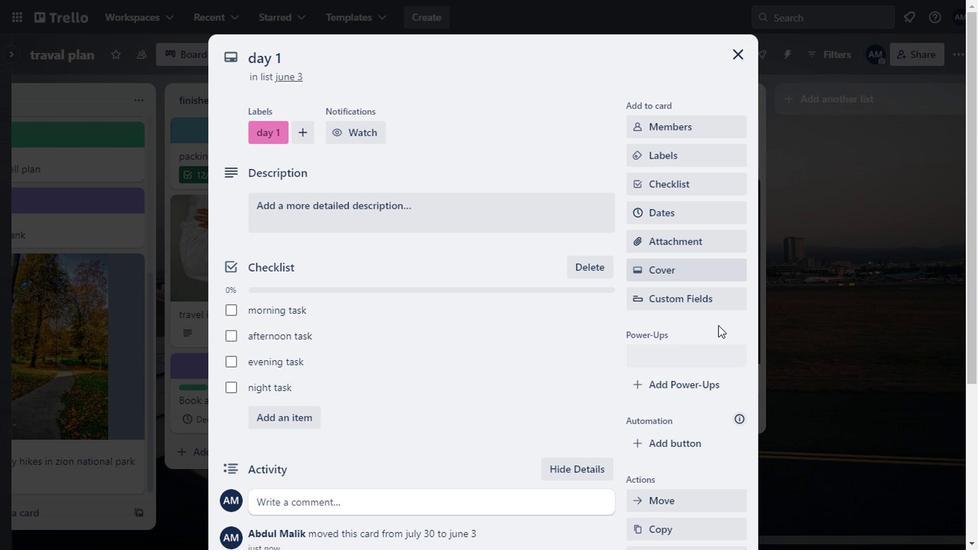 
Action: Mouse moved to (701, 393)
Screenshot: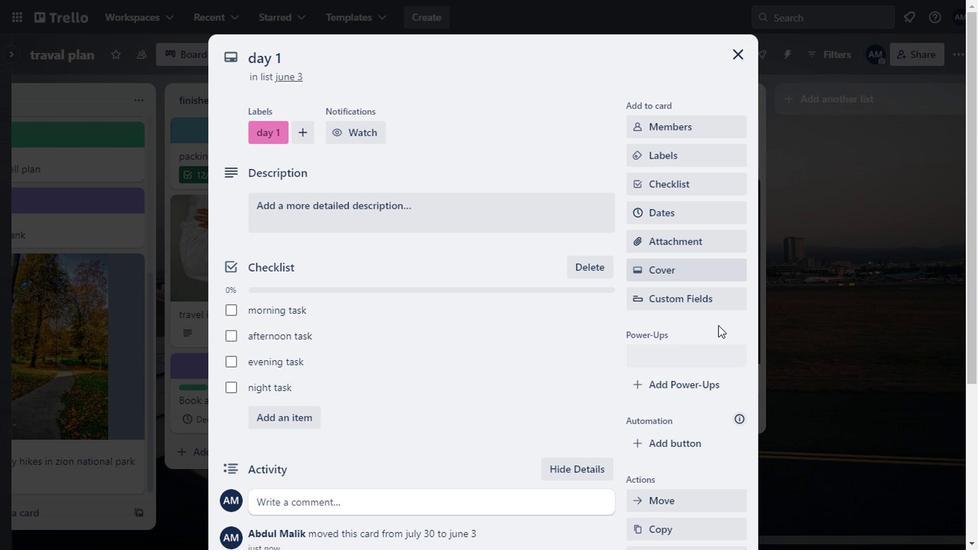 
Action: Mouse scrolled (701, 393) with delta (0, 0)
Screenshot: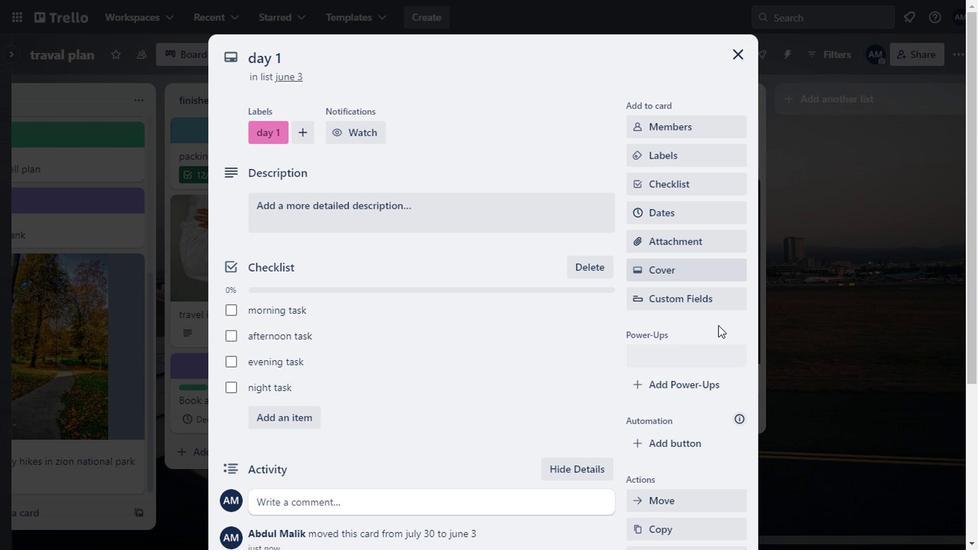 
Action: Mouse moved to (701, 393)
Screenshot: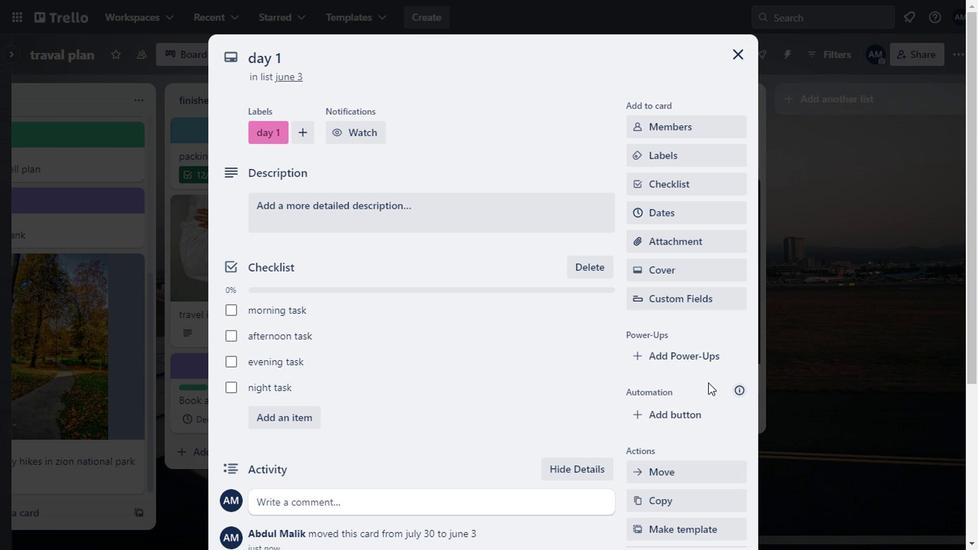 
Action: Mouse scrolled (701, 393) with delta (0, 0)
Screenshot: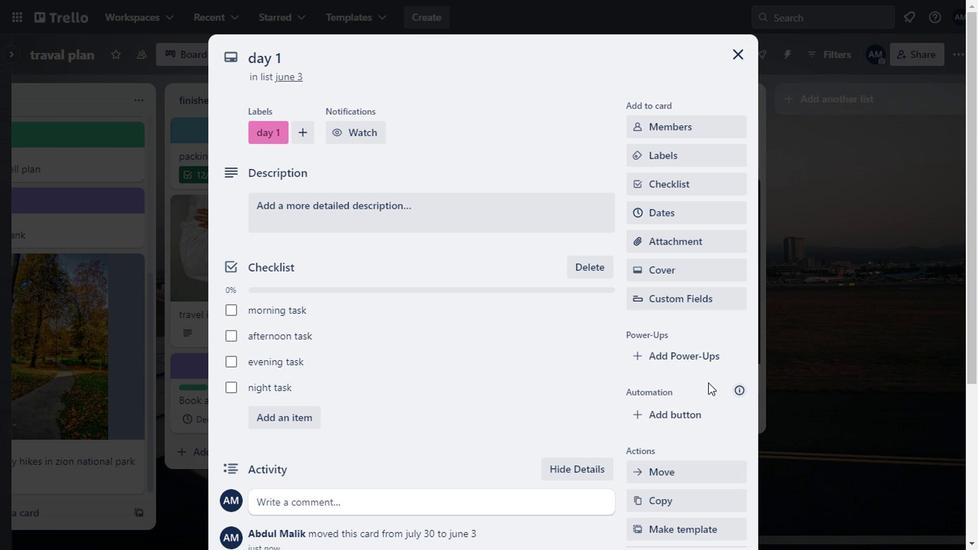 
Action: Mouse moved to (701, 394)
Screenshot: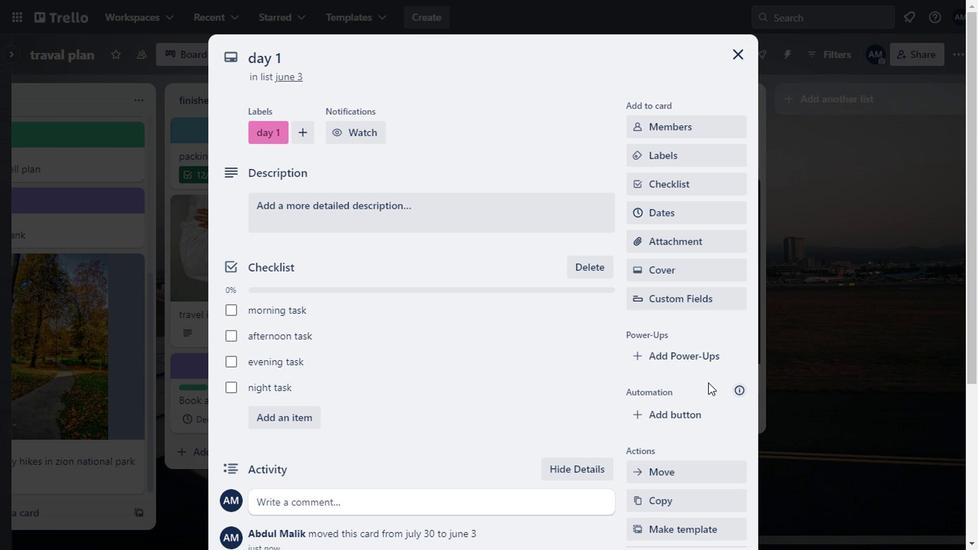 
Action: Mouse scrolled (701, 393) with delta (0, -1)
Screenshot: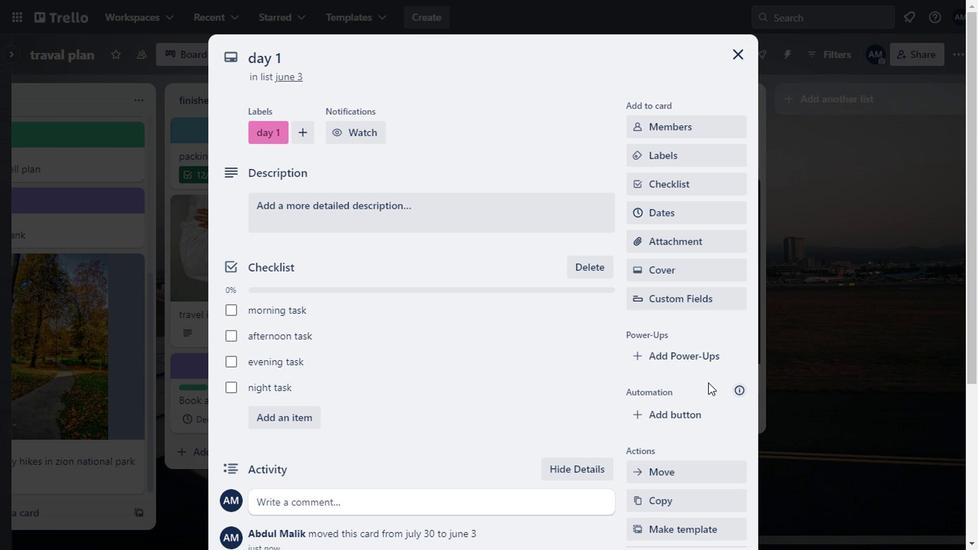 
Action: Mouse moved to (697, 393)
Screenshot: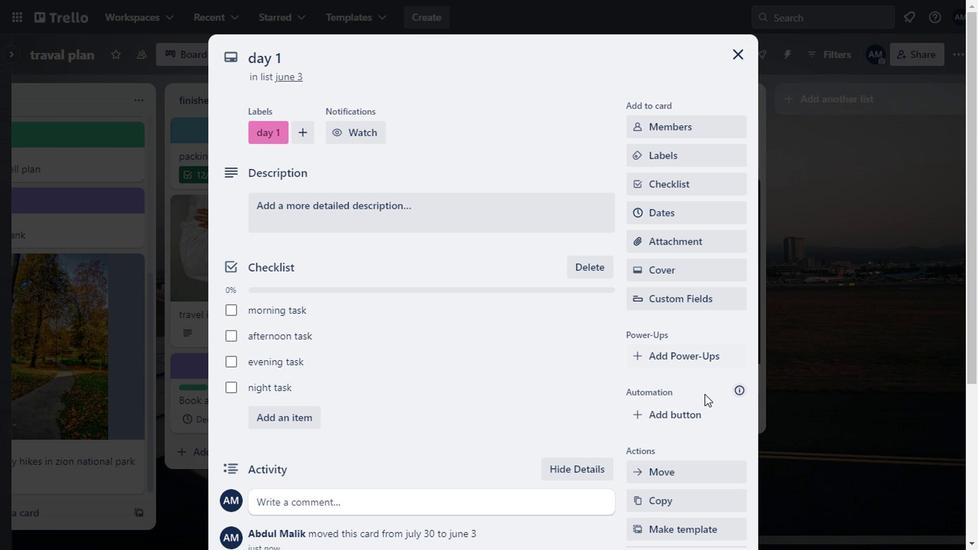 
Action: Mouse scrolled (699, 393) with delta (0, -1)
Screenshot: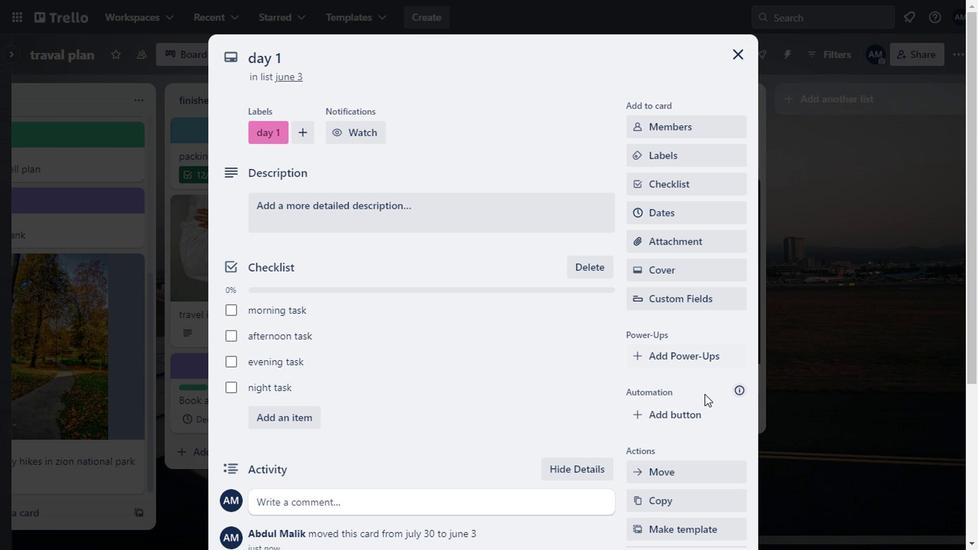 
Action: Mouse moved to (728, 85)
Screenshot: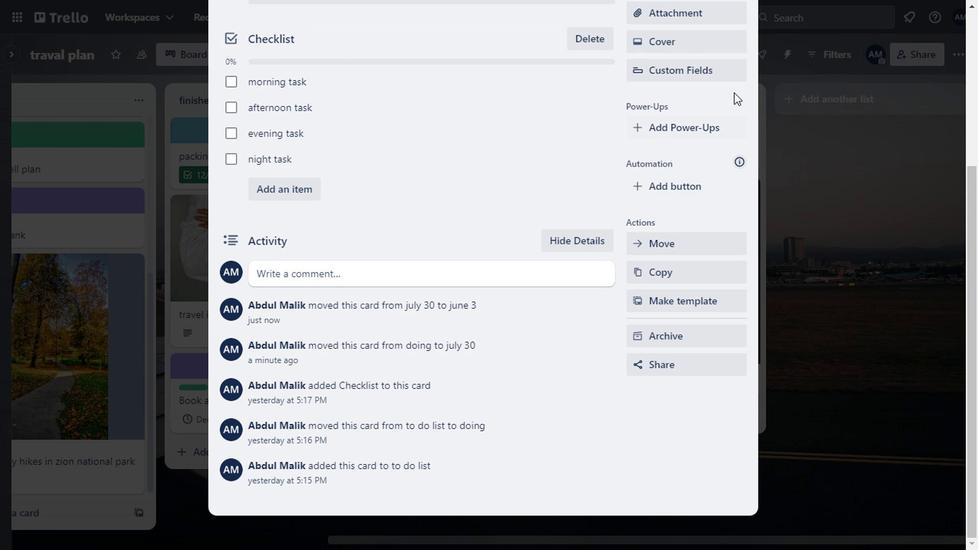 
Action: Mouse scrolled (728, 86) with delta (0, 0)
Screenshot: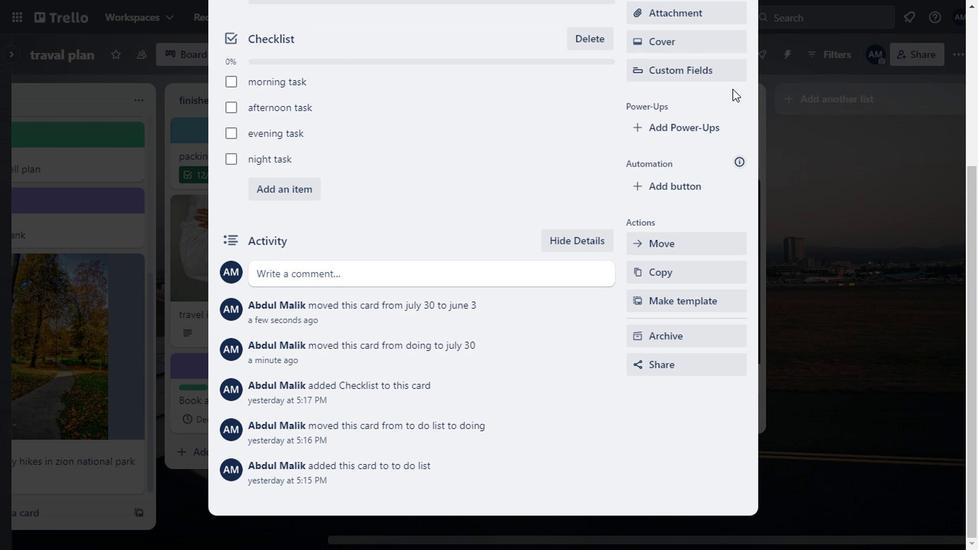 
Action: Mouse moved to (727, 84)
Screenshot: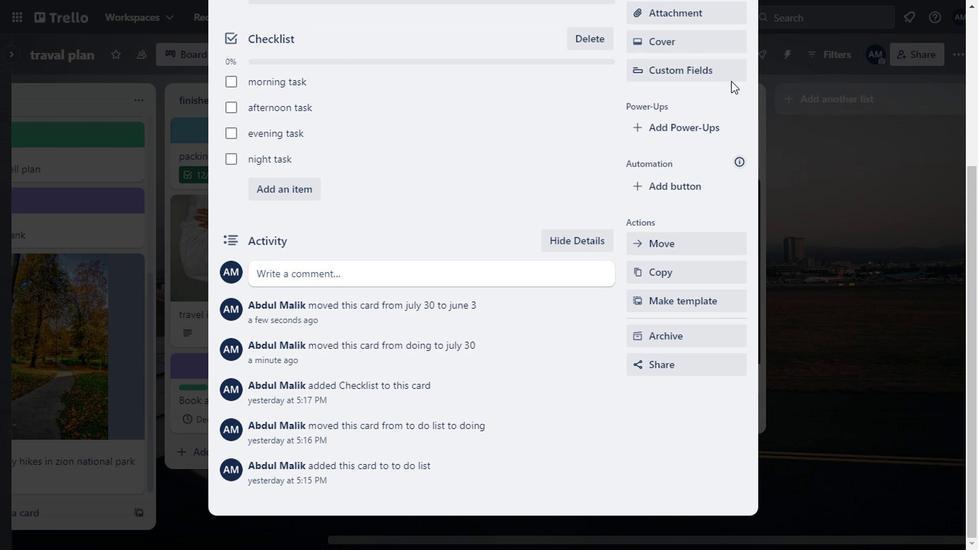 
Action: Mouse scrolled (727, 85) with delta (0, 1)
Screenshot: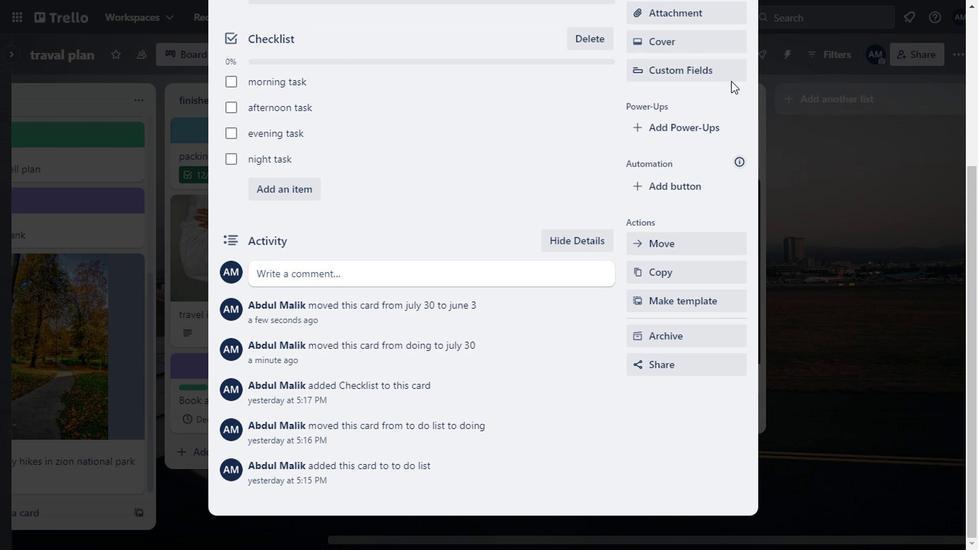 
Action: Mouse moved to (724, 83)
Screenshot: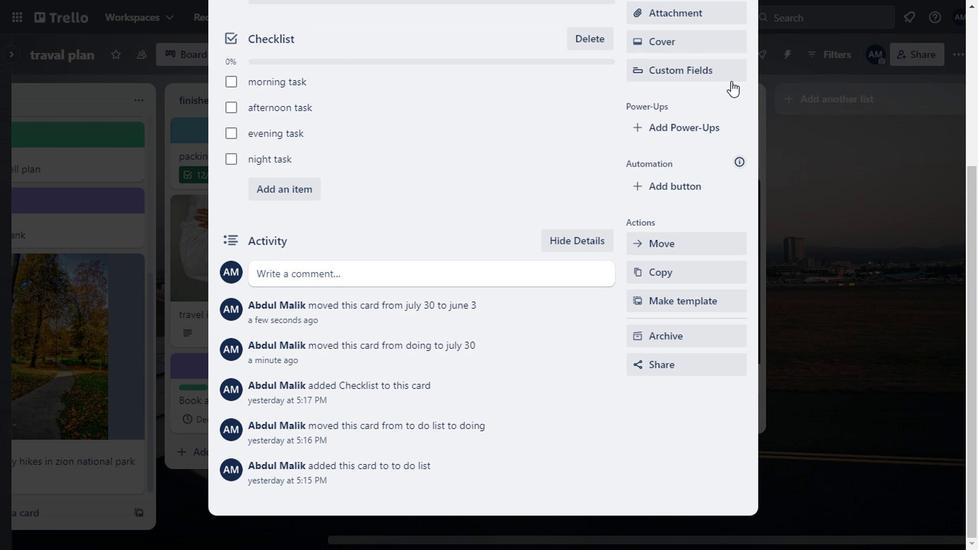 
Action: Mouse scrolled (724, 84) with delta (0, 0)
Screenshot: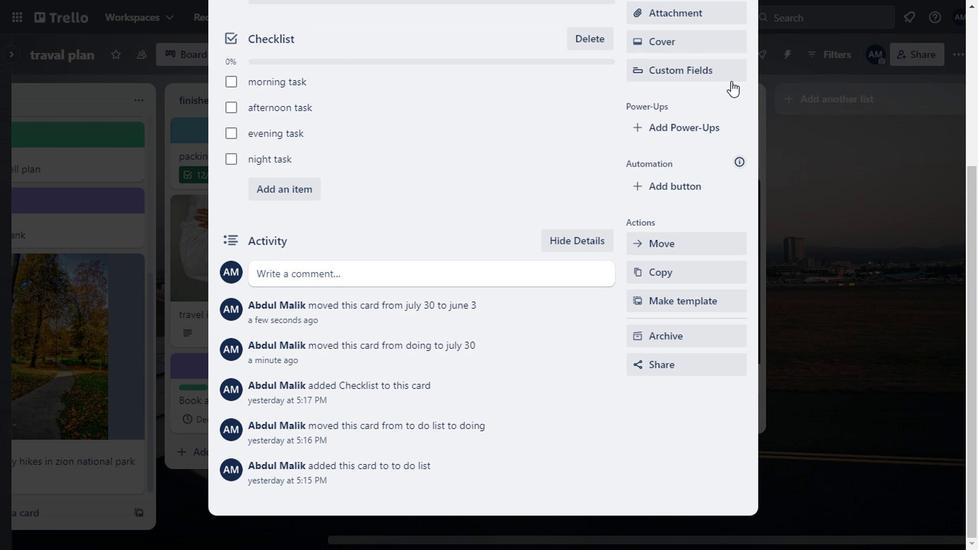 
Action: Mouse moved to (746, 50)
Screenshot: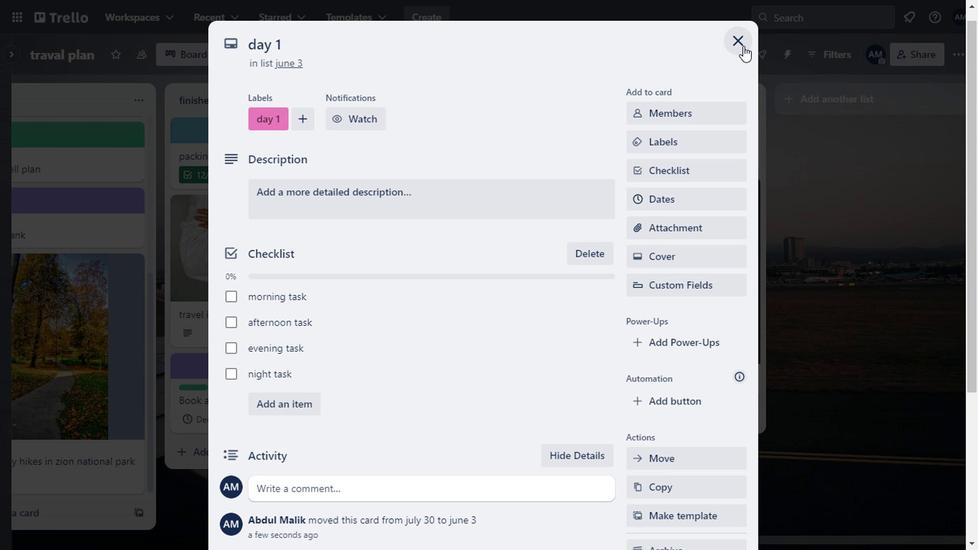 
Action: Mouse pressed left at (746, 50)
Screenshot: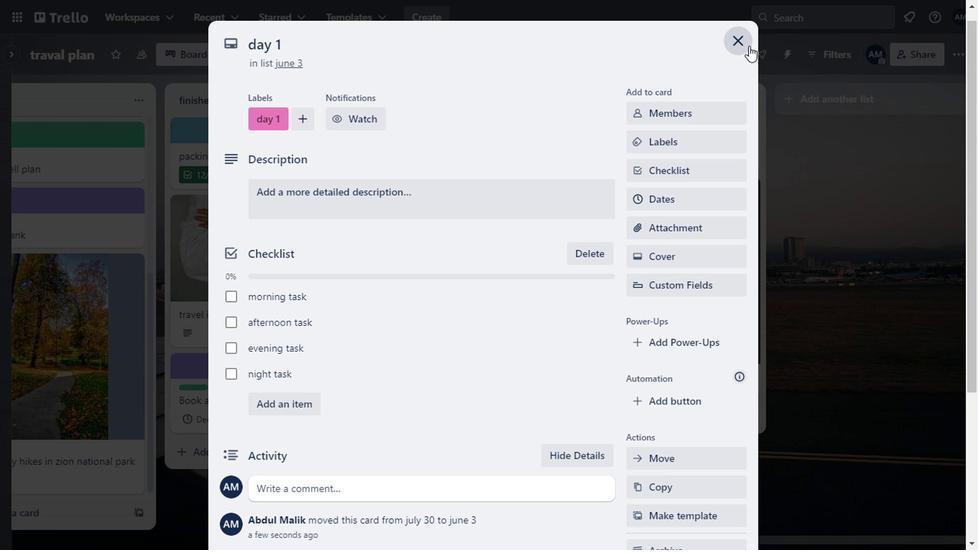 
Action: Mouse moved to (743, 136)
Screenshot: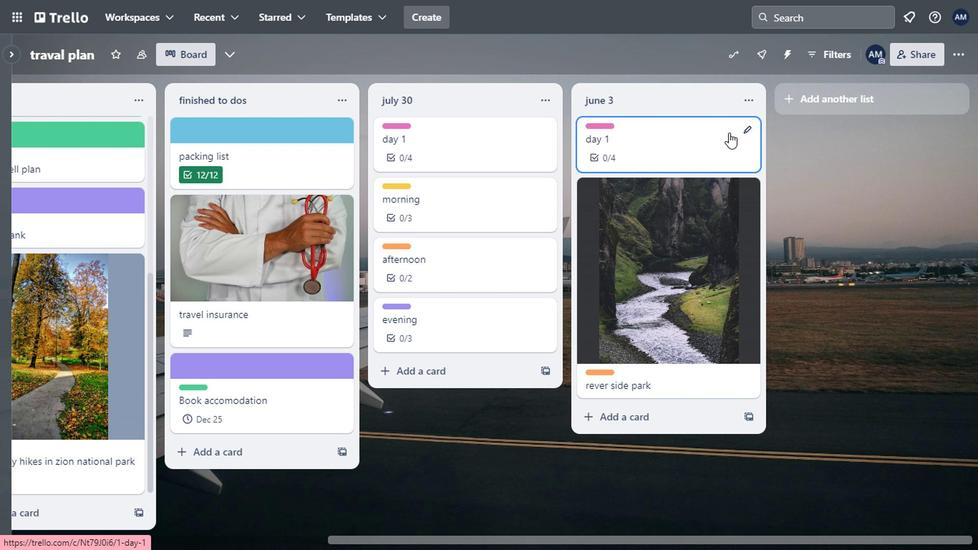 
Action: Mouse pressed left at (743, 136)
Screenshot: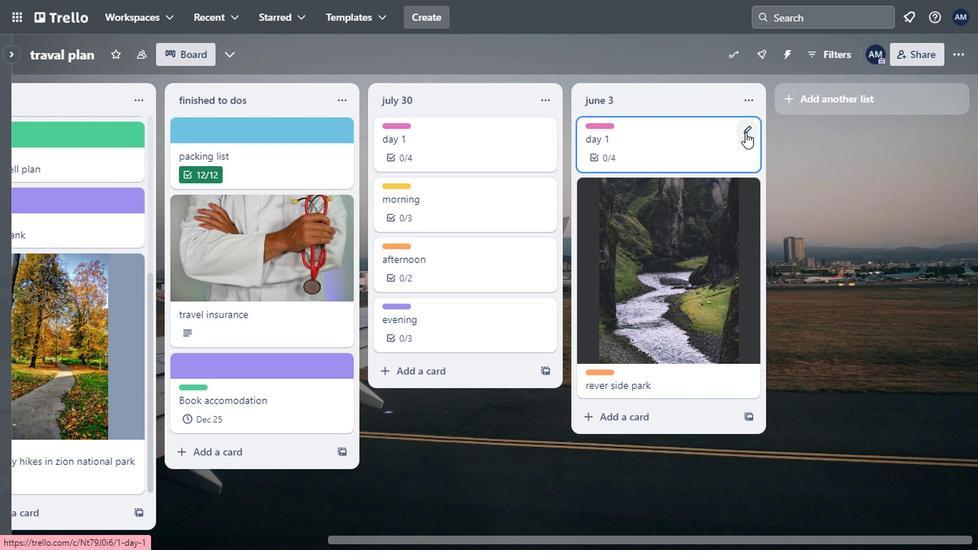
Action: Mouse moved to (794, 307)
Screenshot: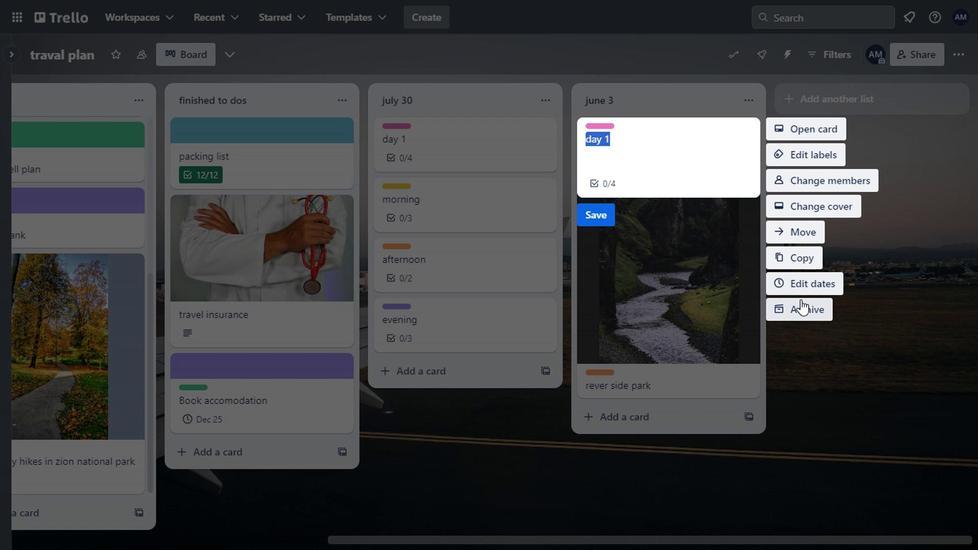 
Action: Mouse pressed left at (794, 307)
Screenshot: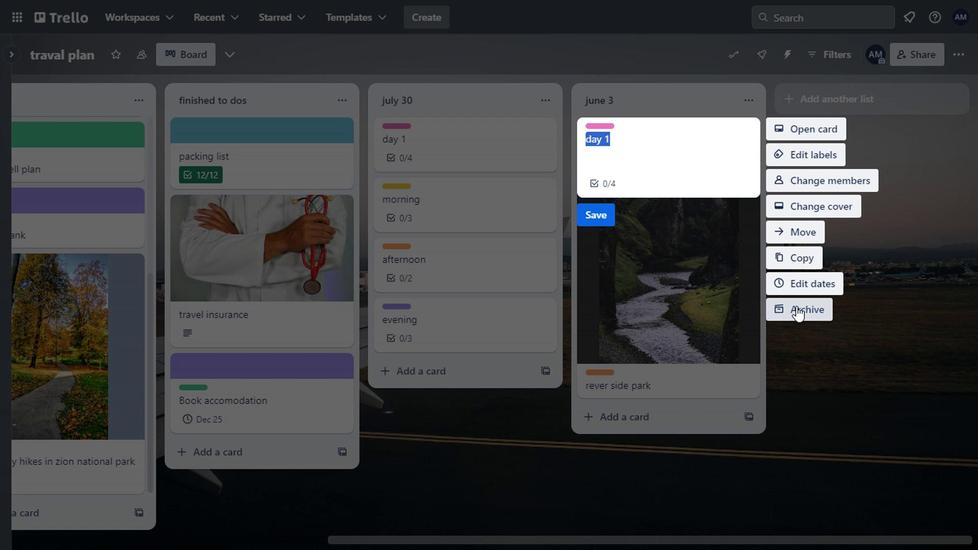 
Action: Mouse moved to (568, 245)
Screenshot: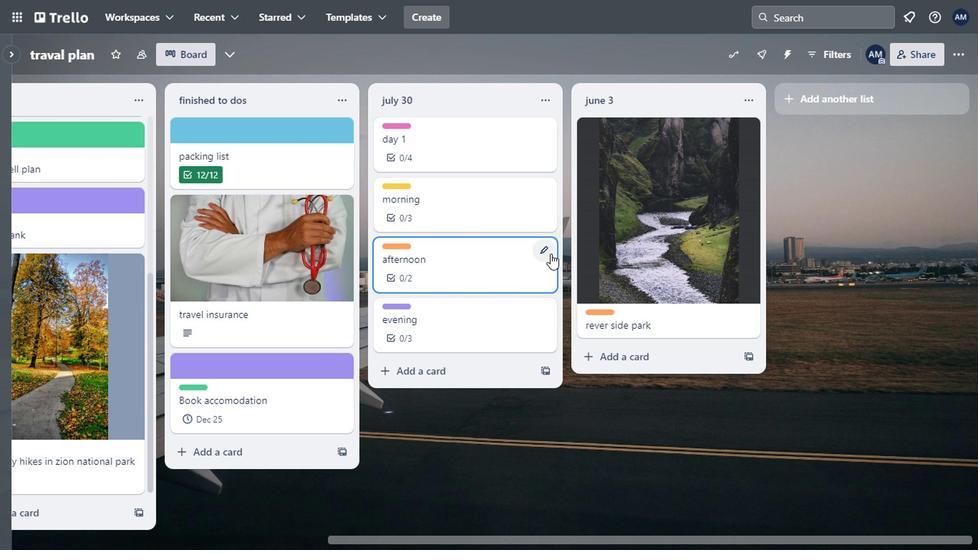 
Action: Mouse scrolled (568, 246) with delta (0, 1)
Screenshot: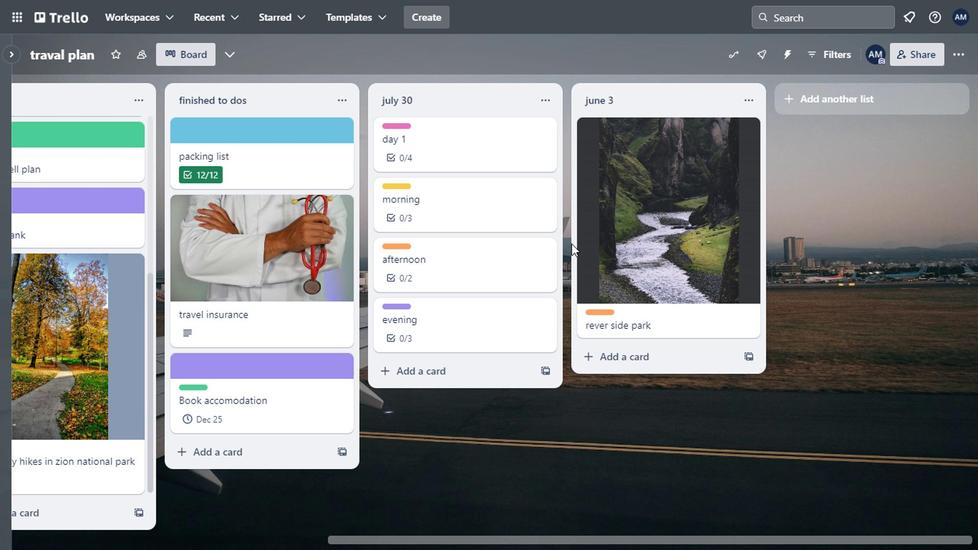 
Action: Mouse moved to (571, 241)
Screenshot: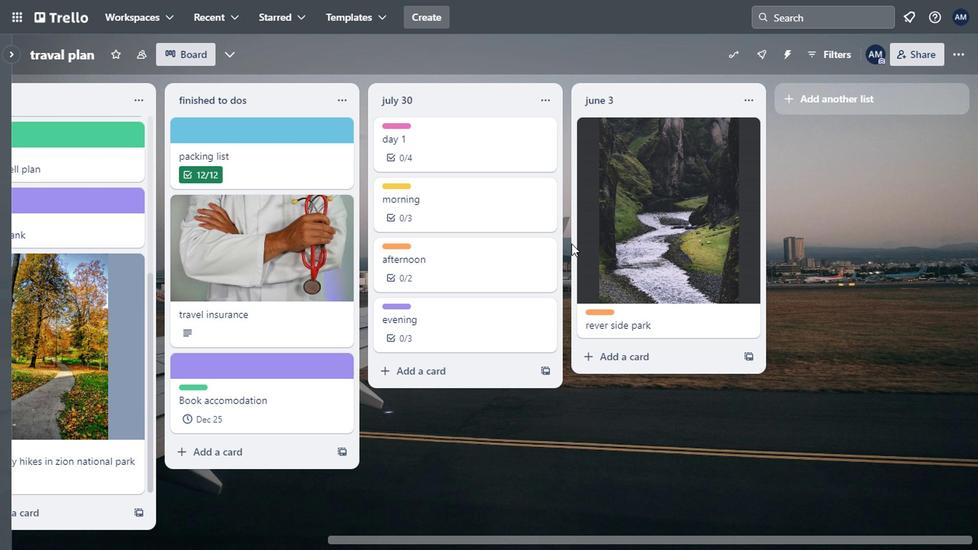 
Action: Mouse scrolled (571, 242) with delta (0, 1)
Screenshot: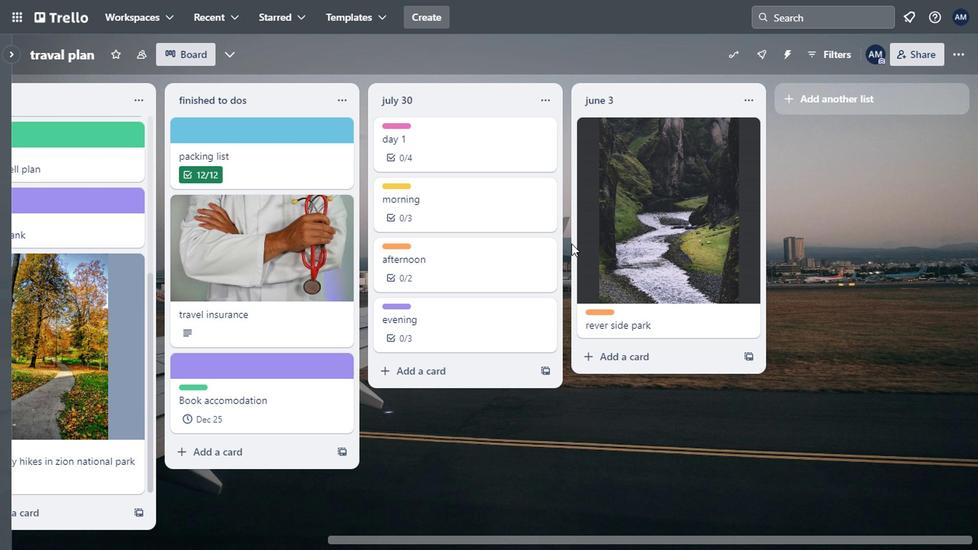
Action: Mouse moved to (650, 109)
Screenshot: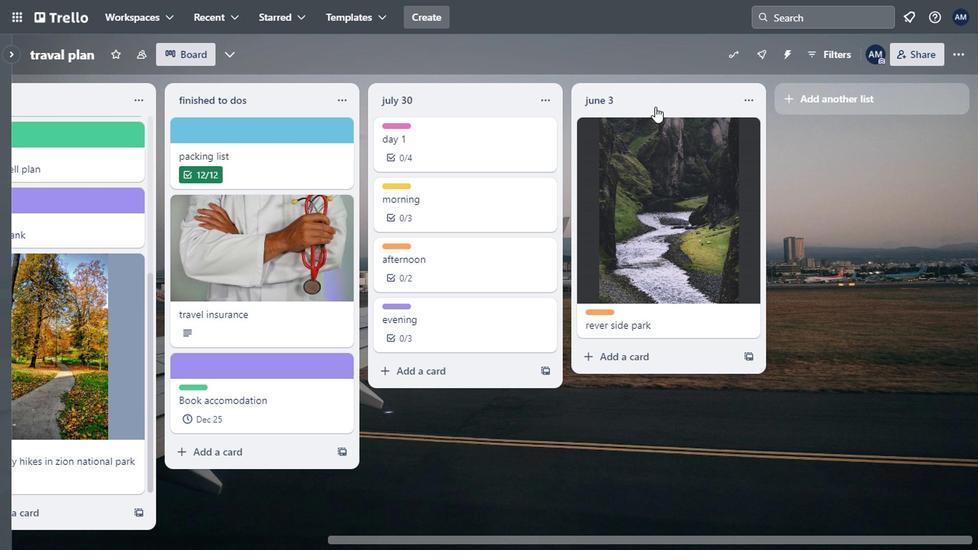 
Action: Mouse pressed left at (650, 109)
Screenshot: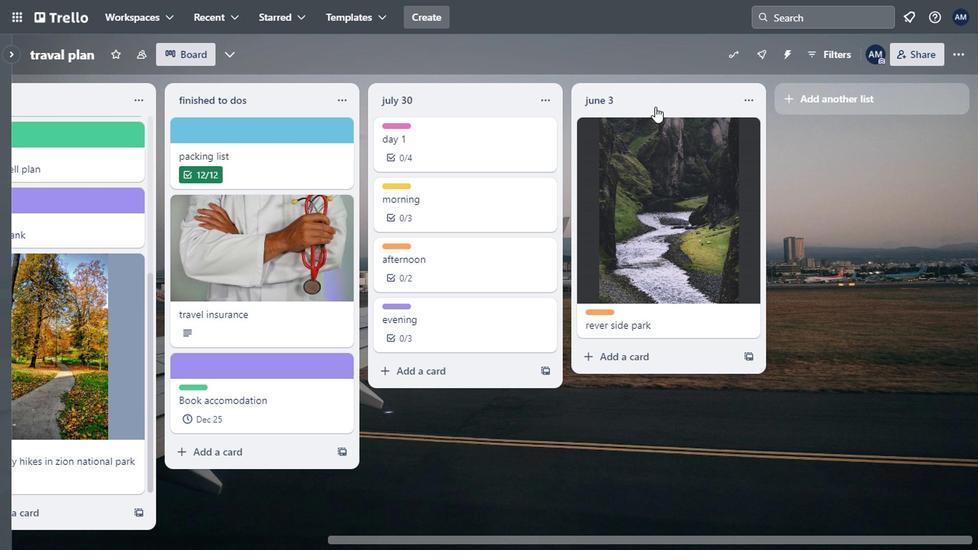 
Action: Mouse moved to (424, 100)
Screenshot: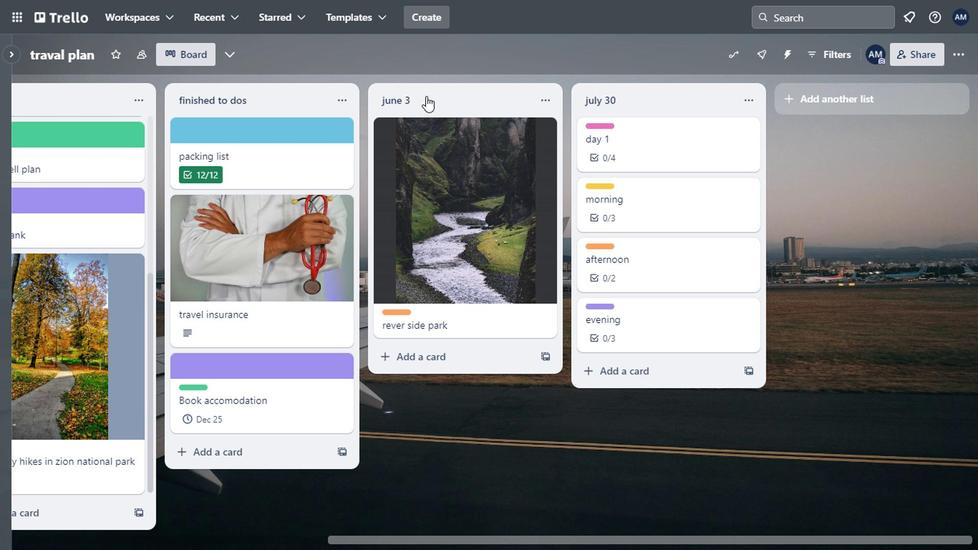 
Action: Mouse pressed left at (424, 100)
Screenshot: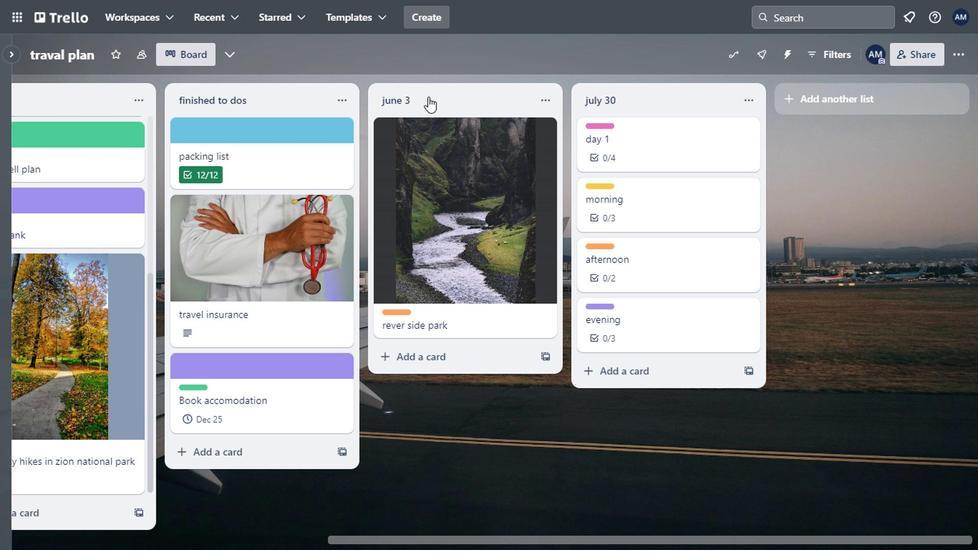 
Action: Mouse pressed left at (424, 100)
Screenshot: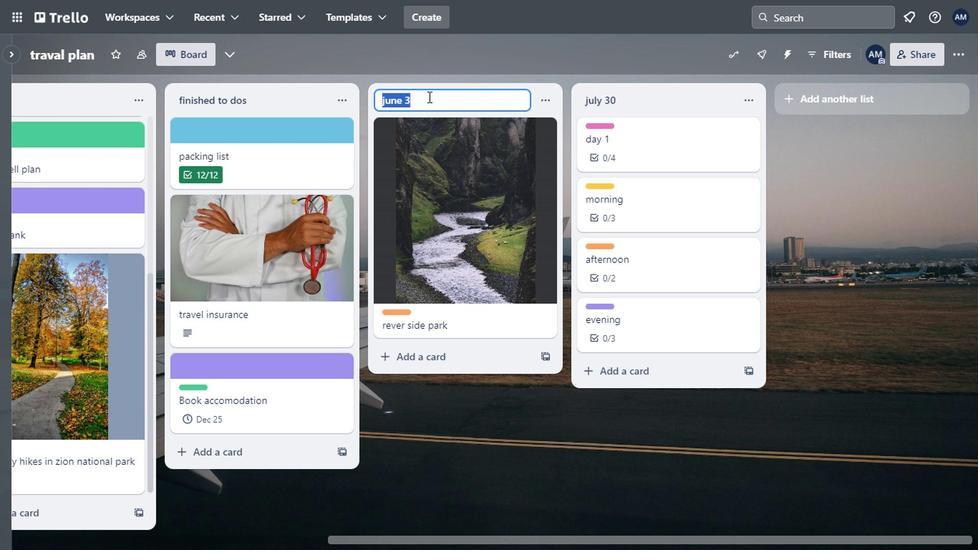 
Action: Mouse moved to (619, 107)
Screenshot: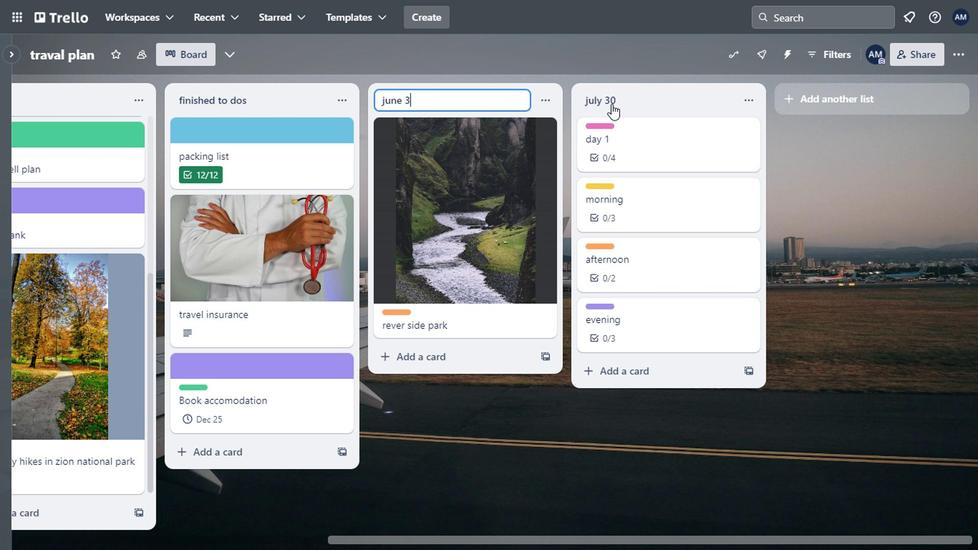 
Action: Mouse pressed left at (619, 107)
Screenshot: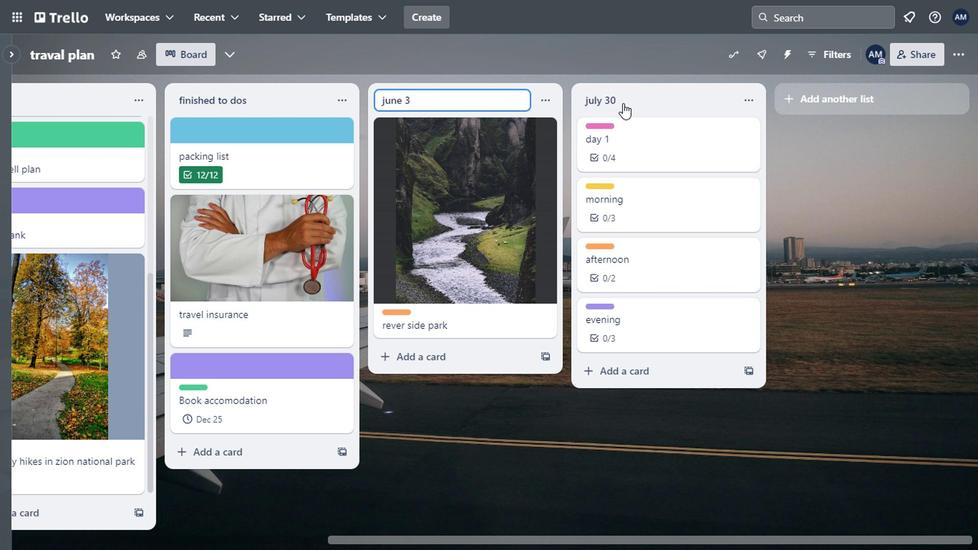 
Action: Mouse moved to (598, 106)
Screenshot: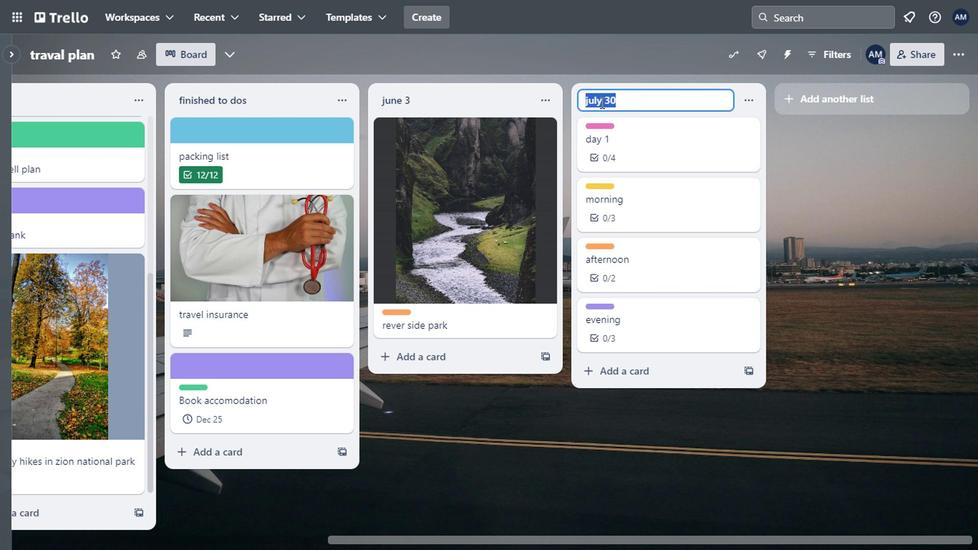
Action: Mouse pressed left at (598, 106)
Screenshot: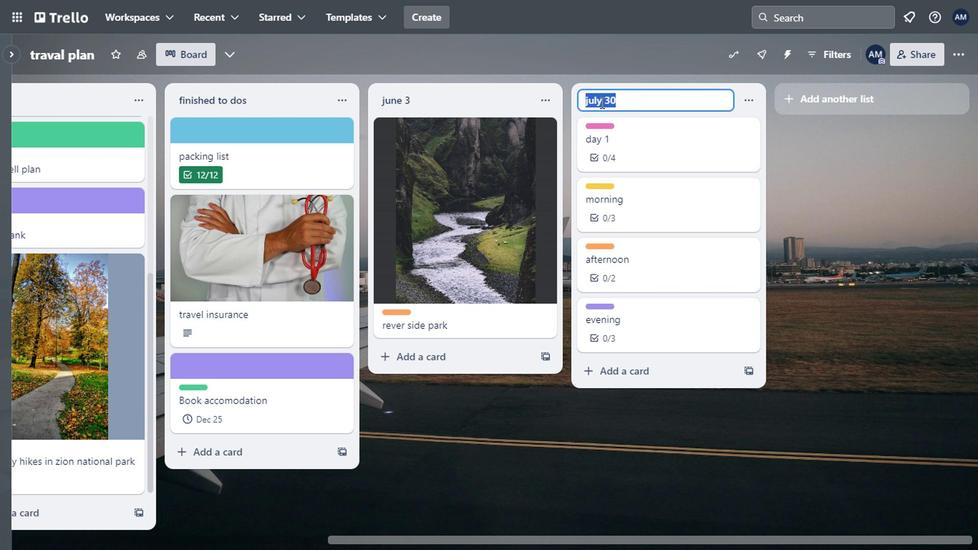 
Action: Mouse moved to (599, 106)
Screenshot: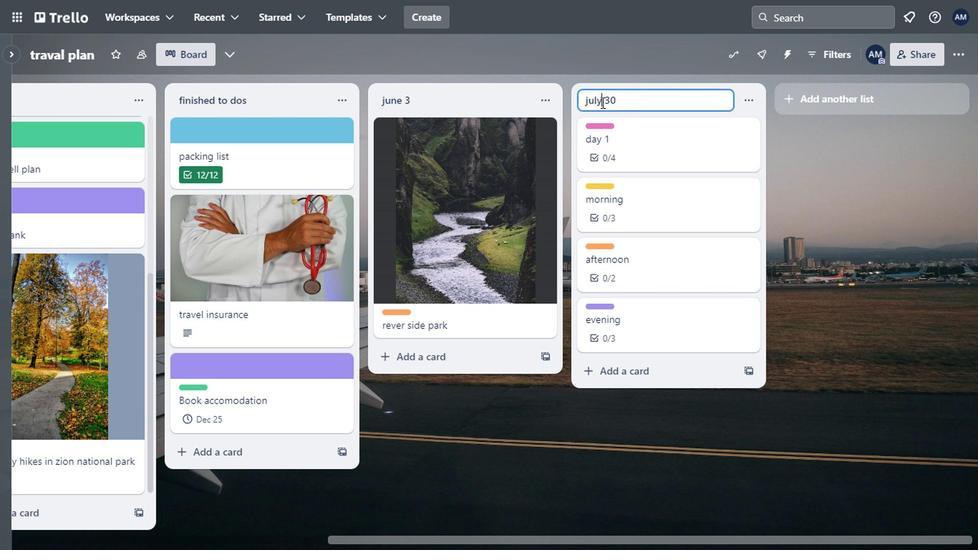 
Action: Mouse pressed left at (599, 106)
Screenshot: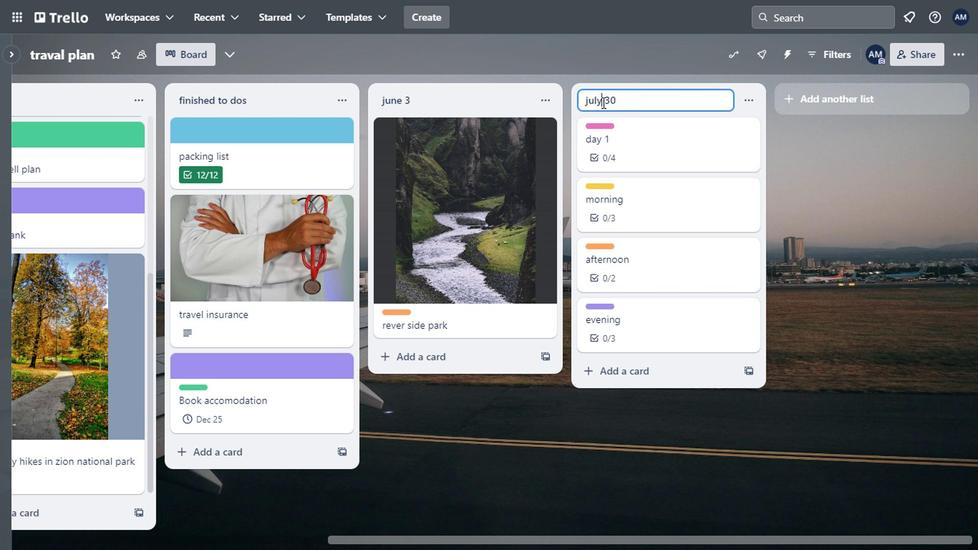 
Action: Mouse moved to (586, 113)
Screenshot: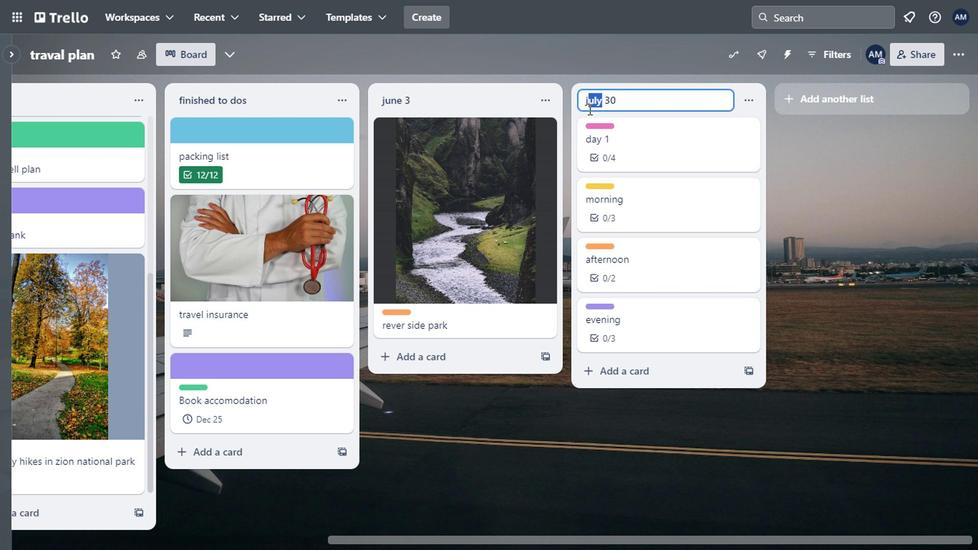 
Action: Key pressed une
Screenshot: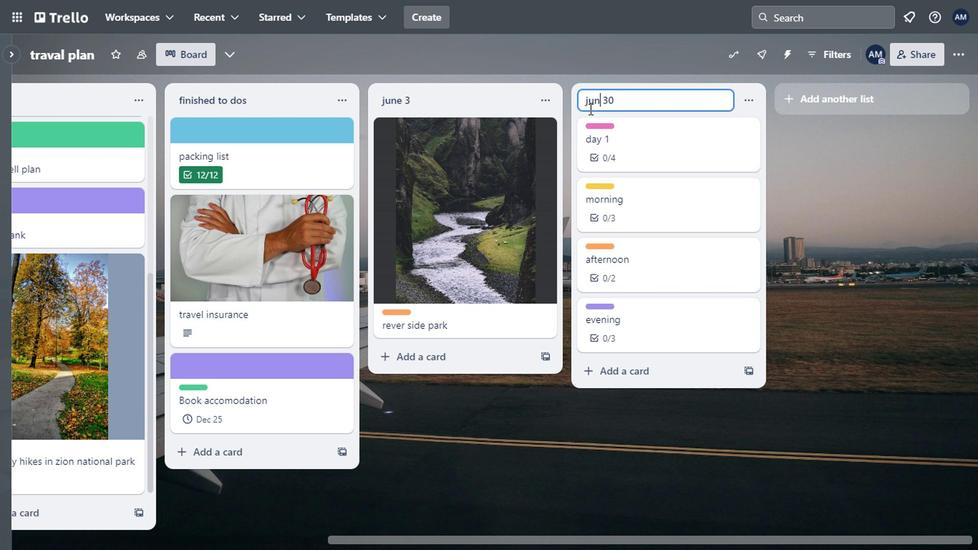 
Action: Mouse moved to (638, 103)
Screenshot: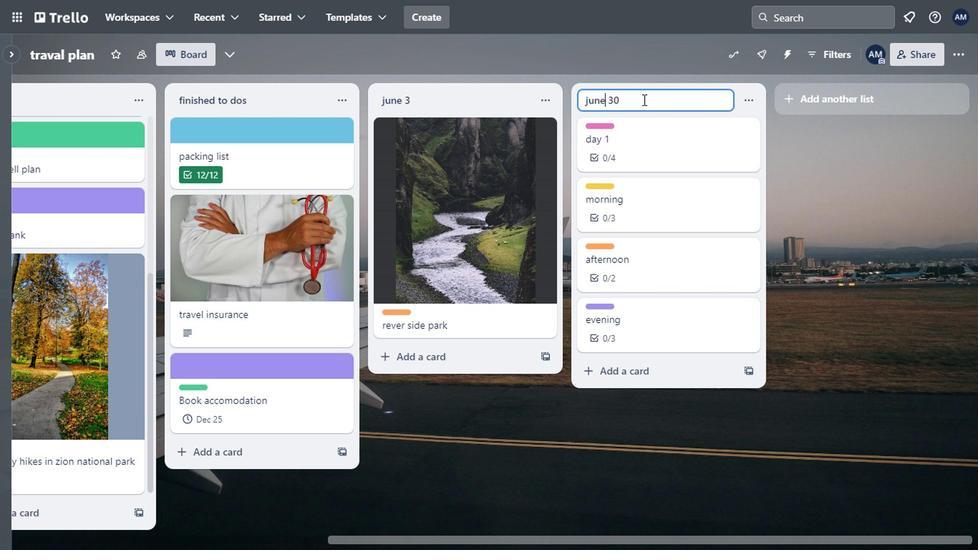 
Action: Mouse pressed left at (638, 103)
Screenshot: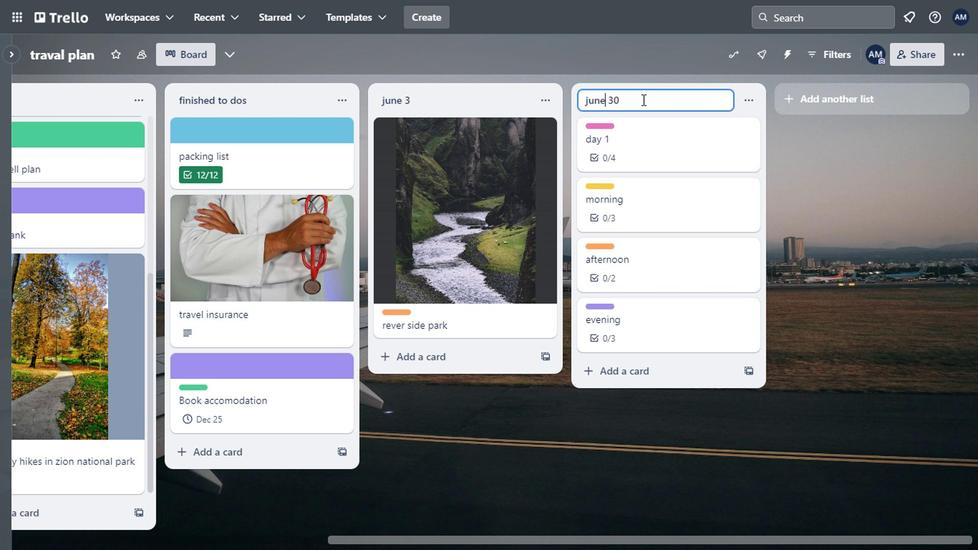 
Action: Key pressed <Key.backspace><Key.backspace>6
Screenshot: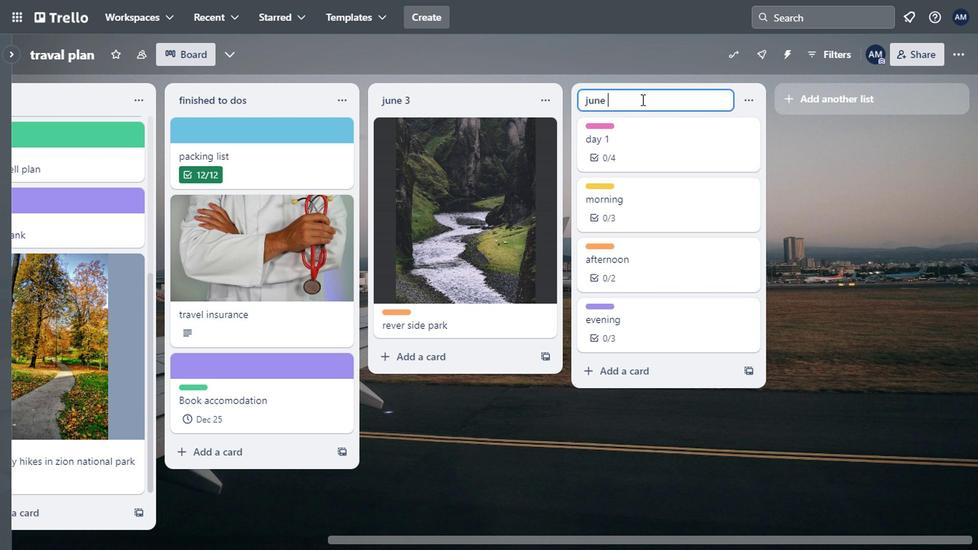 
Action: Mouse moved to (812, 161)
Screenshot: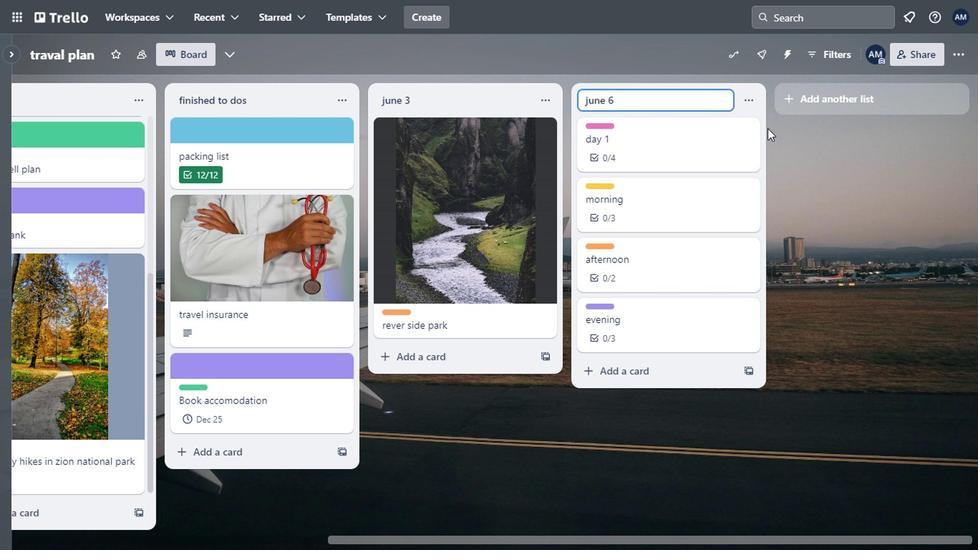 
Action: Mouse pressed left at (812, 161)
Screenshot: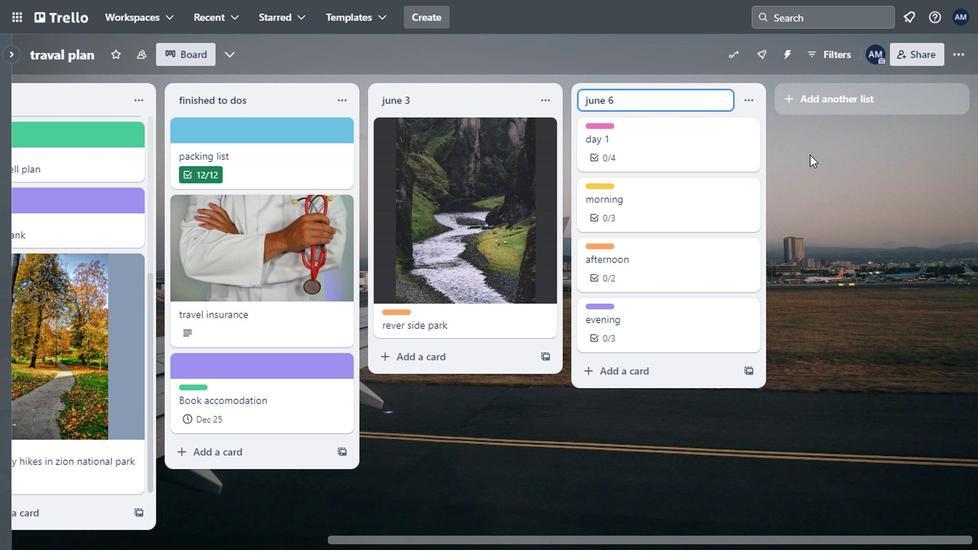 
Action: Mouse moved to (696, 142)
Screenshot: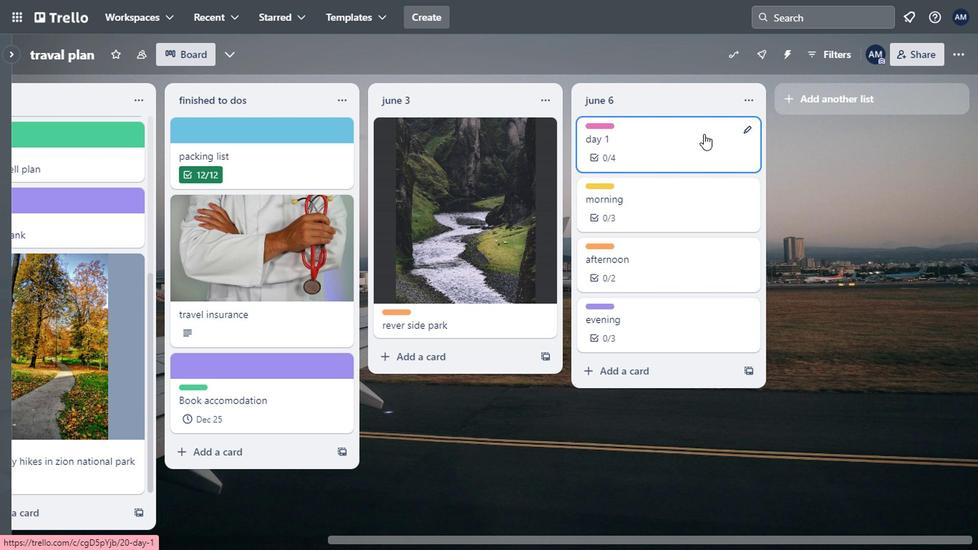 
Action: Mouse pressed left at (696, 142)
Screenshot: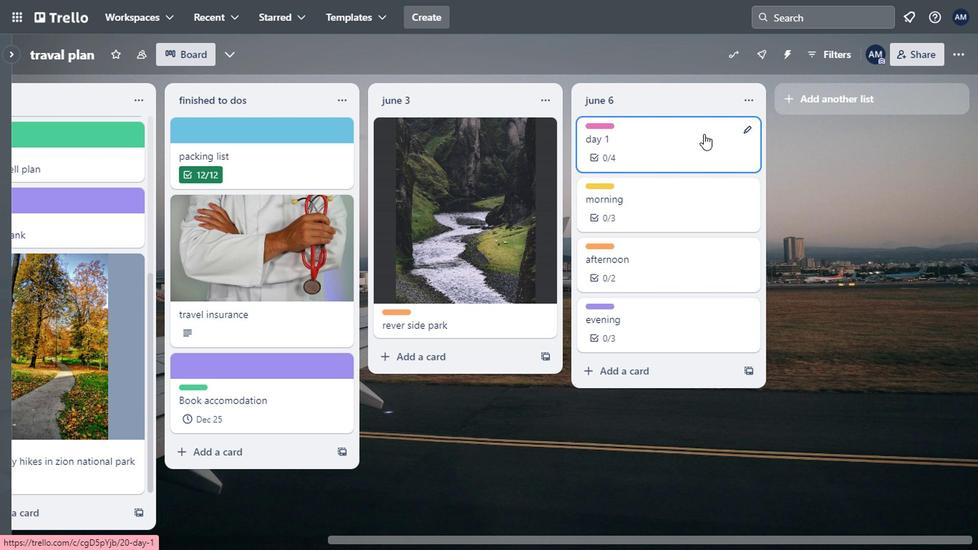 
Action: Mouse moved to (540, 133)
Screenshot: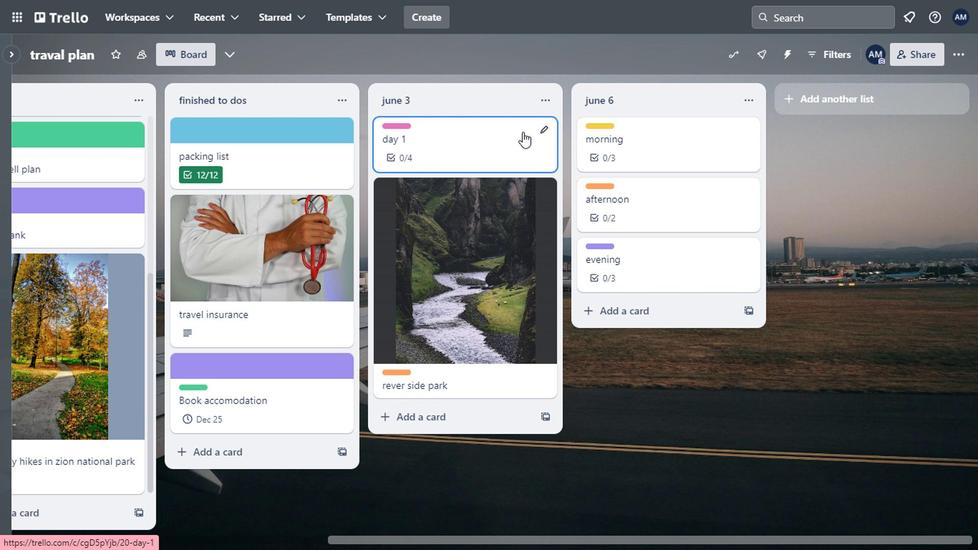 
Action: Mouse pressed left at (540, 133)
Screenshot: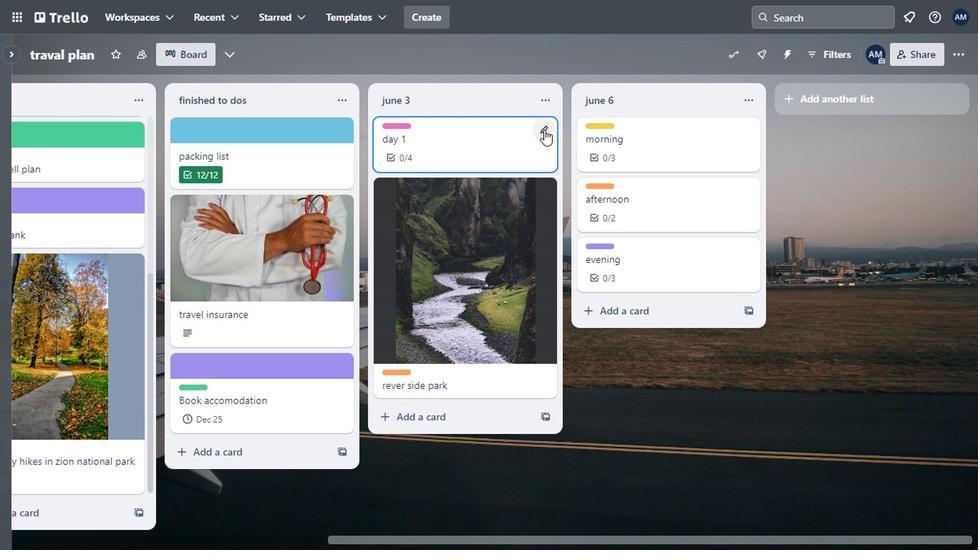 
Action: Mouse moved to (583, 254)
Screenshot: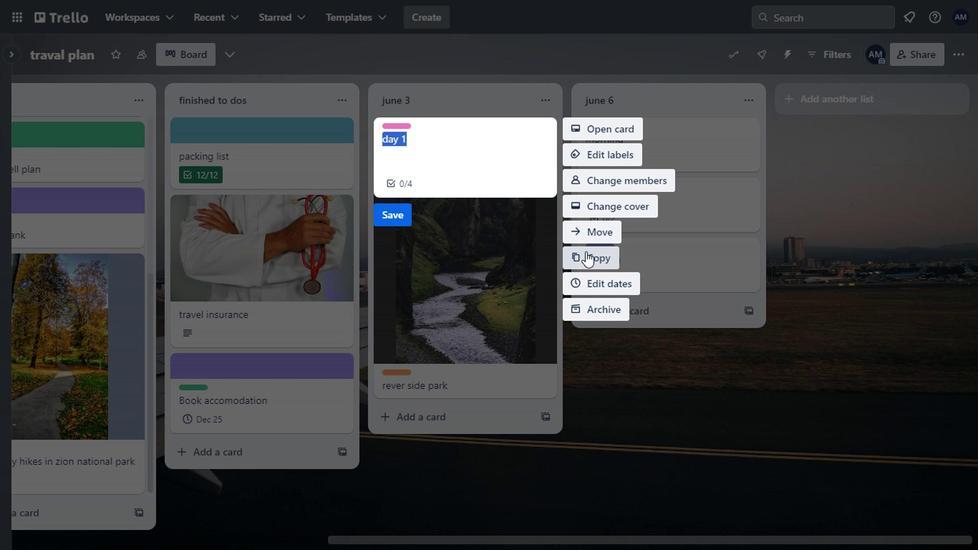 
Action: Mouse pressed left at (583, 254)
Screenshot: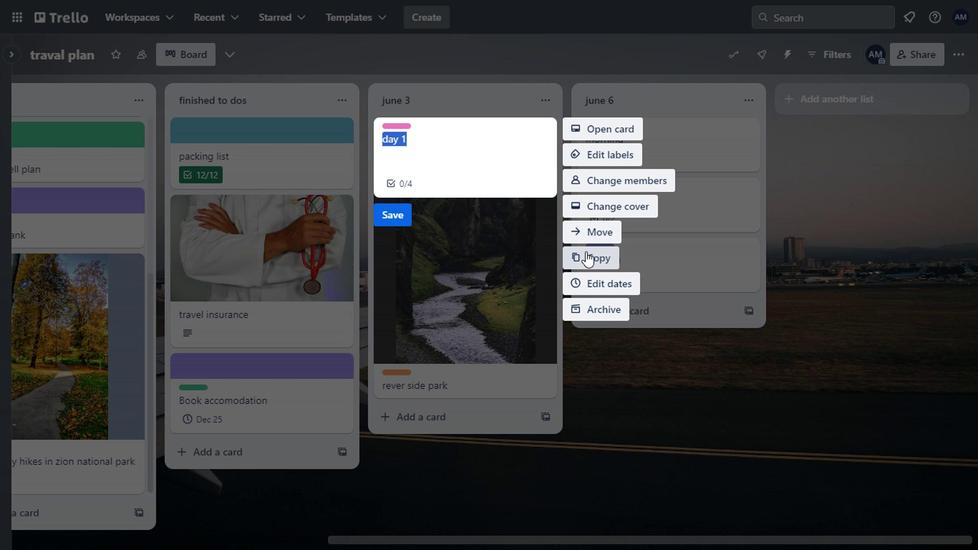 
Action: Mouse moved to (639, 241)
Screenshot: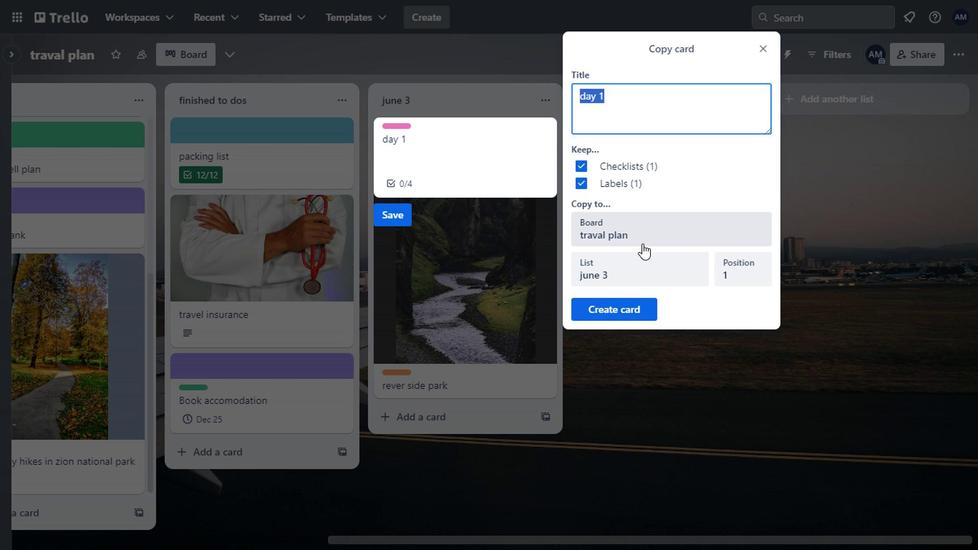 
Action: Mouse scrolled (639, 241) with delta (0, 0)
Screenshot: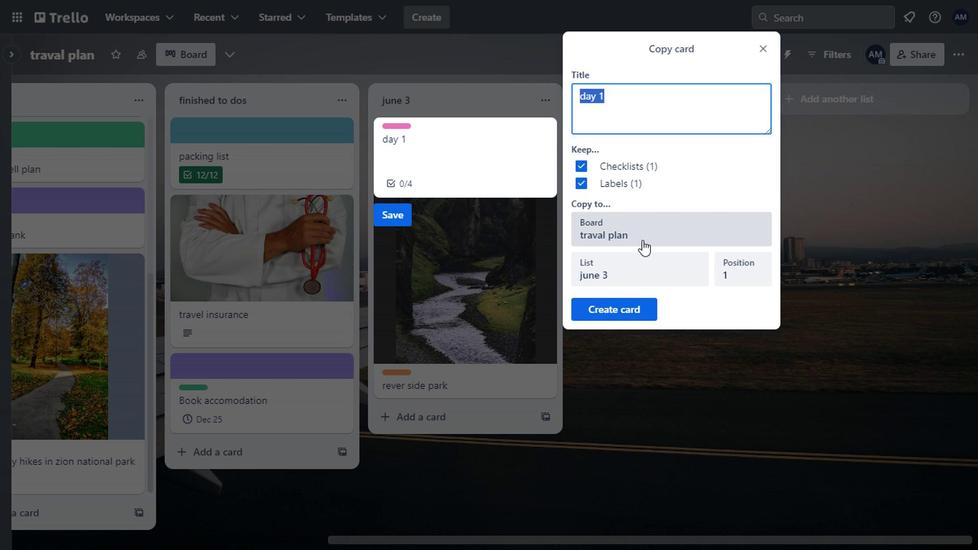 
Action: Mouse scrolled (639, 241) with delta (0, 0)
Screenshot: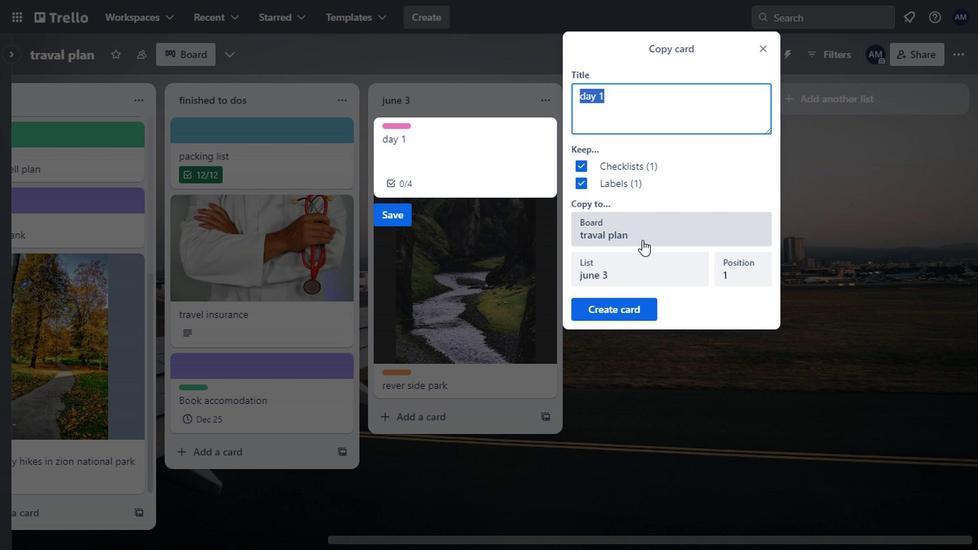 
Action: Mouse moved to (663, 272)
Screenshot: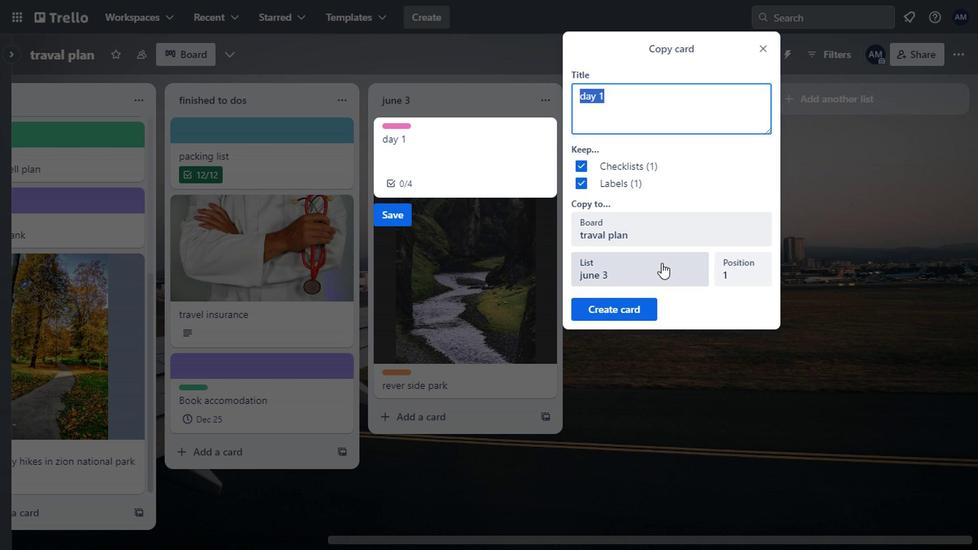 
Action: Mouse pressed left at (663, 272)
Screenshot: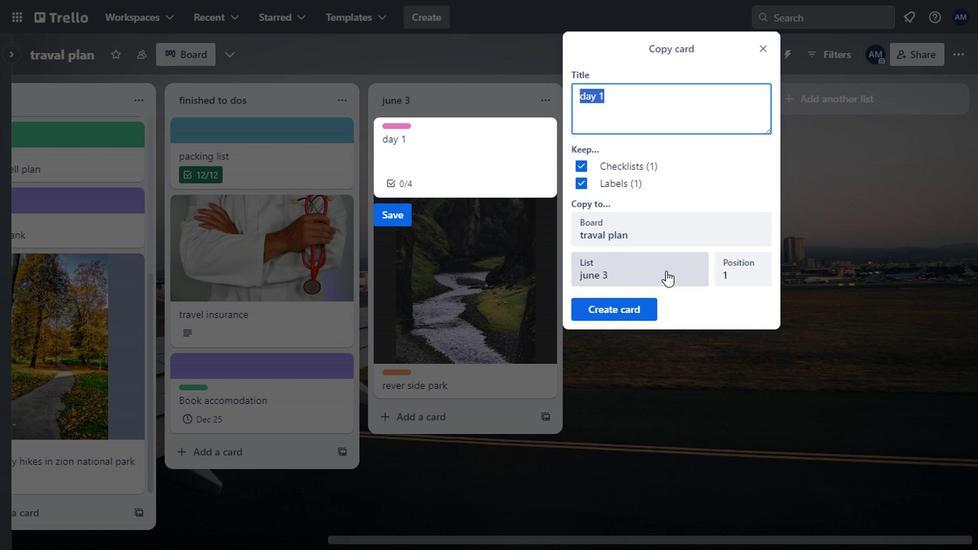 
Action: Mouse moved to (649, 351)
Screenshot: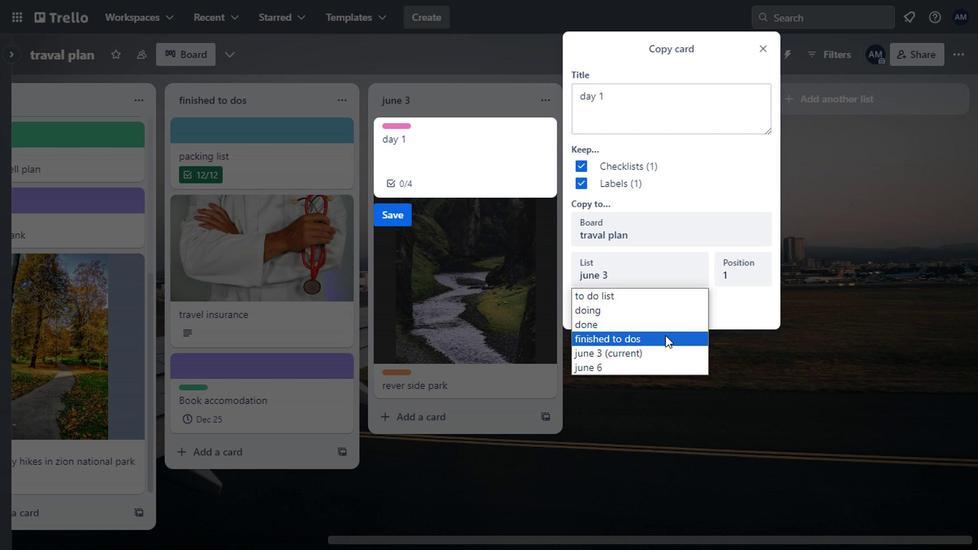 
Action: Mouse scrolled (649, 350) with delta (0, 0)
Screenshot: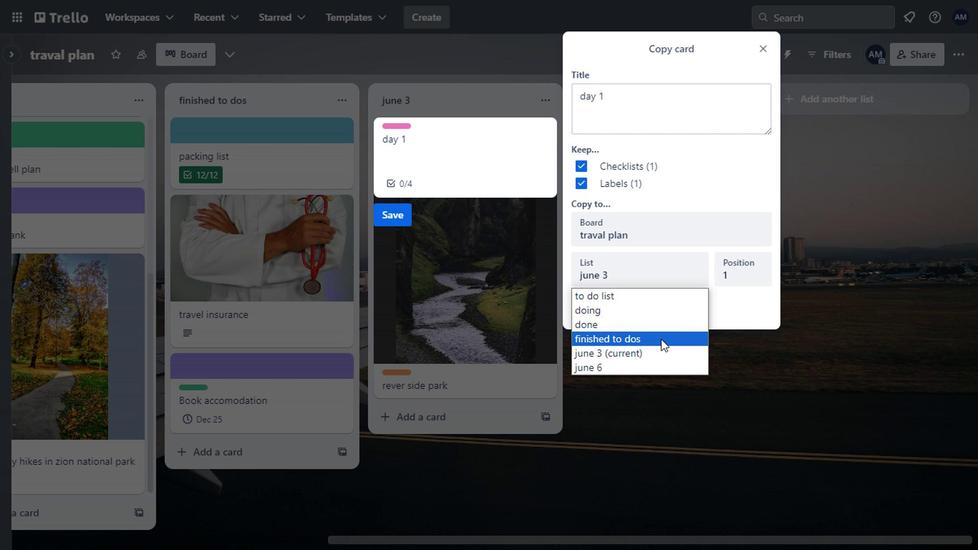 
Action: Mouse moved to (617, 363)
Screenshot: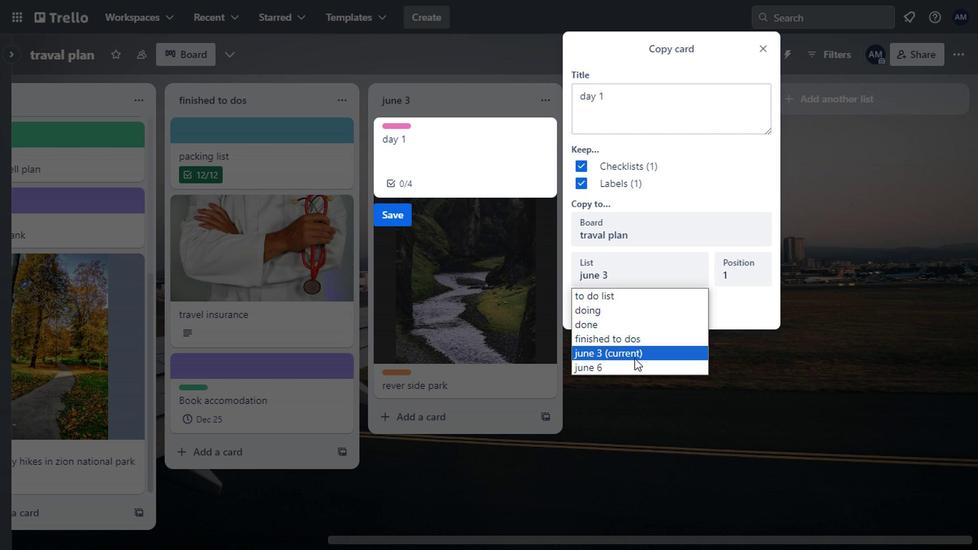 
Action: Mouse pressed left at (617, 363)
Screenshot: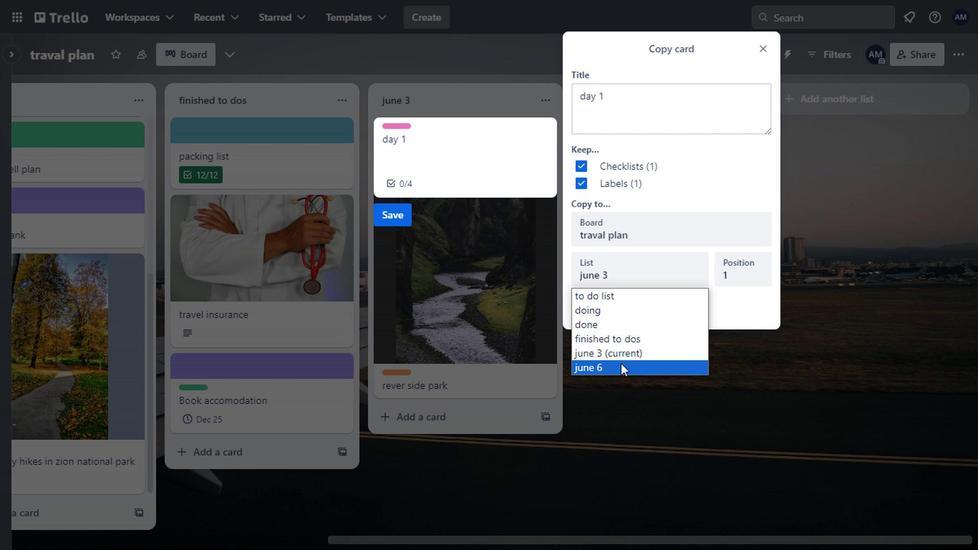 
Action: Mouse moved to (614, 304)
Screenshot: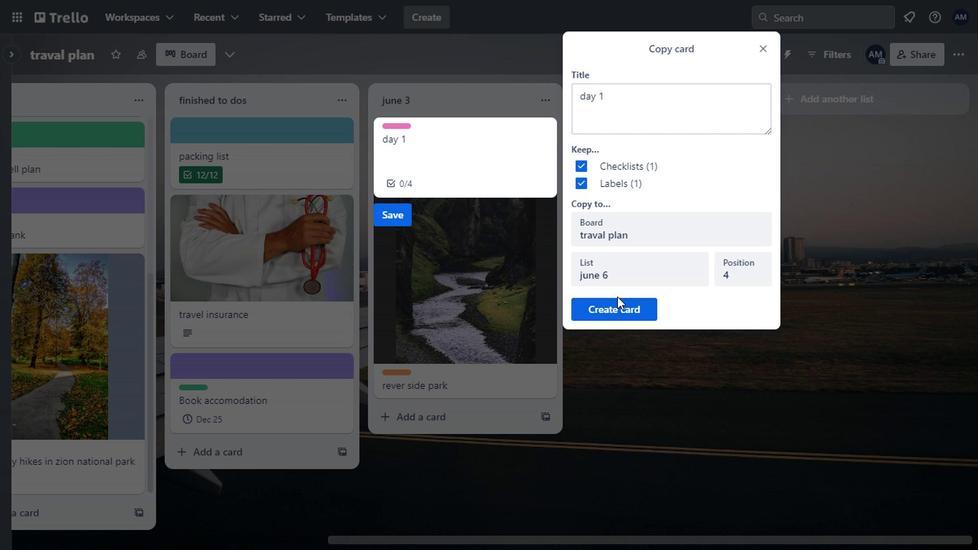 
Action: Mouse pressed left at (614, 304)
Screenshot: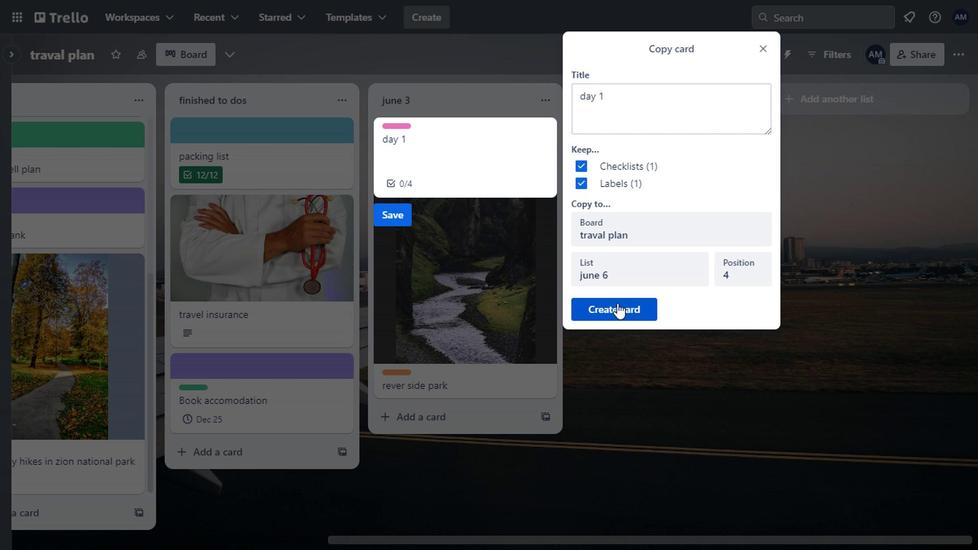 
Action: Mouse moved to (657, 341)
Screenshot: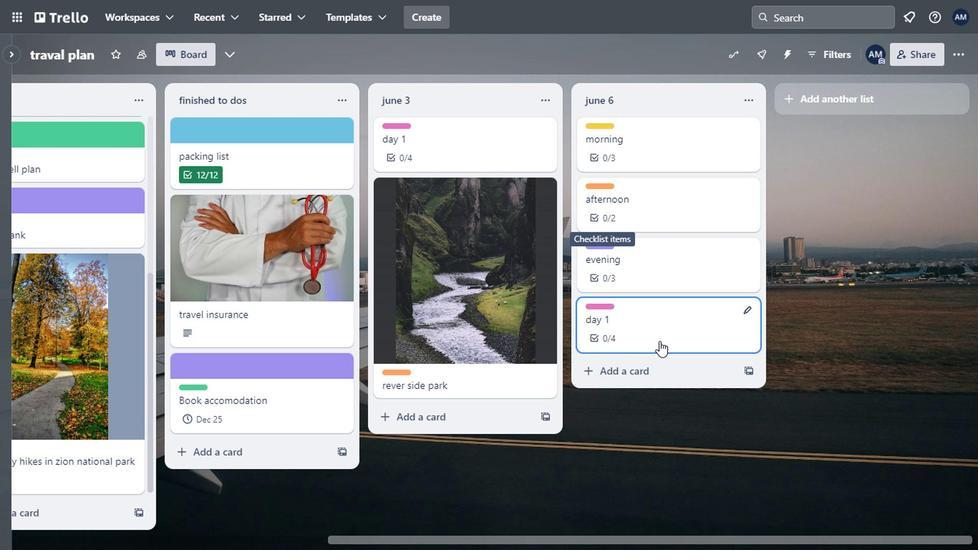 
Action: Mouse pressed left at (657, 341)
Screenshot: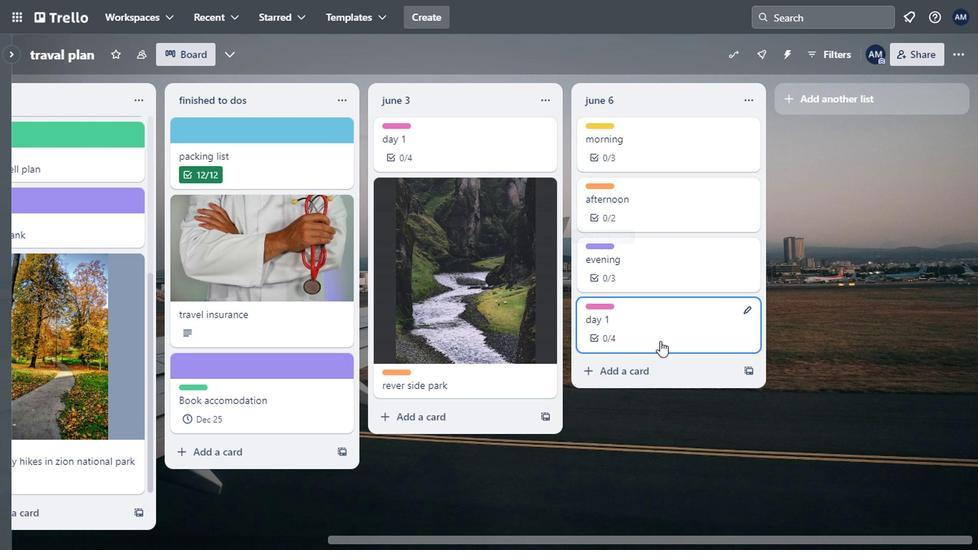 
Action: Mouse moved to (648, 213)
Screenshot: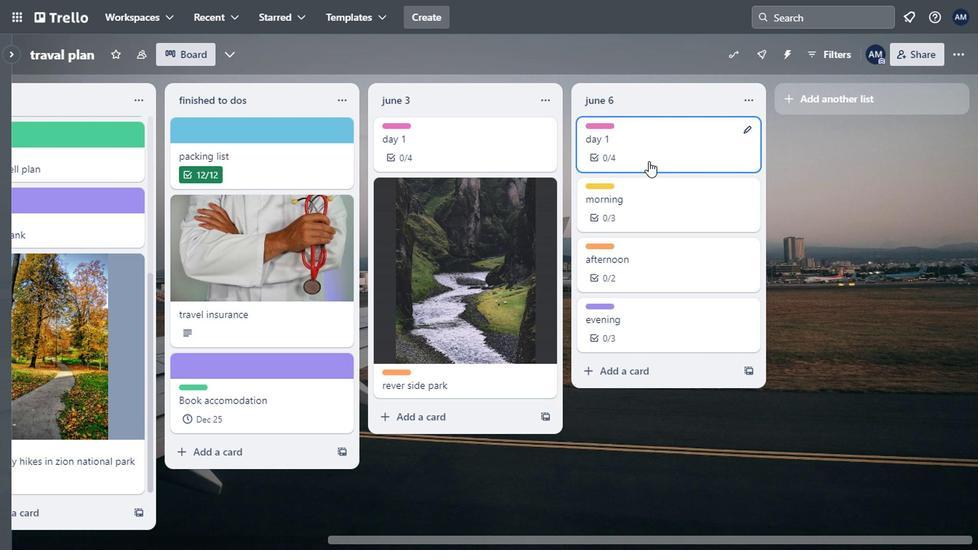 
Action: Mouse pressed left at (648, 213)
Screenshot: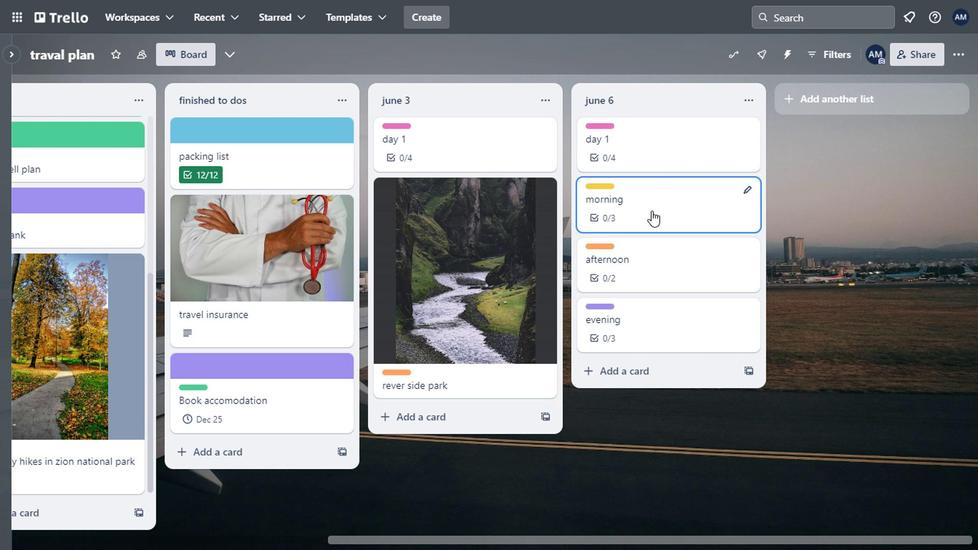
Action: Mouse moved to (693, 199)
Screenshot: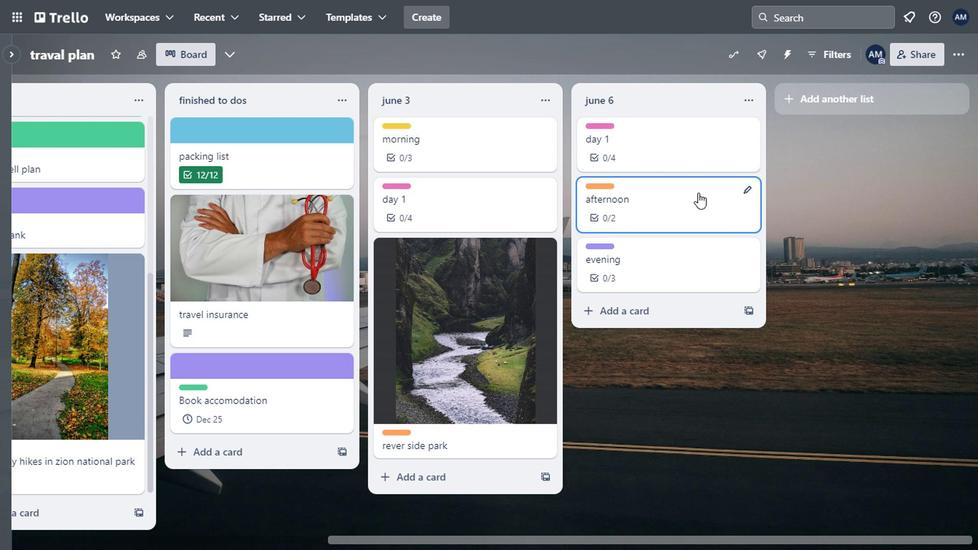 
Action: Mouse pressed left at (693, 199)
Screenshot: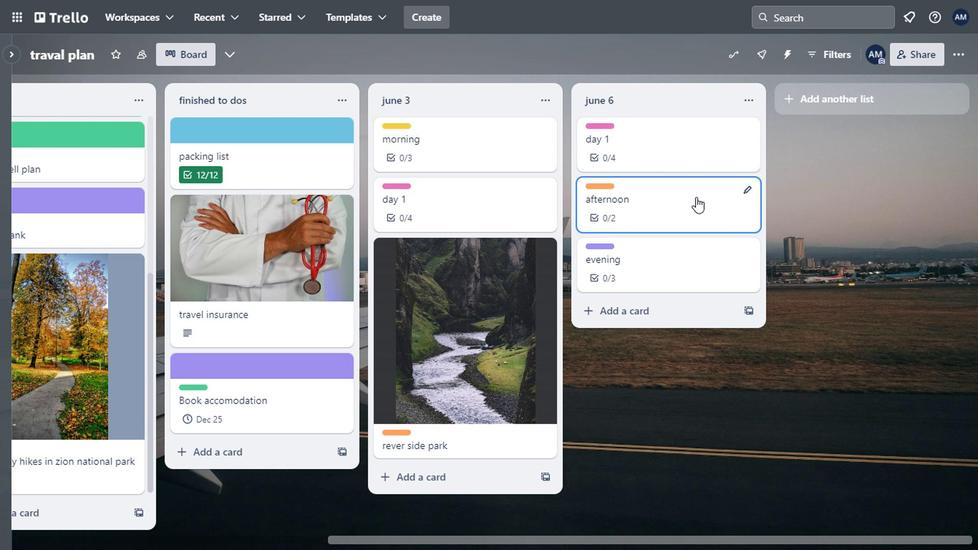 
Action: Mouse moved to (548, 196)
Screenshot: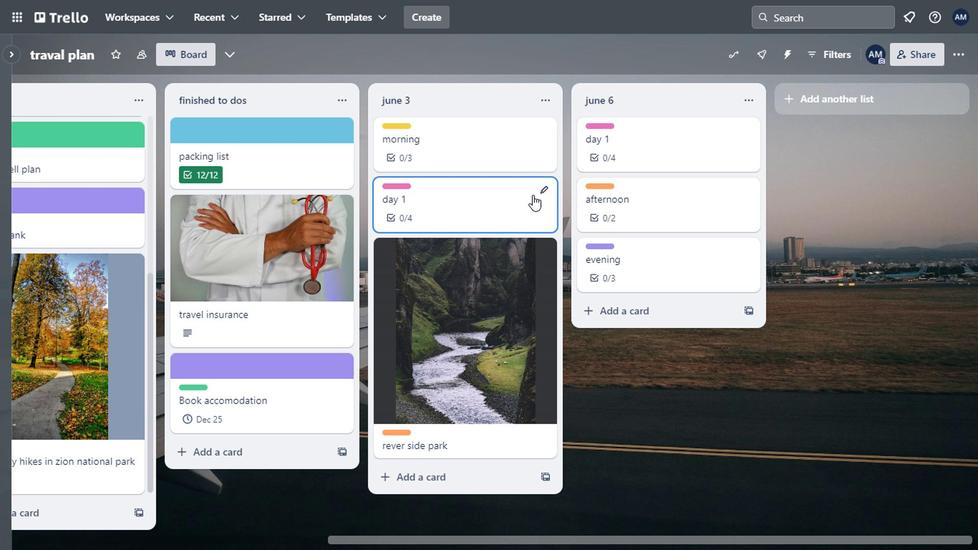 
Action: Mouse pressed left at (548, 196)
Screenshot: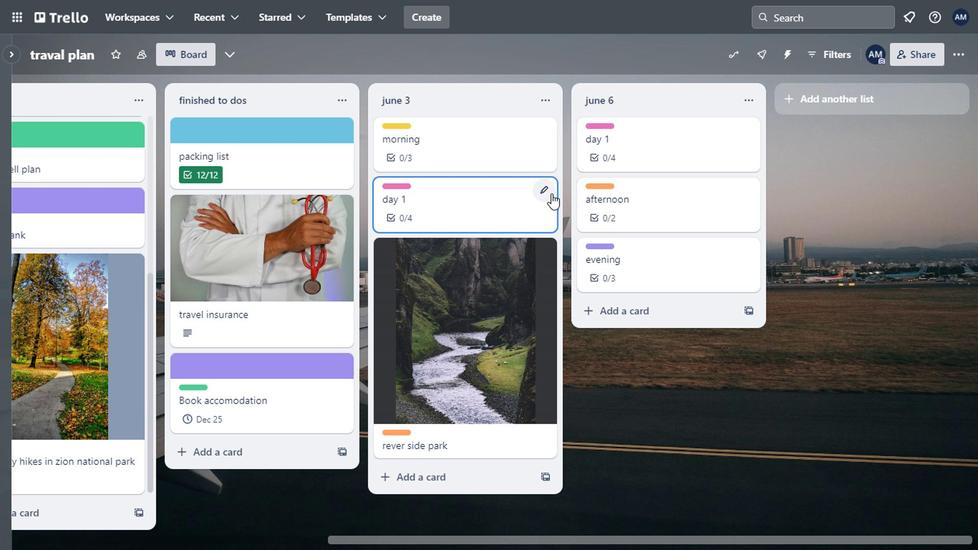 
Action: Mouse moved to (610, 369)
Screenshot: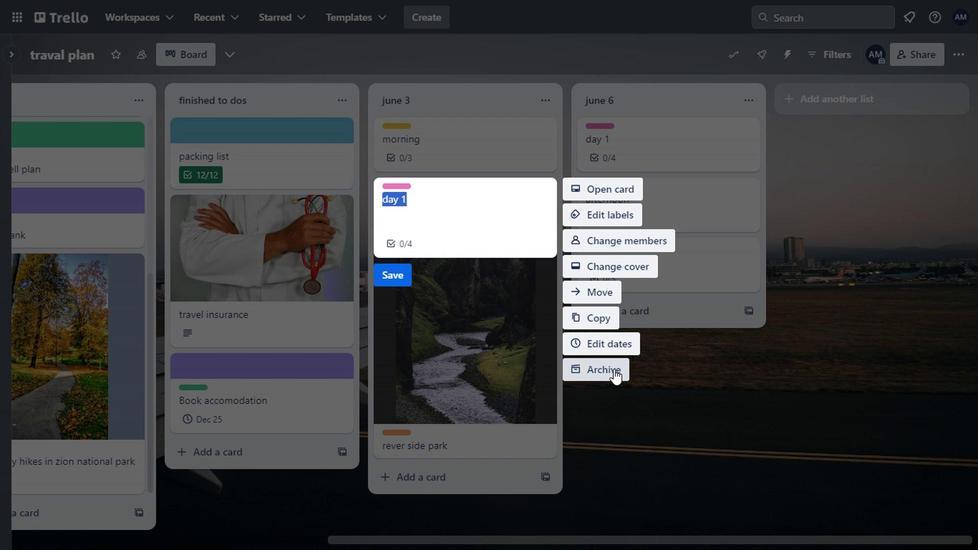 
Action: Mouse pressed left at (610, 369)
Screenshot: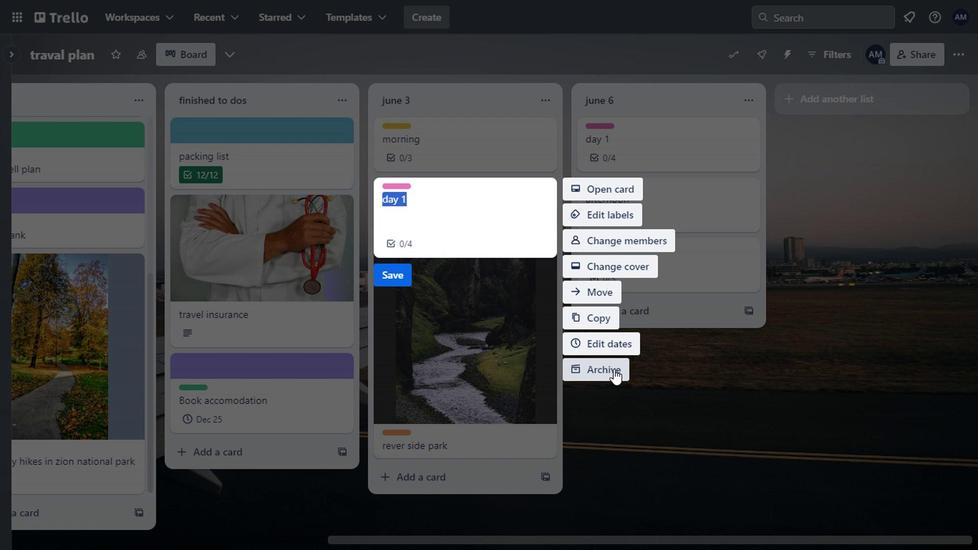 
Action: Mouse moved to (704, 146)
Screenshot: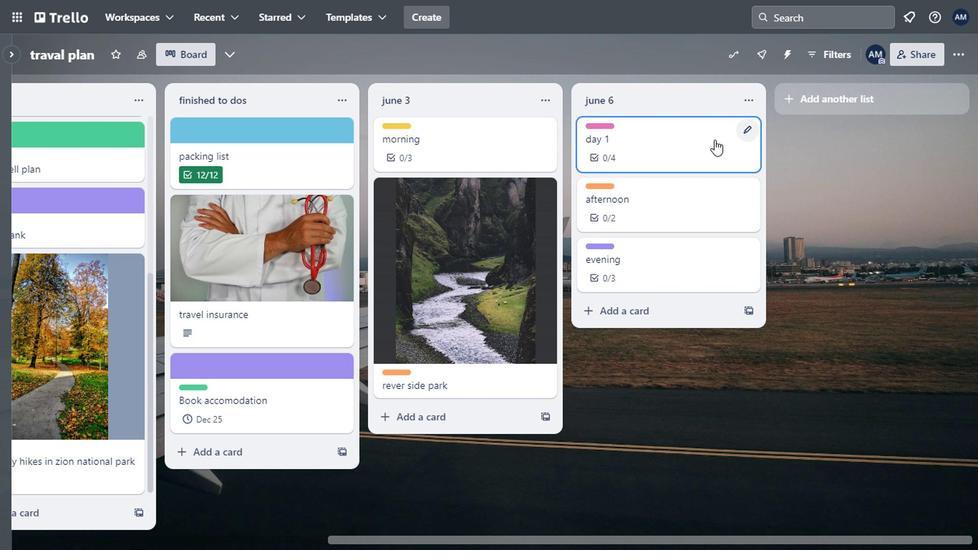
Action: Mouse pressed left at (704, 146)
Screenshot: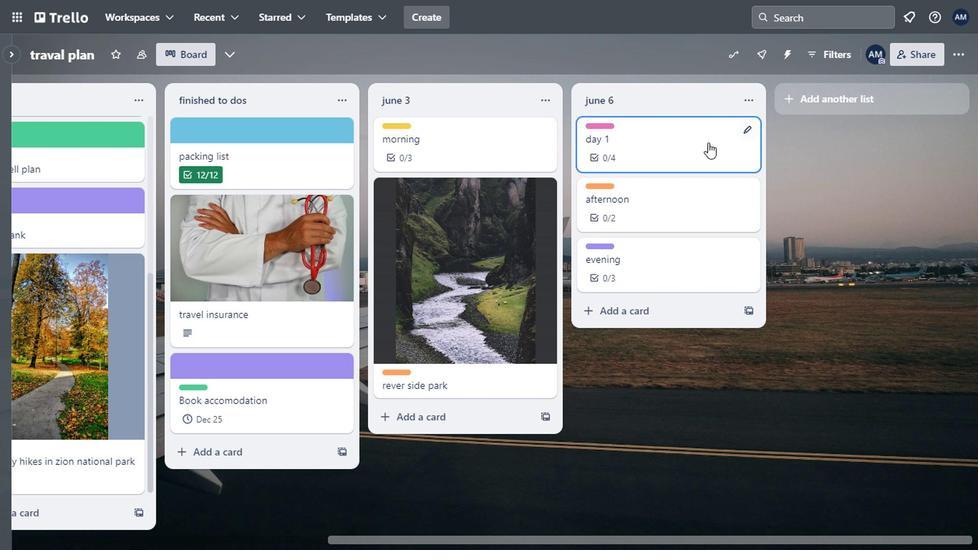 
Action: Mouse moved to (534, 133)
Screenshot: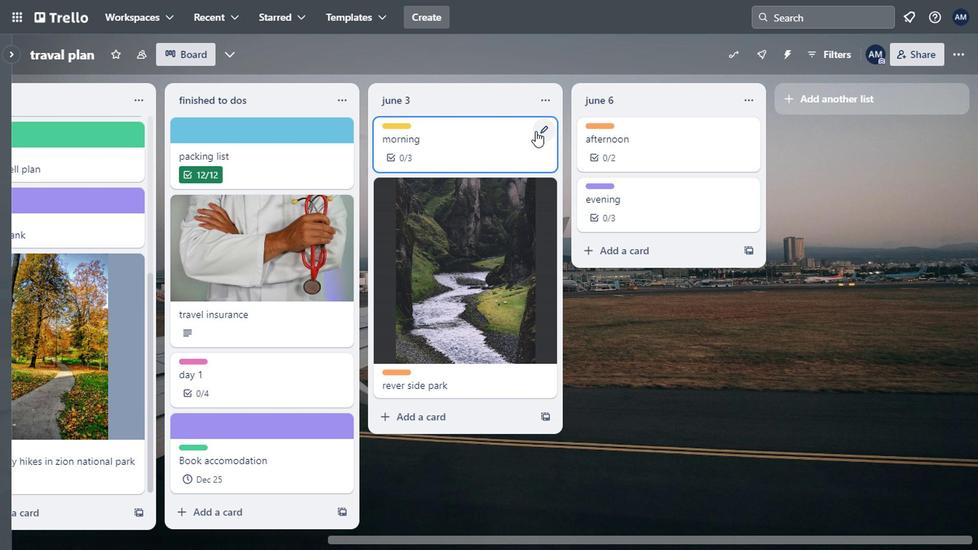 
Action: Mouse pressed left at (534, 133)
Screenshot: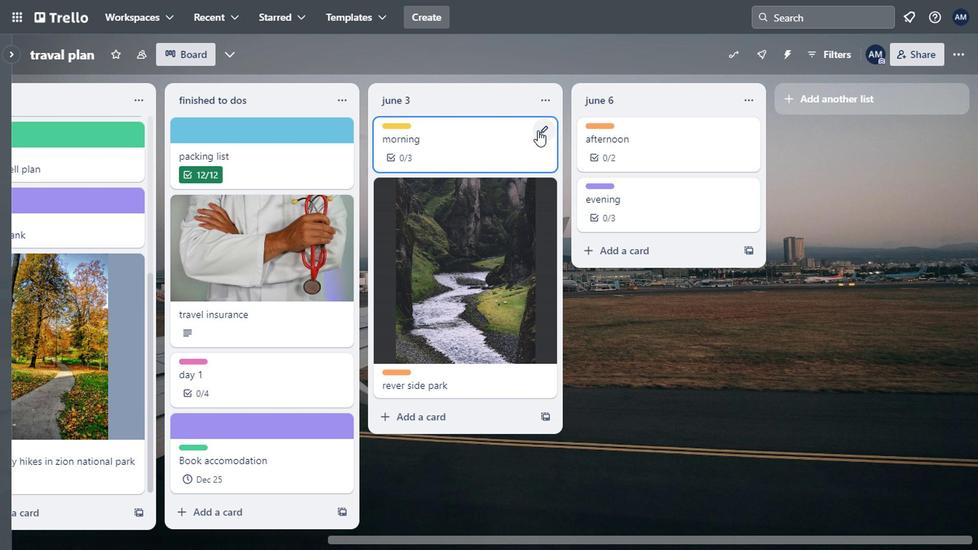 
Action: Mouse moved to (598, 263)
Screenshot: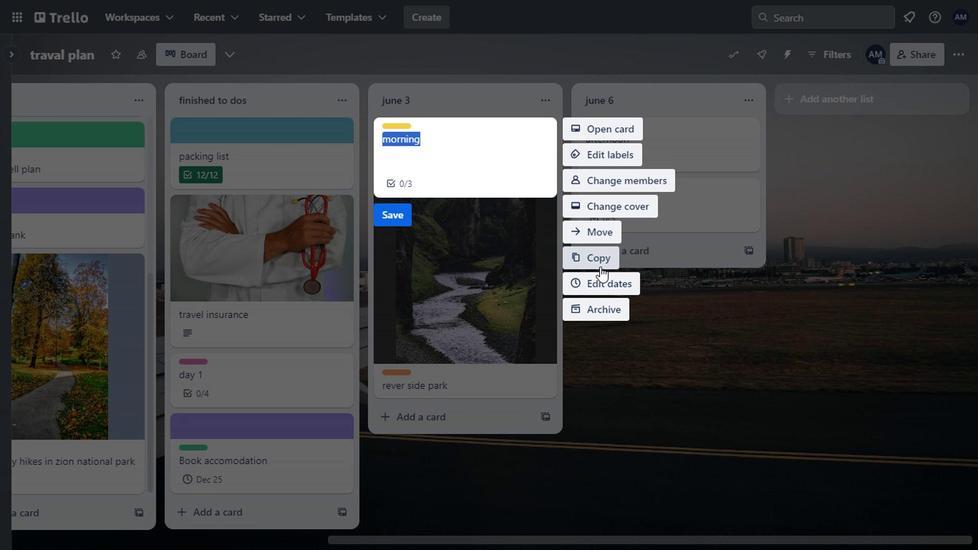 
Action: Mouse pressed left at (598, 263)
Screenshot: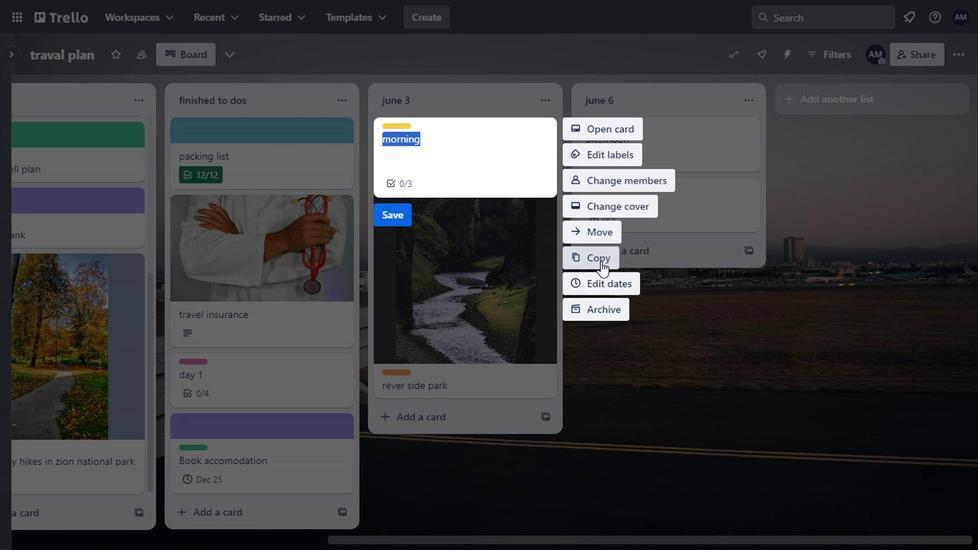 
Action: Mouse moved to (617, 243)
Screenshot: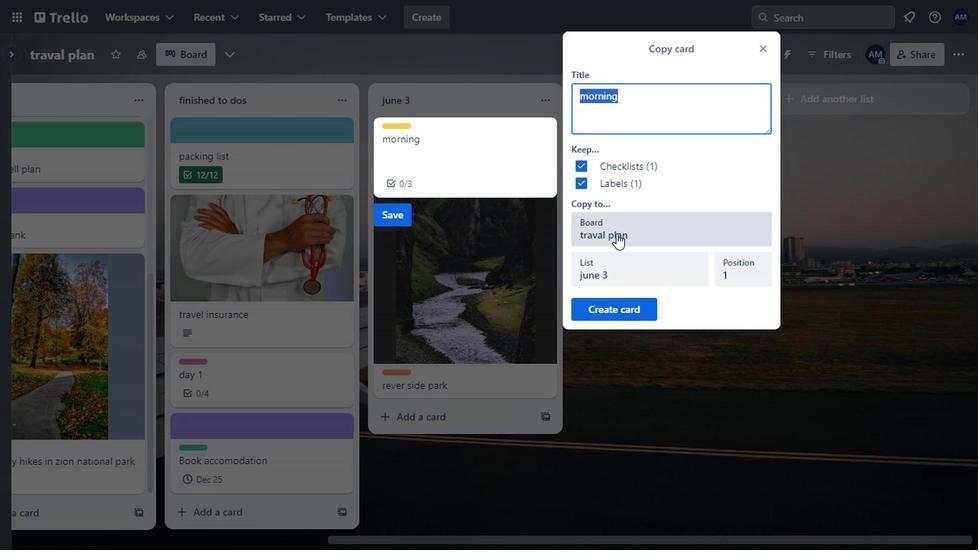 
Action: Mouse scrolled (617, 242) with delta (0, 0)
Screenshot: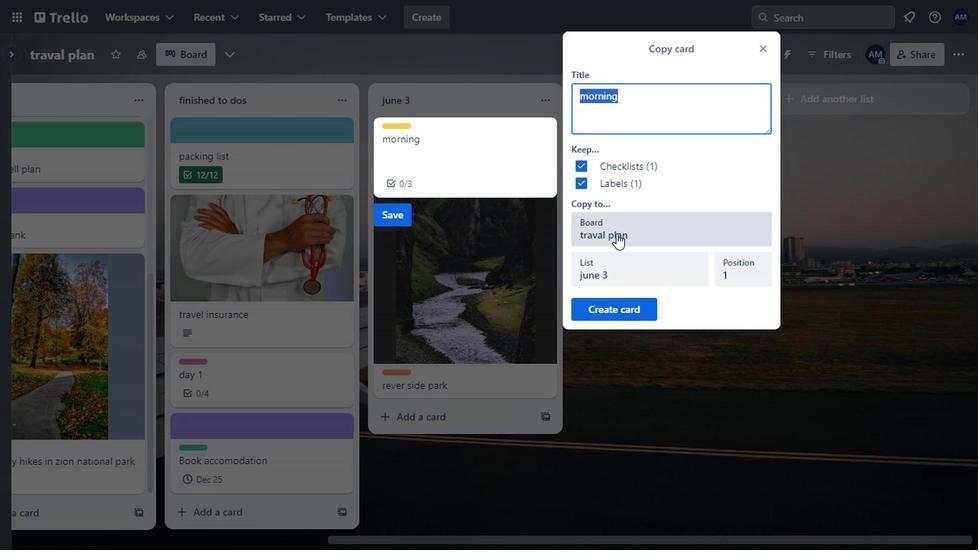 
Action: Mouse moved to (622, 250)
Screenshot: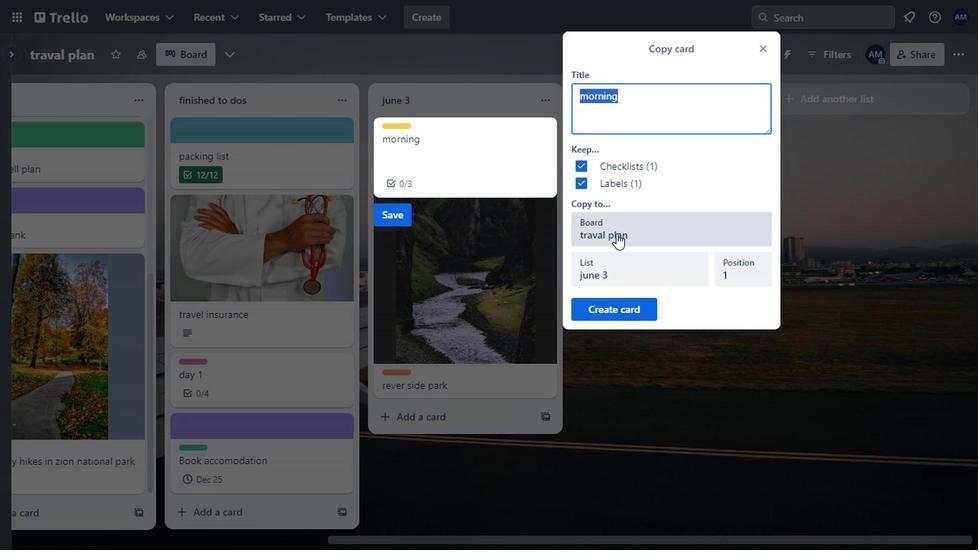 
Action: Mouse scrolled (622, 250) with delta (0, 0)
Screenshot: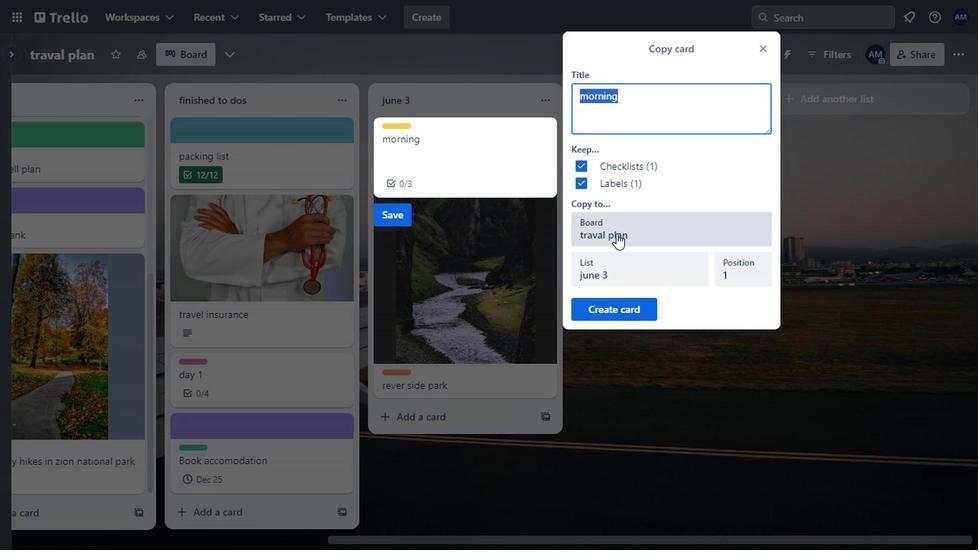 
Action: Mouse moved to (621, 266)
Screenshot: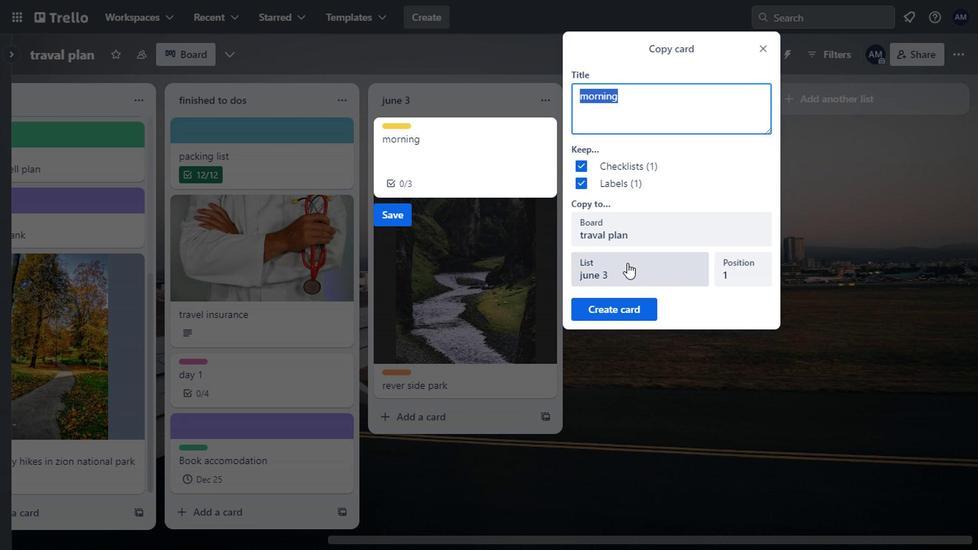 
Action: Mouse pressed left at (621, 266)
Screenshot: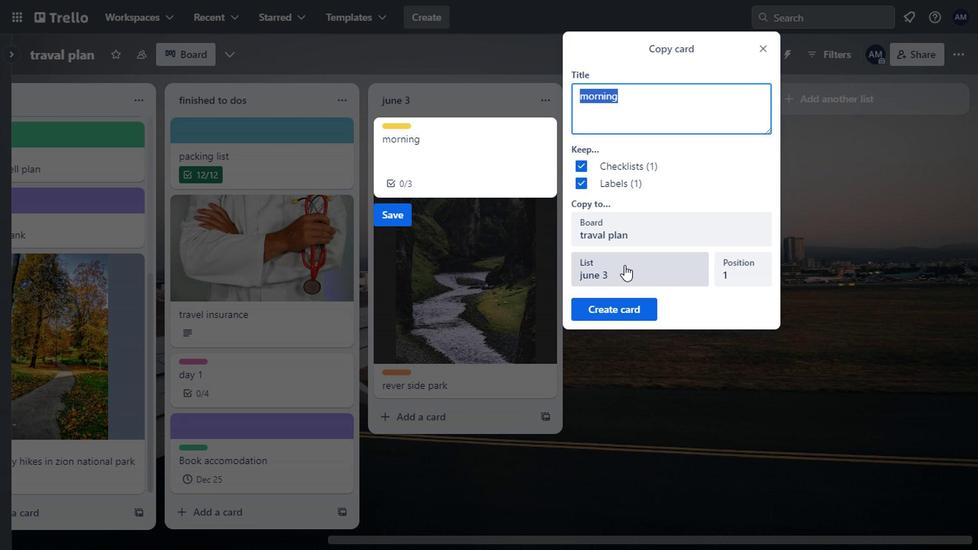 
Action: Mouse moved to (594, 369)
Screenshot: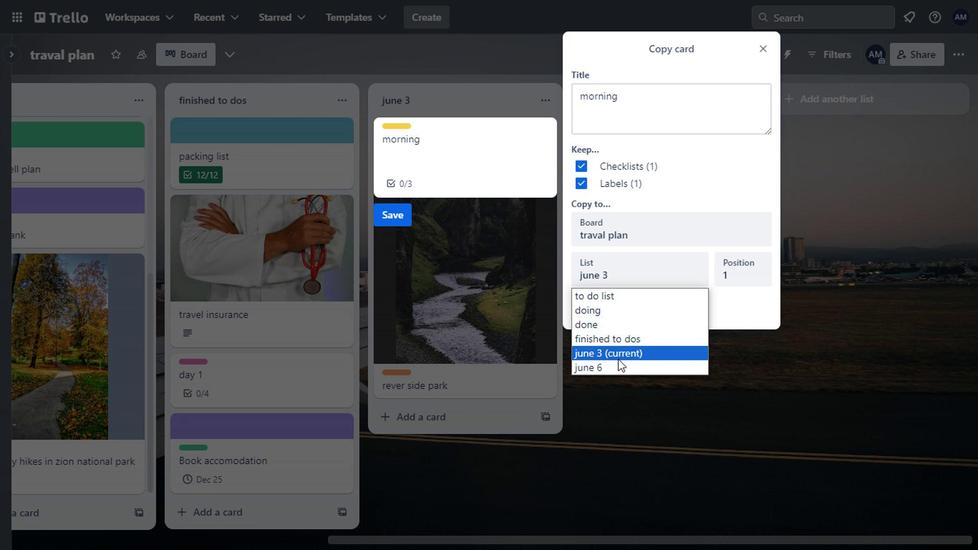 
Action: Mouse pressed left at (594, 369)
Screenshot: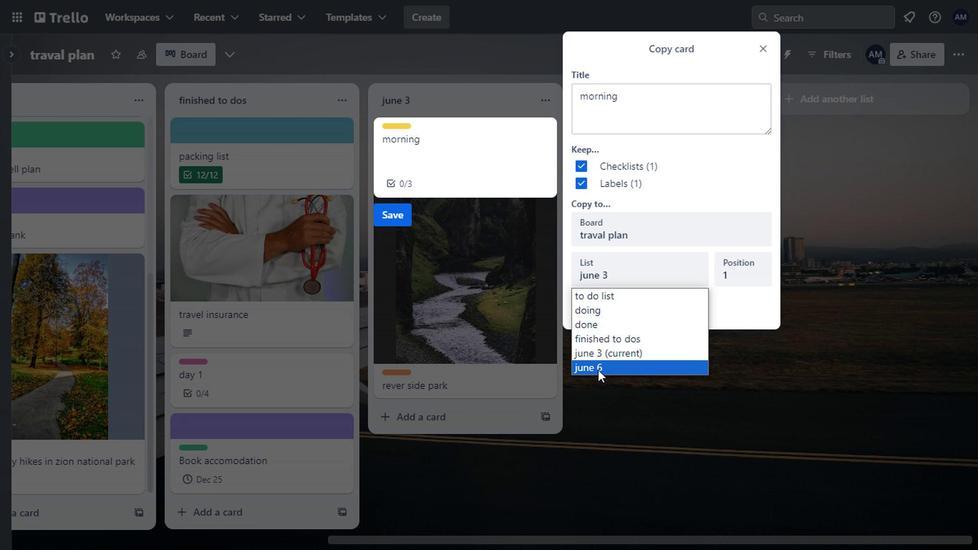 
Action: Mouse moved to (607, 305)
Screenshot: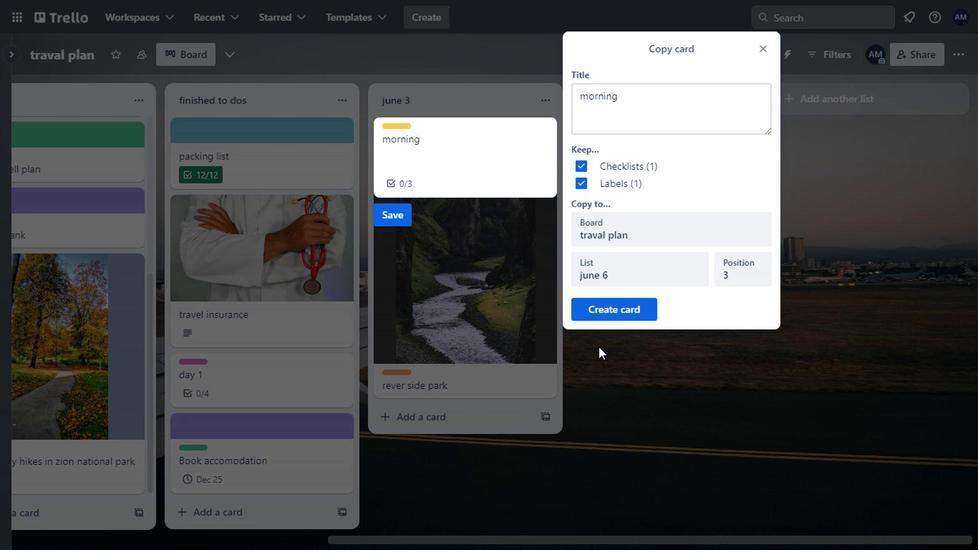 
Action: Mouse pressed left at (607, 305)
Screenshot: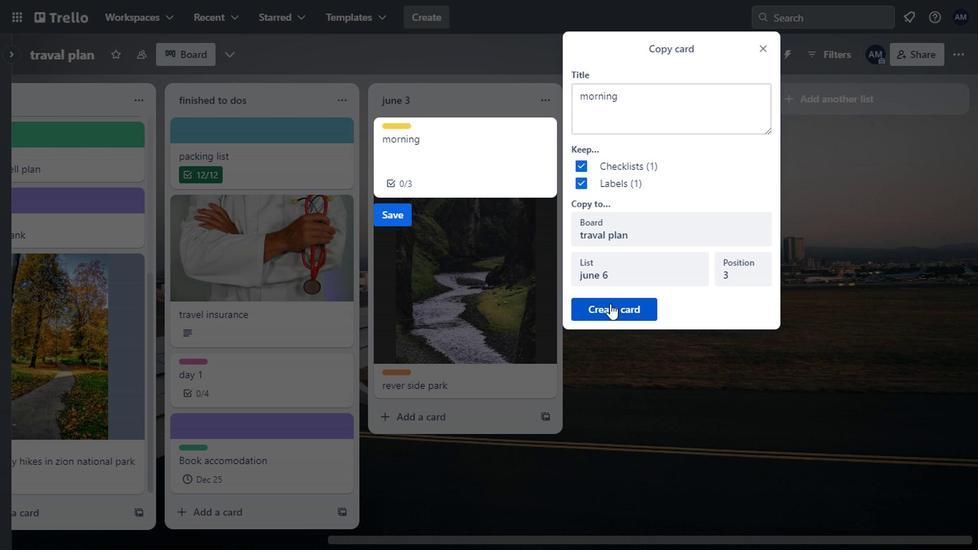 
Action: Mouse moved to (619, 253)
Screenshot: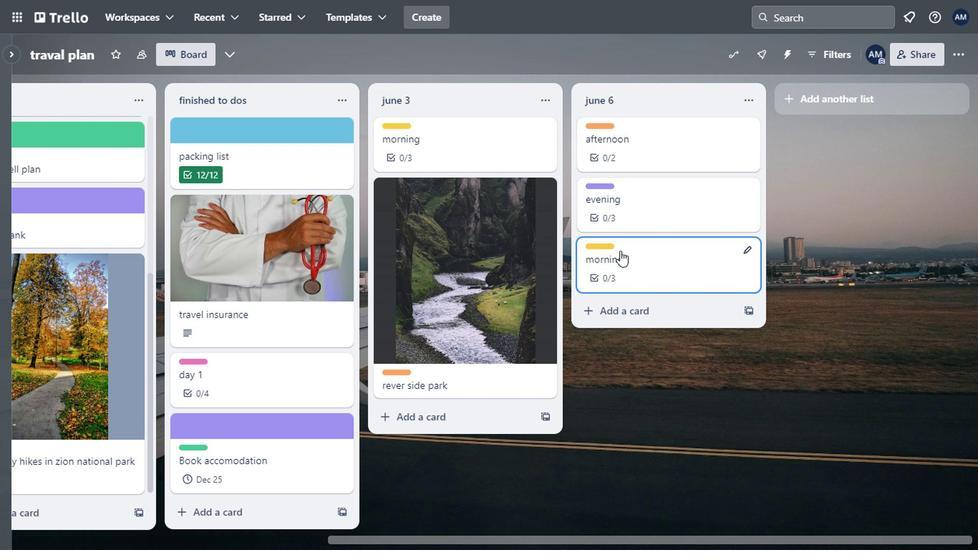 
Action: Mouse pressed left at (619, 253)
Screenshot: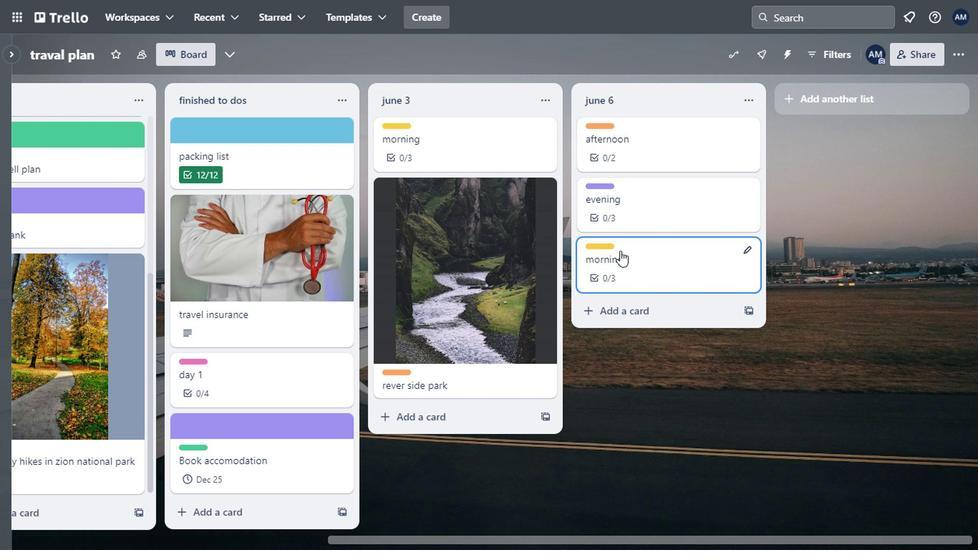 
Action: Mouse moved to (606, 197)
Screenshot: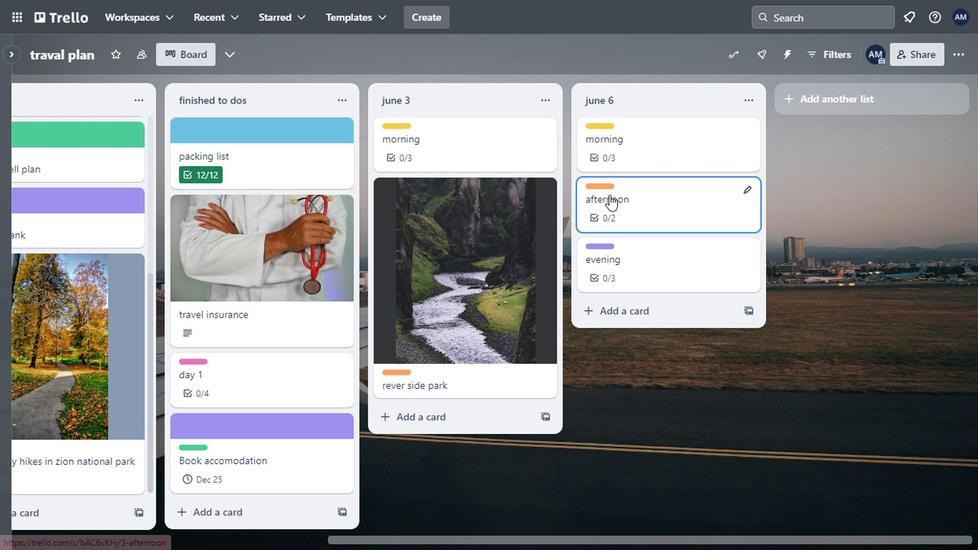 
Action: Mouse pressed left at (606, 197)
Screenshot: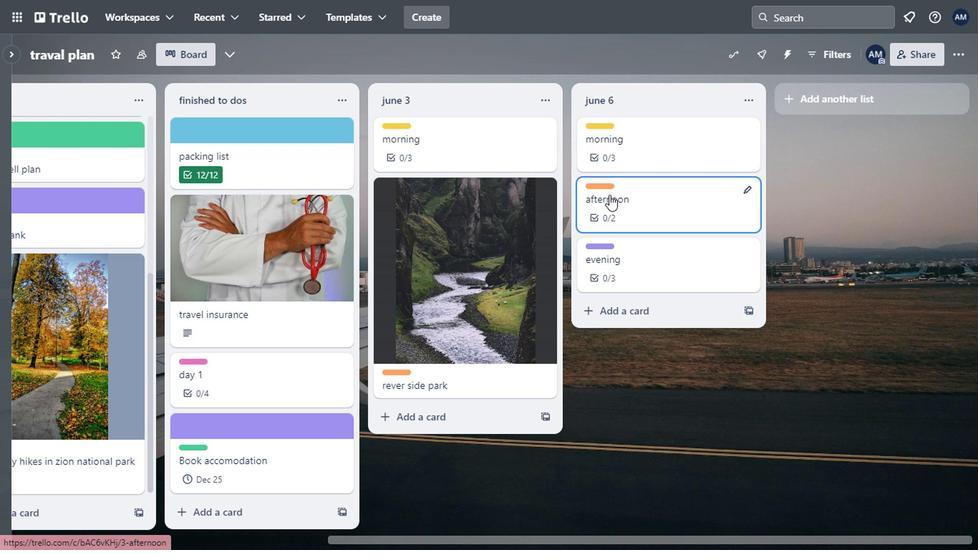 
Action: Mouse moved to (549, 195)
Screenshot: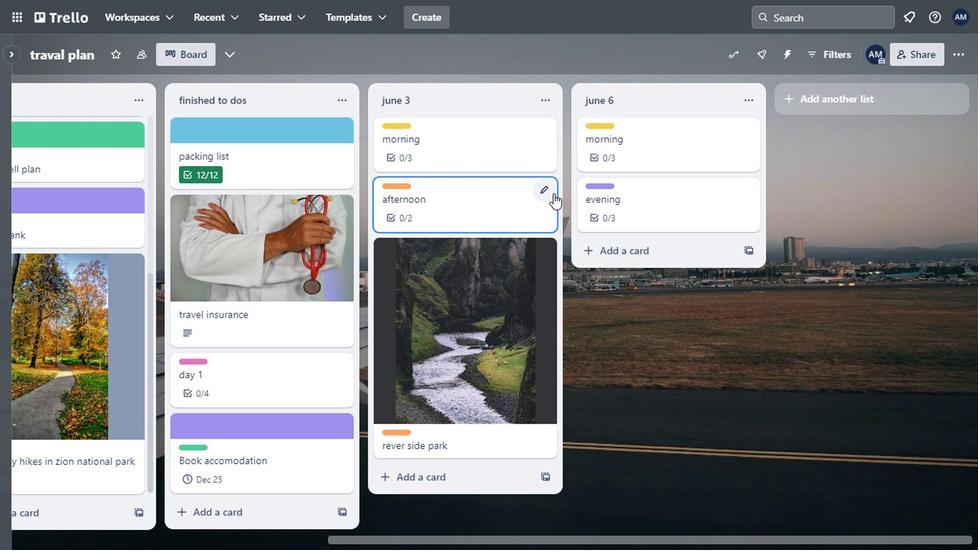 
Action: Mouse pressed left at (549, 195)
Screenshot: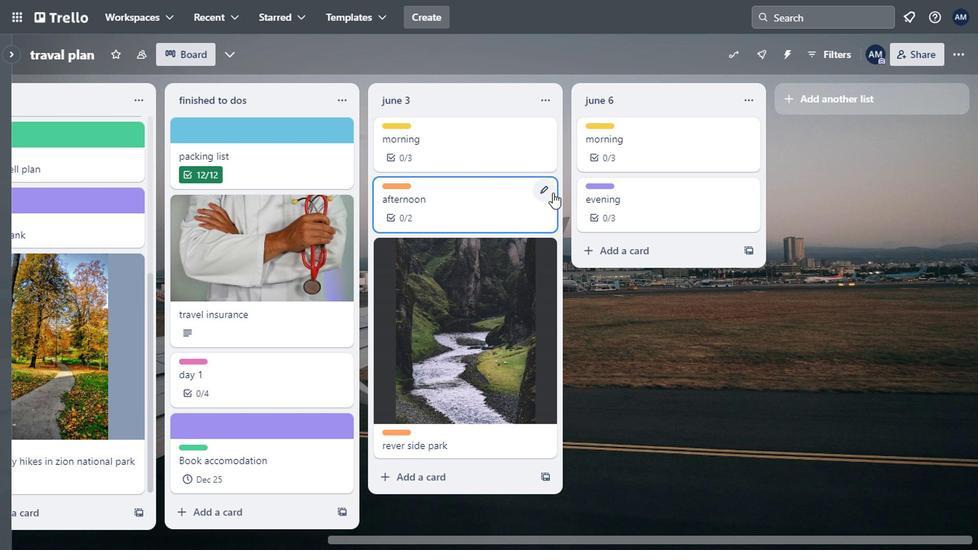 
Action: Mouse moved to (594, 323)
Screenshot: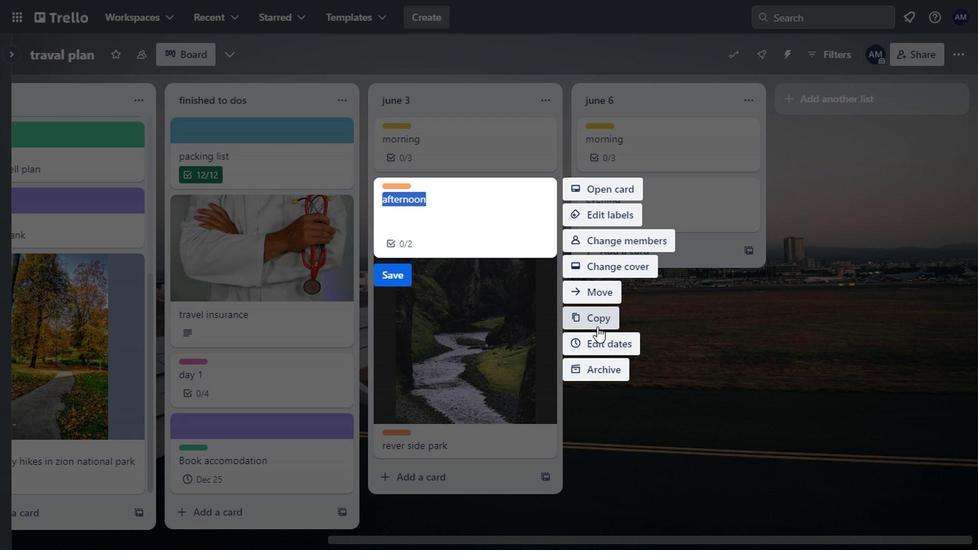 
Action: Mouse pressed left at (594, 323)
Screenshot: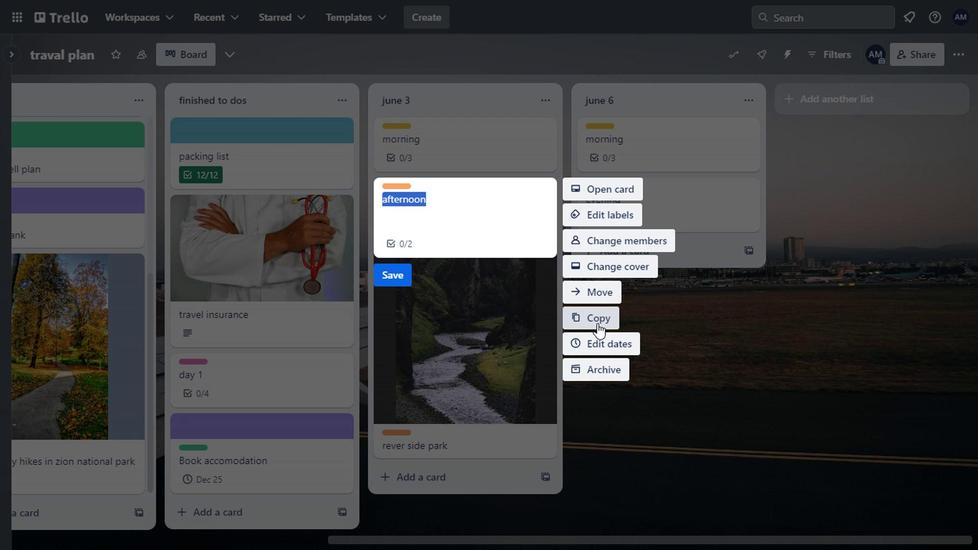 
Action: Mouse moved to (631, 272)
Screenshot: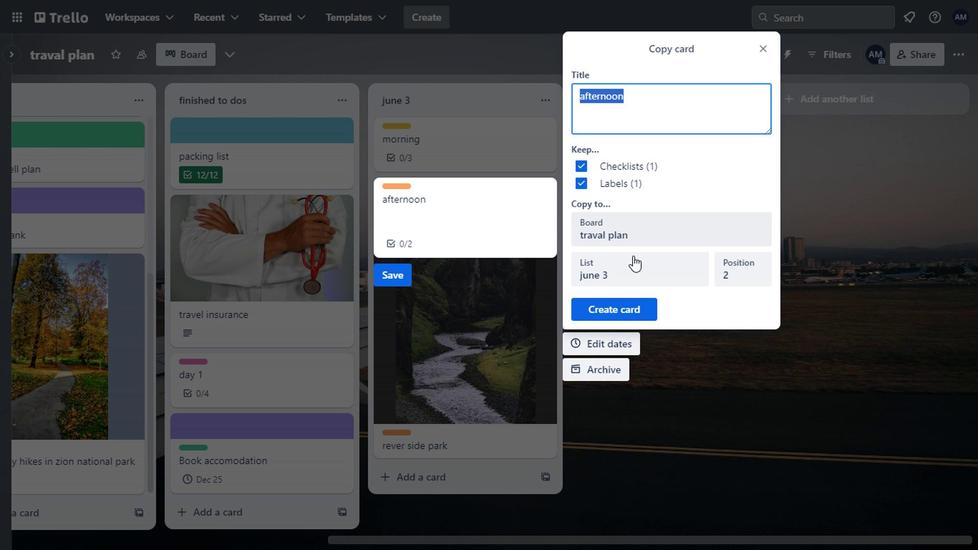 
Action: Mouse pressed left at (631, 272)
Screenshot: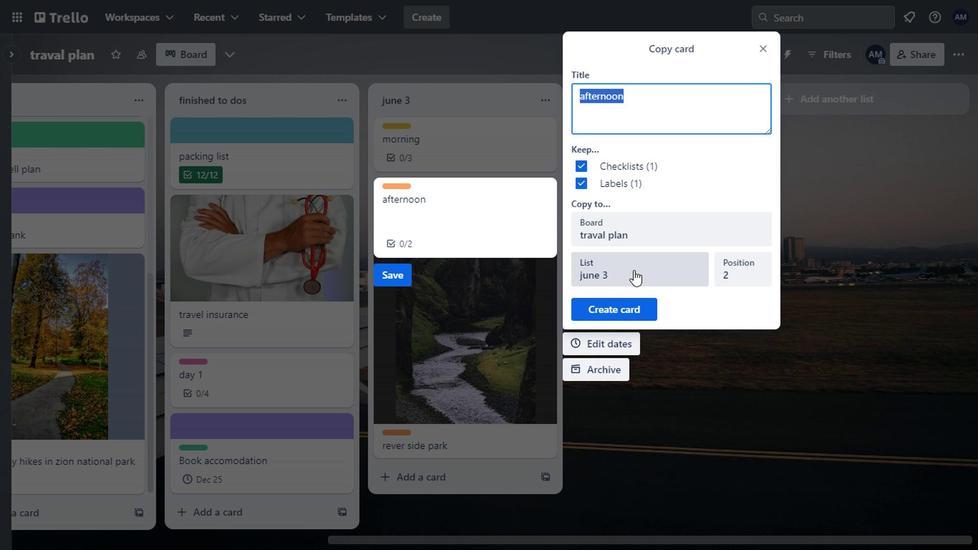 
Action: Mouse moved to (608, 369)
Screenshot: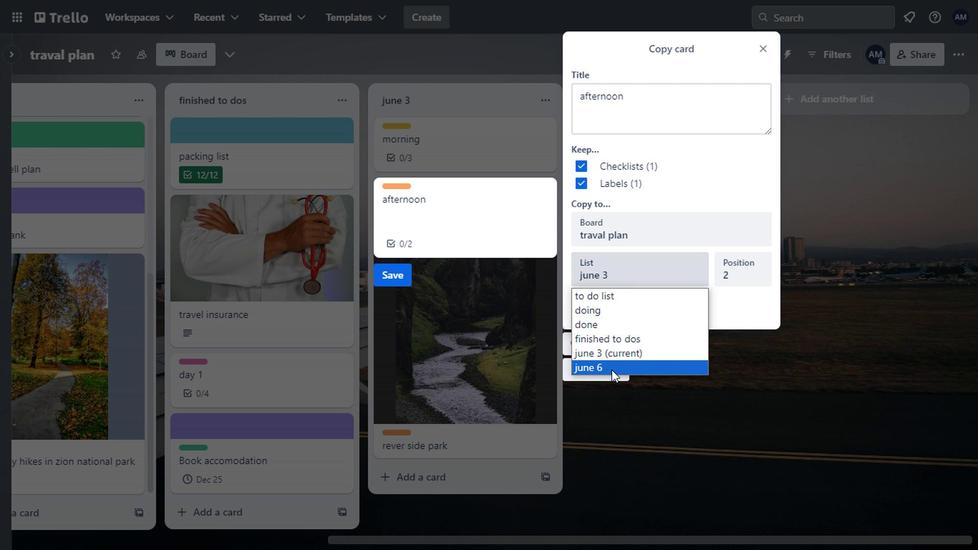 
Action: Mouse pressed left at (608, 369)
Screenshot: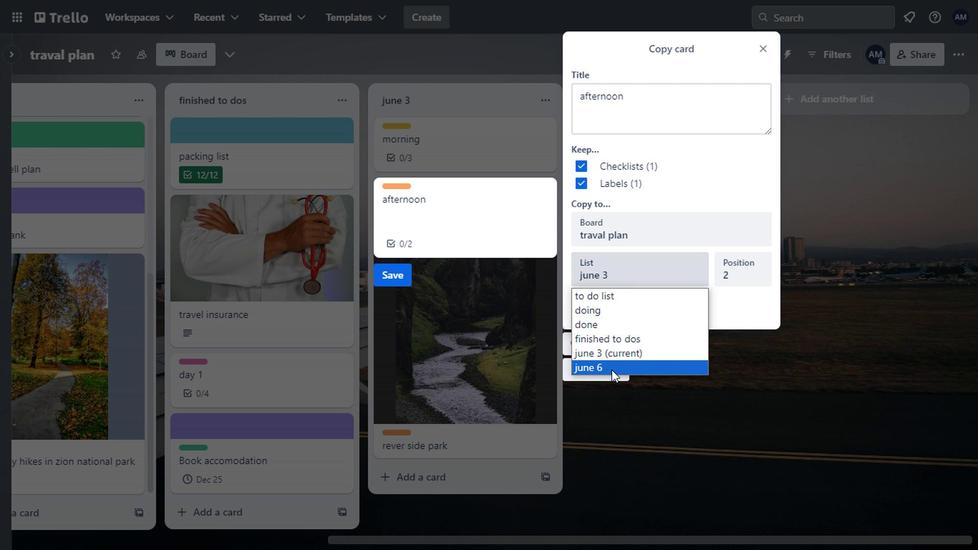 
Action: Mouse moved to (630, 308)
Screenshot: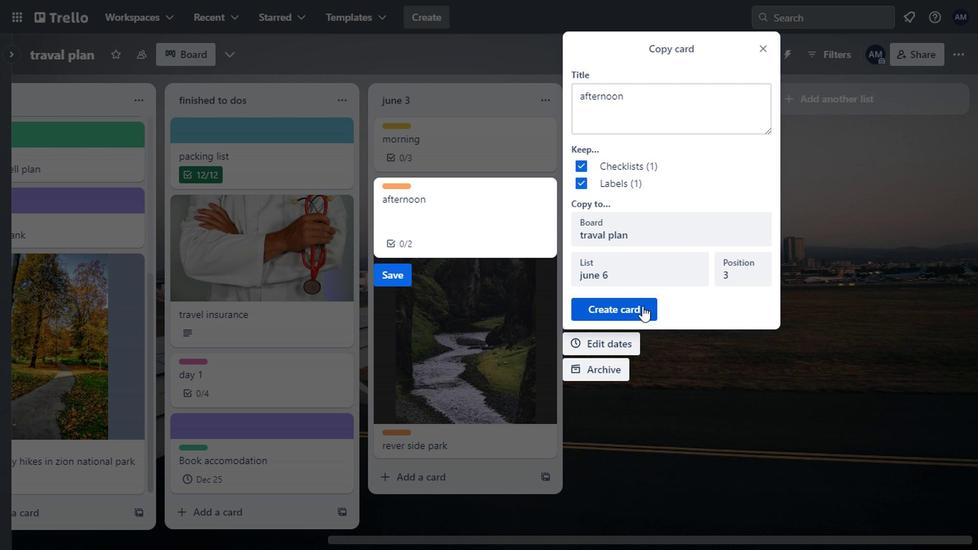 
Action: Mouse pressed left at (630, 308)
Screenshot: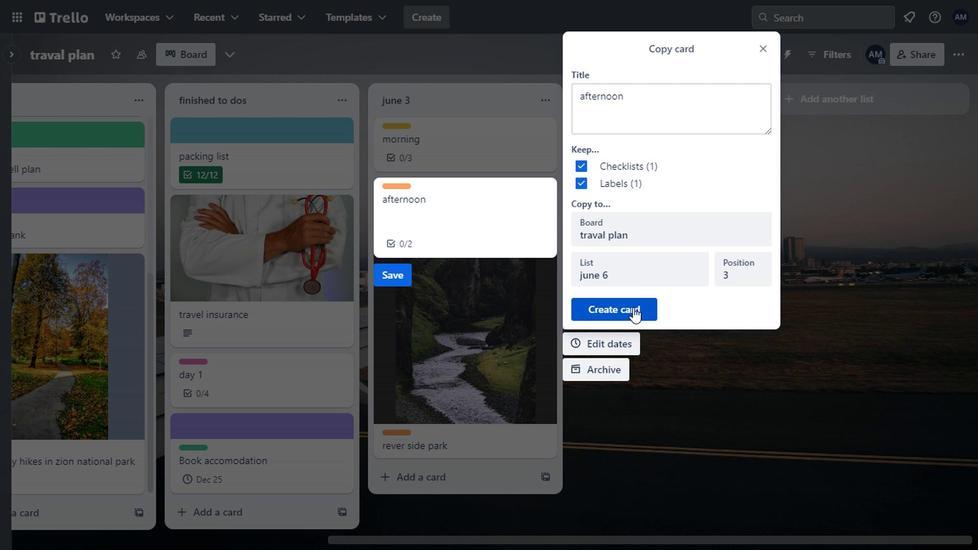 
Action: Mouse moved to (436, 216)
Screenshot: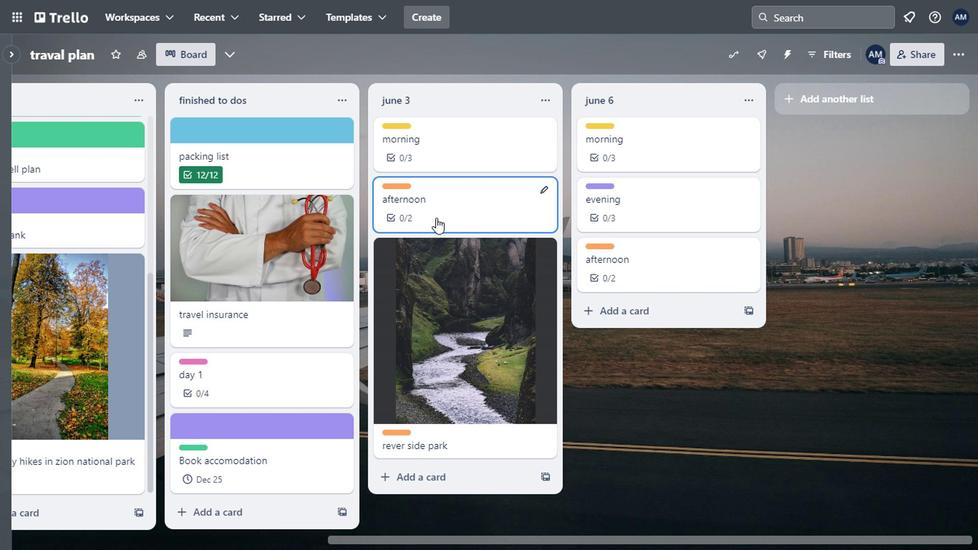 
Action: Mouse pressed left at (436, 216)
Screenshot: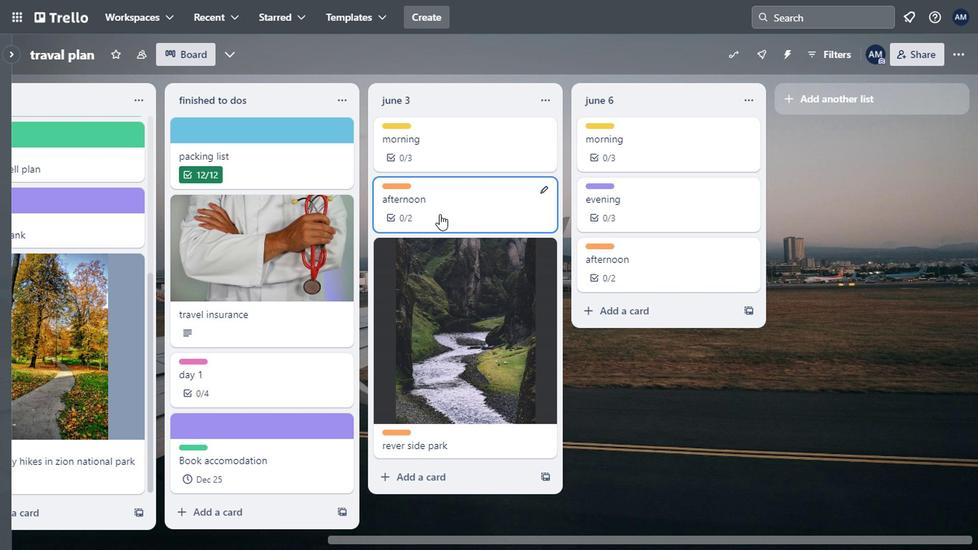 
Action: Mouse moved to (679, 270)
Screenshot: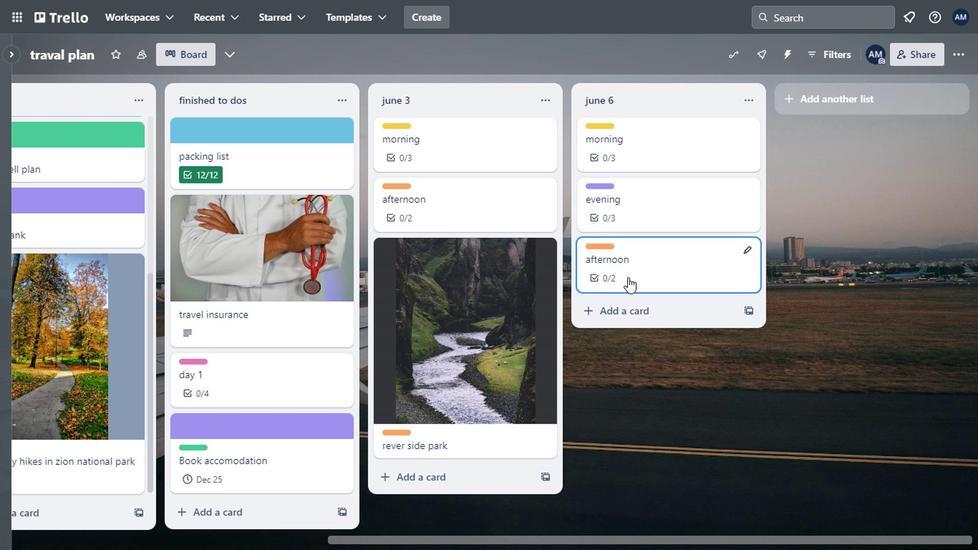
Action: Mouse pressed left at (679, 270)
Screenshot: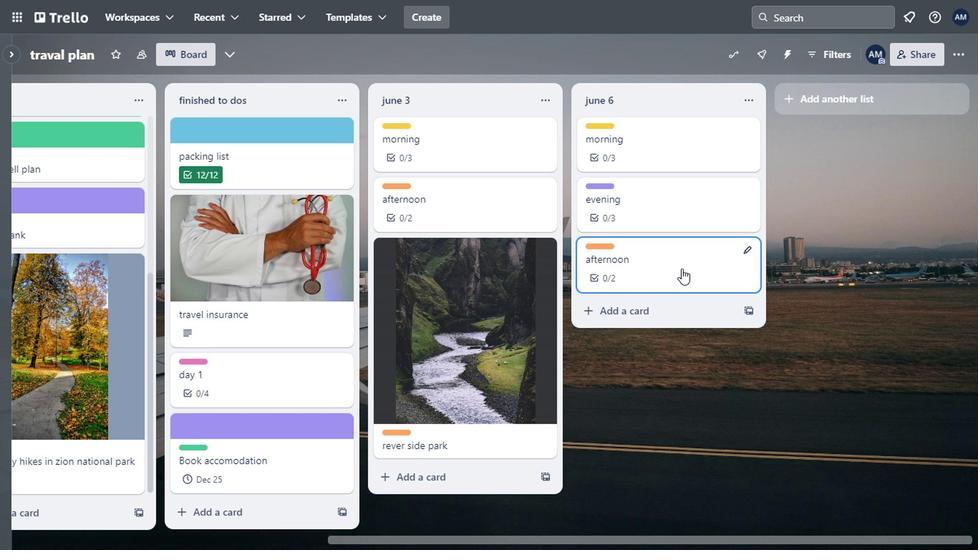 
Action: Mouse moved to (648, 189)
Screenshot: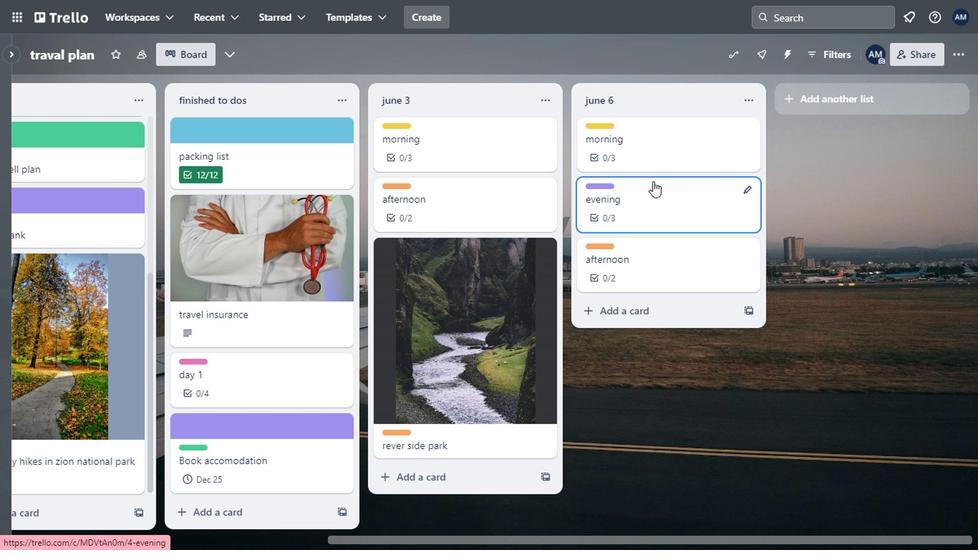 
Action: Mouse pressed left at (648, 189)
Screenshot: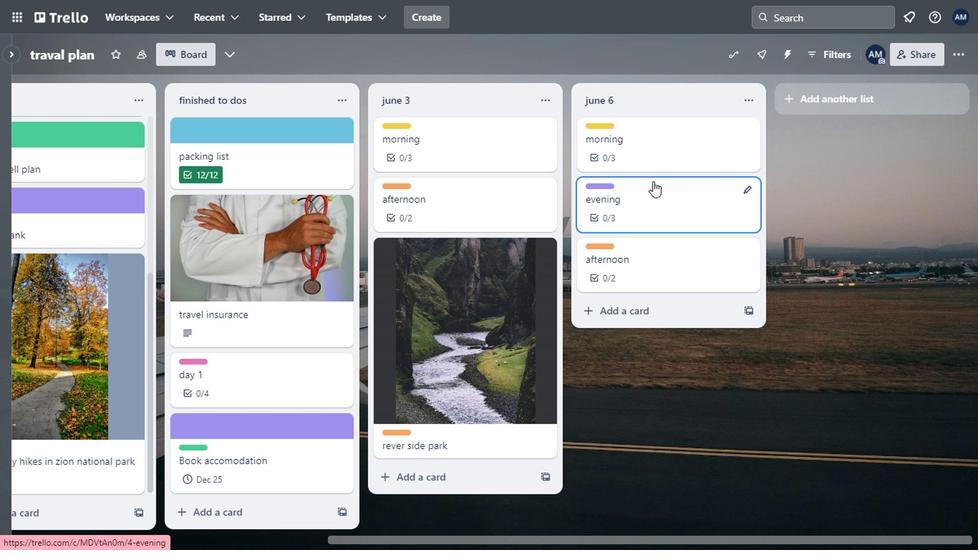 
Action: Mouse moved to (492, 216)
Screenshot: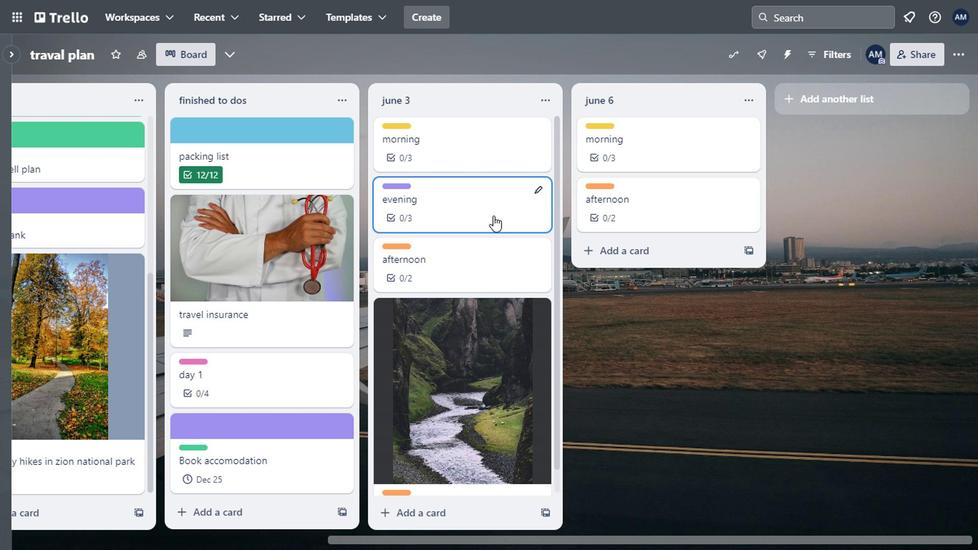 
Action: Mouse pressed left at (492, 216)
Screenshot: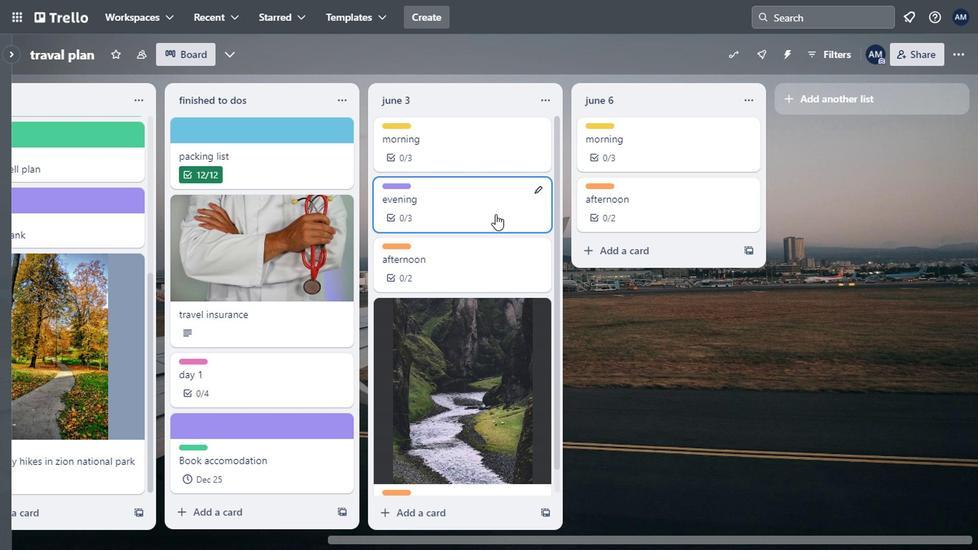 
Action: Mouse moved to (540, 252)
Screenshot: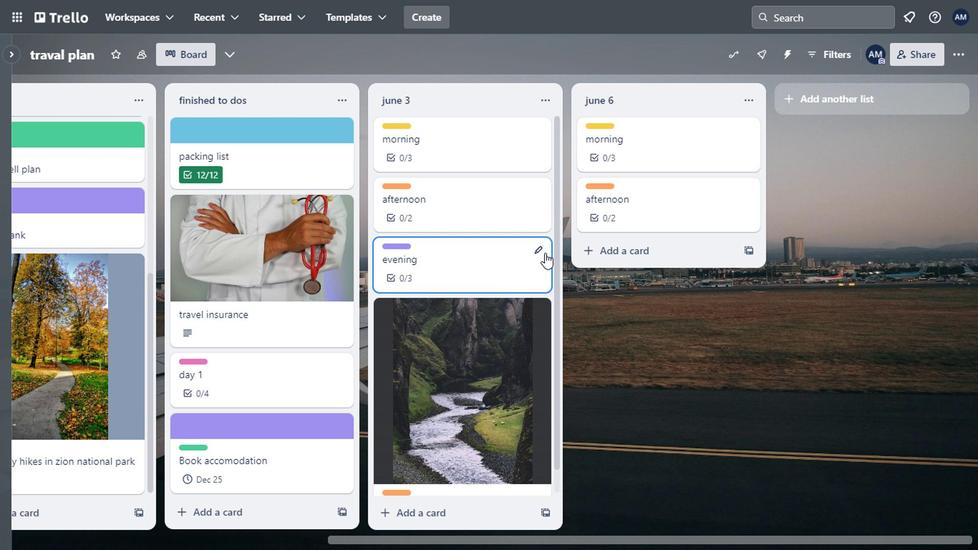 
Action: Mouse pressed left at (540, 252)
Screenshot: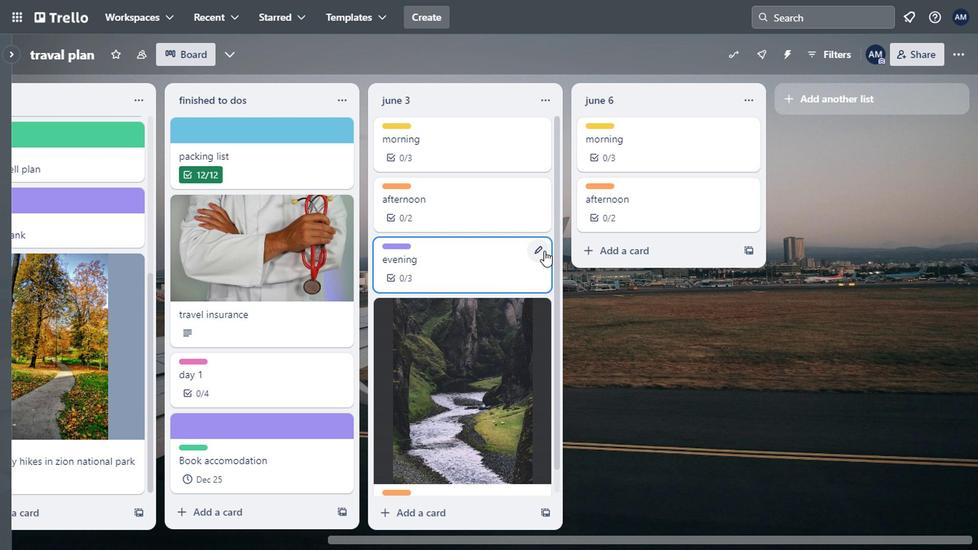 
Action: Mouse moved to (588, 377)
Screenshot: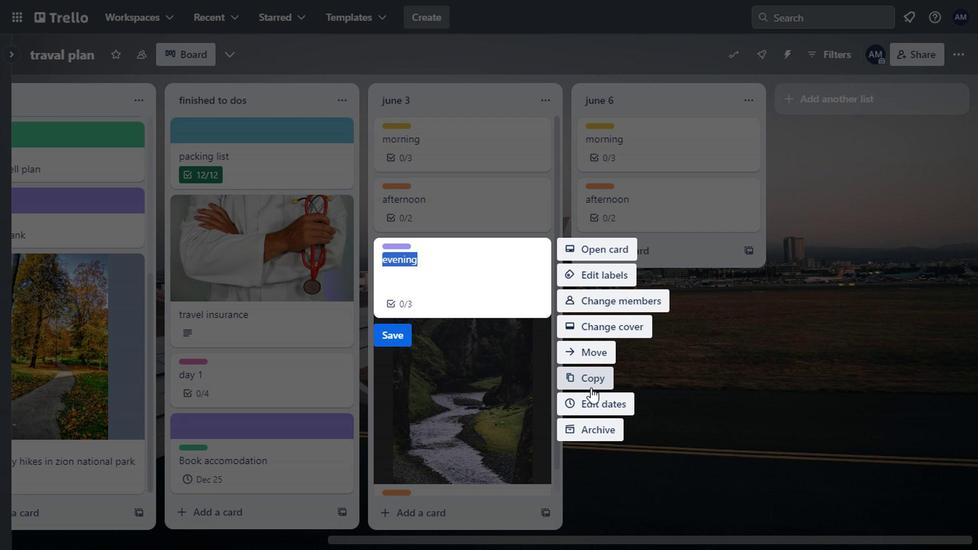 
Action: Mouse pressed left at (588, 377)
Screenshot: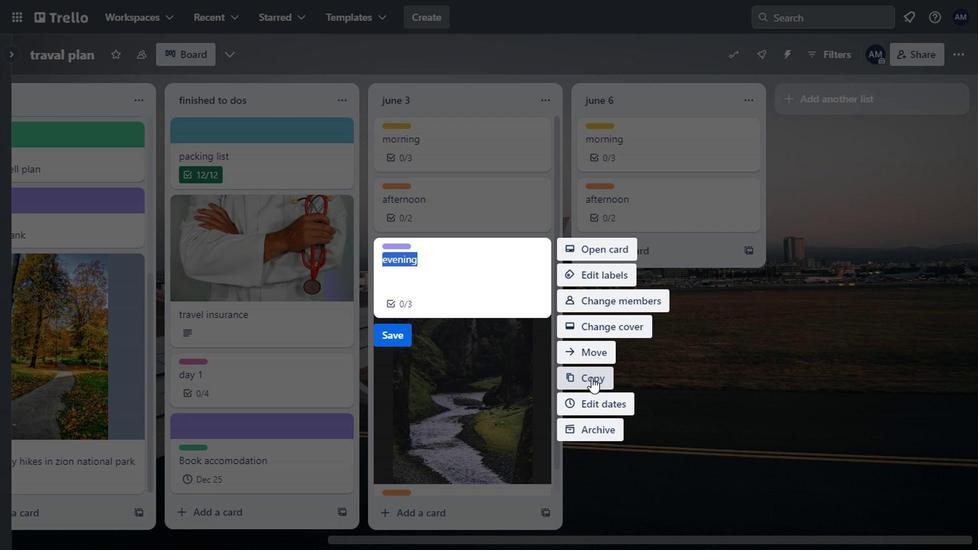 
Action: Mouse moved to (596, 311)
Screenshot: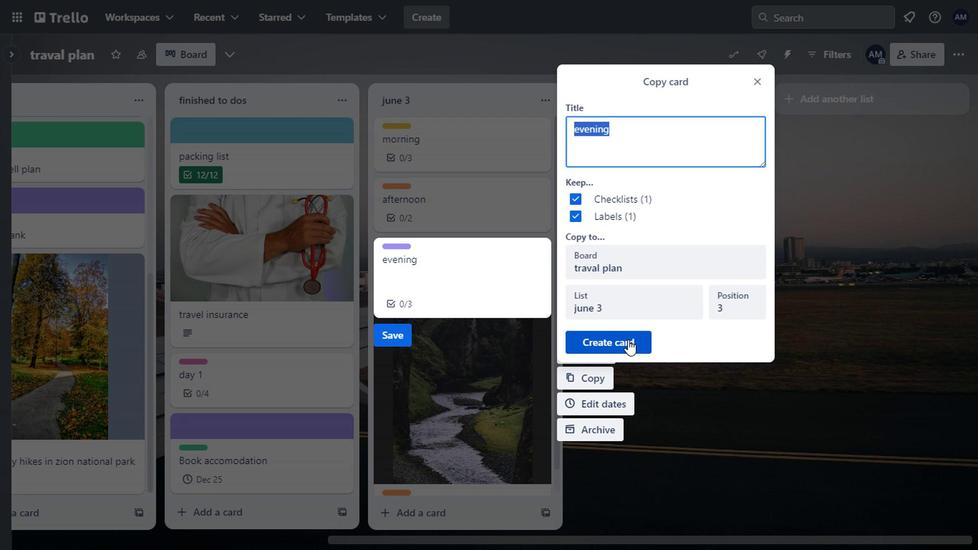 
Action: Mouse pressed left at (596, 311)
Screenshot: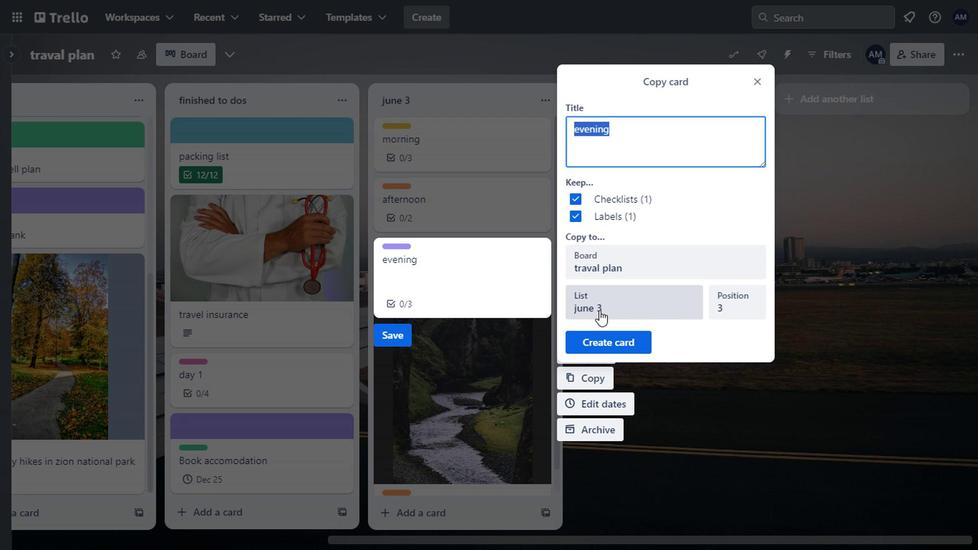 
Action: Mouse moved to (624, 369)
Screenshot: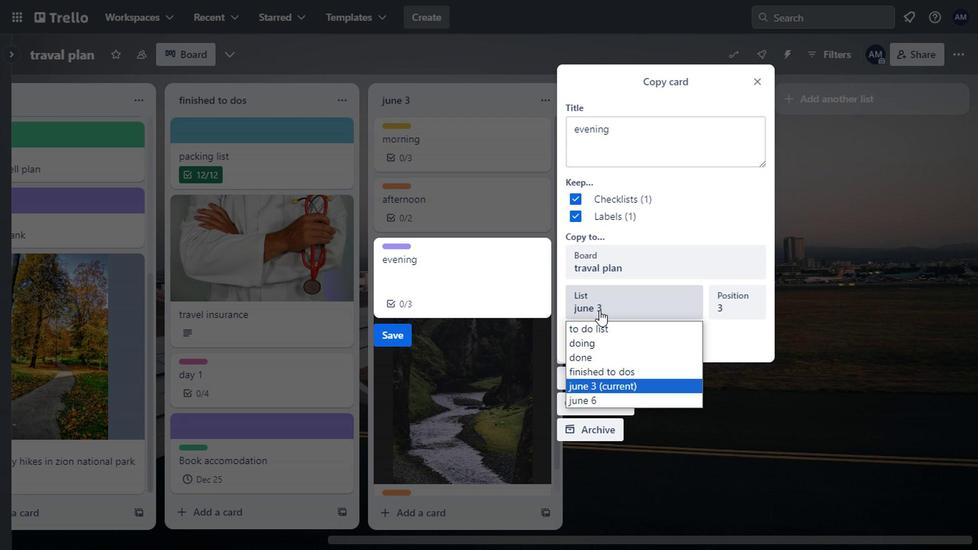 
Action: Mouse scrolled (624, 368) with delta (0, 0)
Screenshot: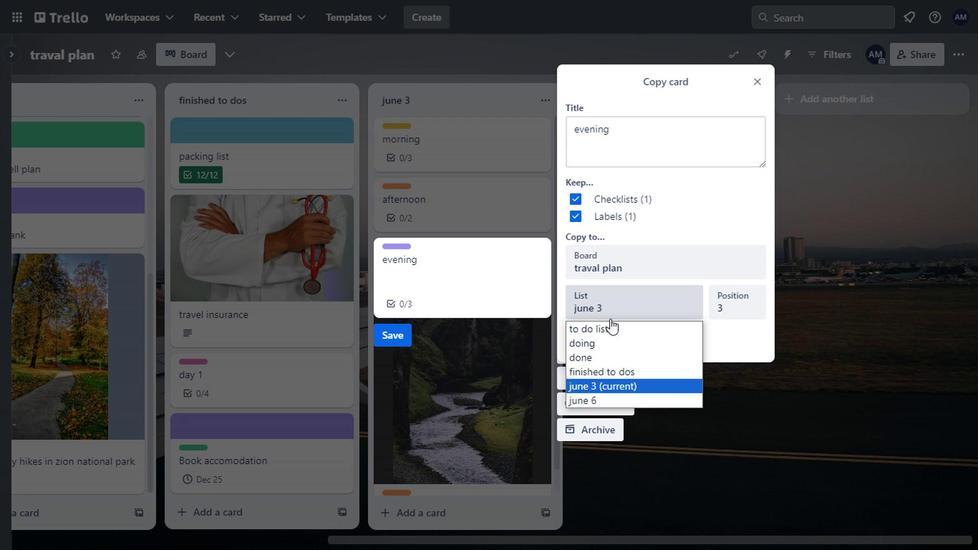 
Action: Mouse moved to (625, 374)
Screenshot: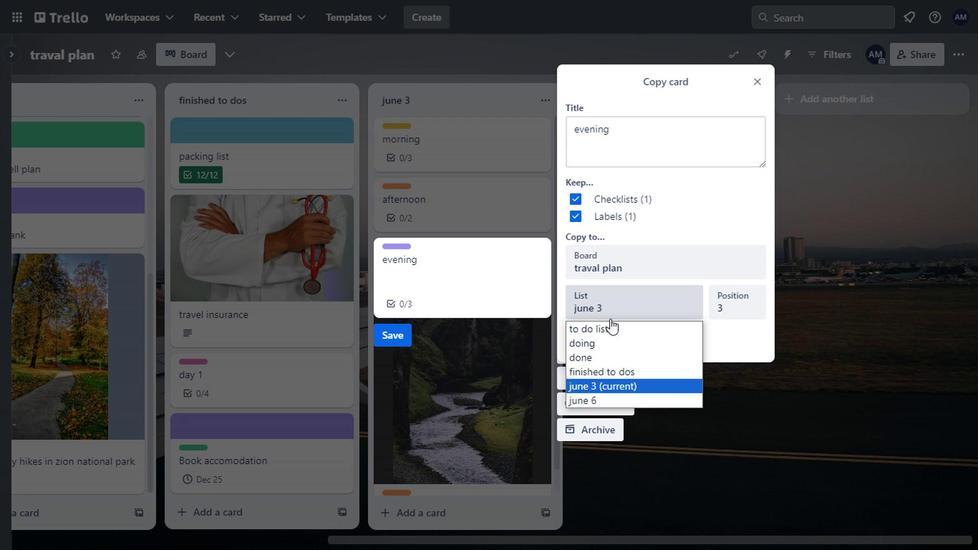 
Action: Mouse scrolled (625, 374) with delta (0, 0)
Screenshot: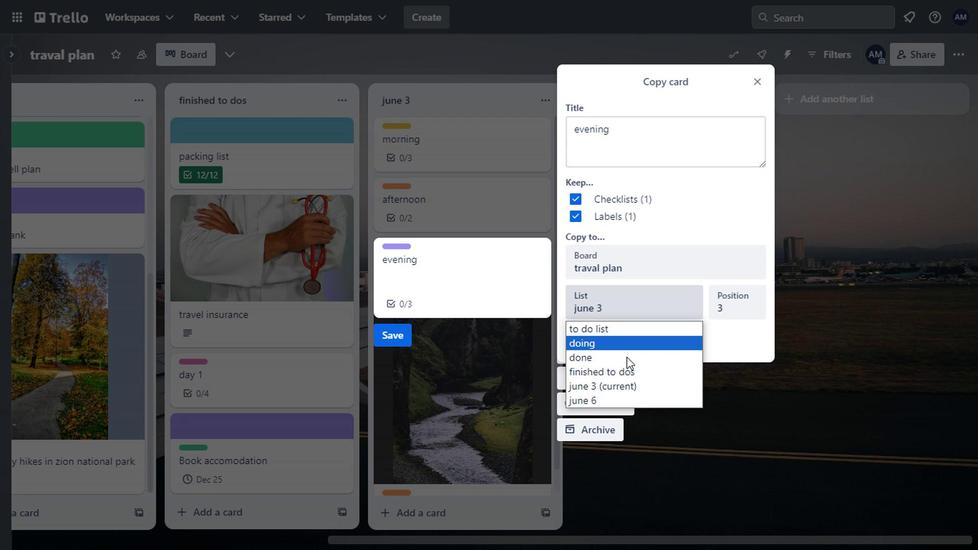 
Action: Mouse moved to (586, 400)
Screenshot: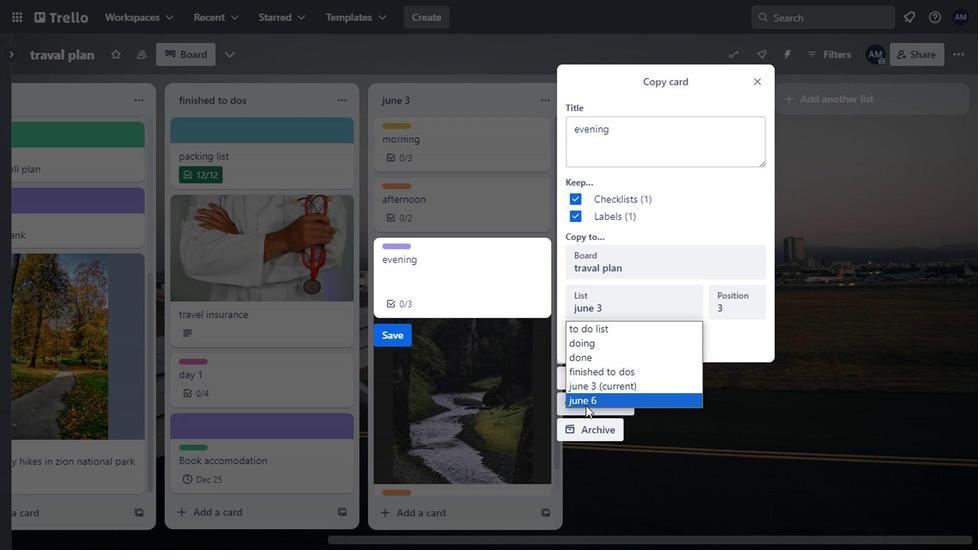 
Action: Mouse pressed left at (586, 400)
Screenshot: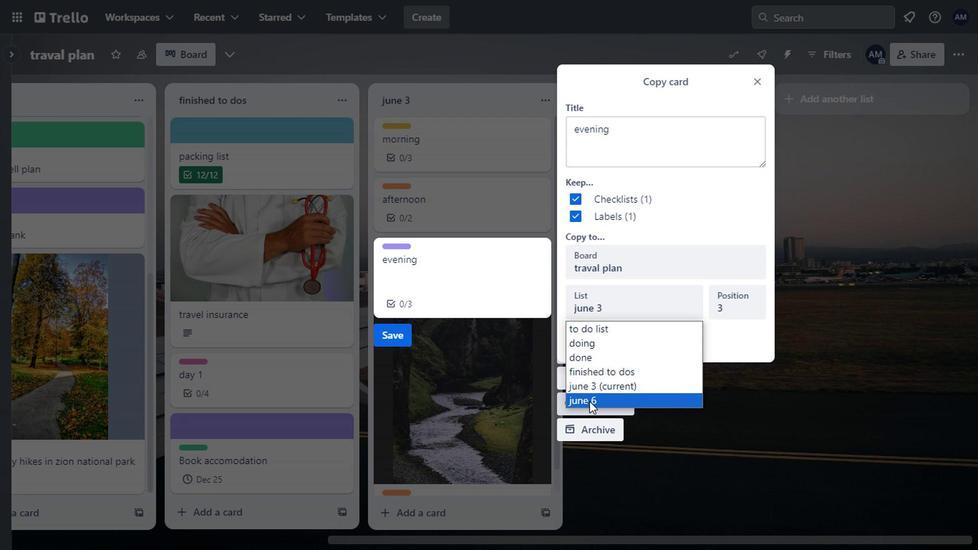 
Action: Mouse moved to (599, 350)
Screenshot: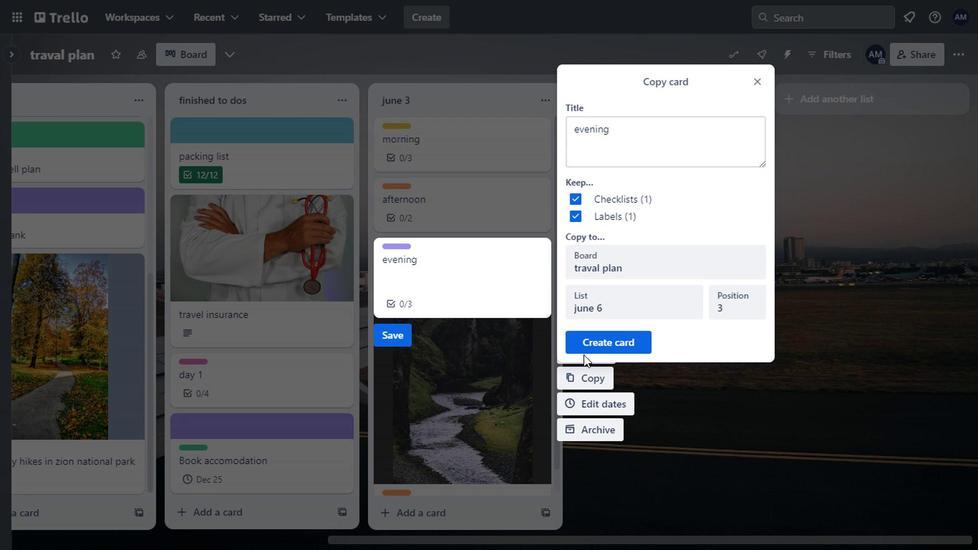 
Action: Mouse pressed left at (599, 350)
Screenshot: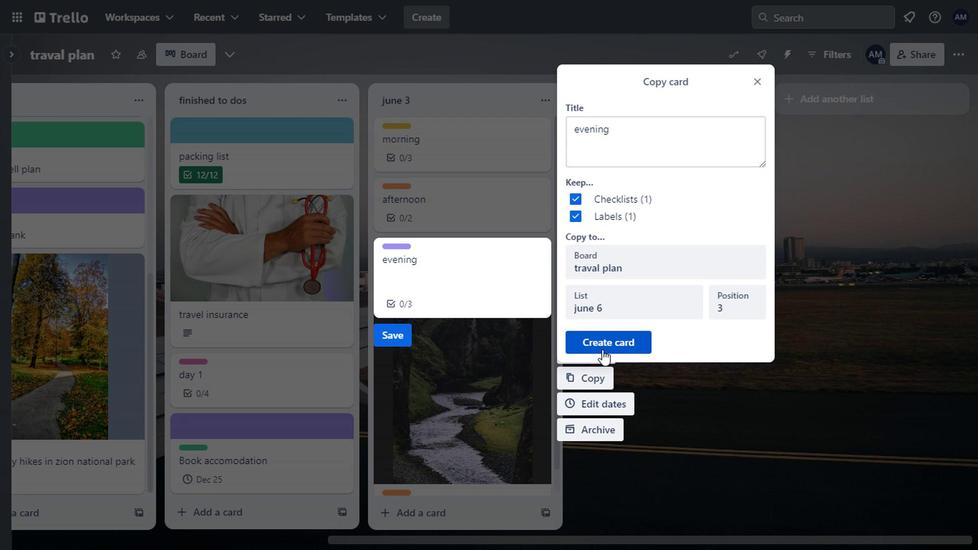 
Action: Mouse moved to (495, 323)
Screenshot: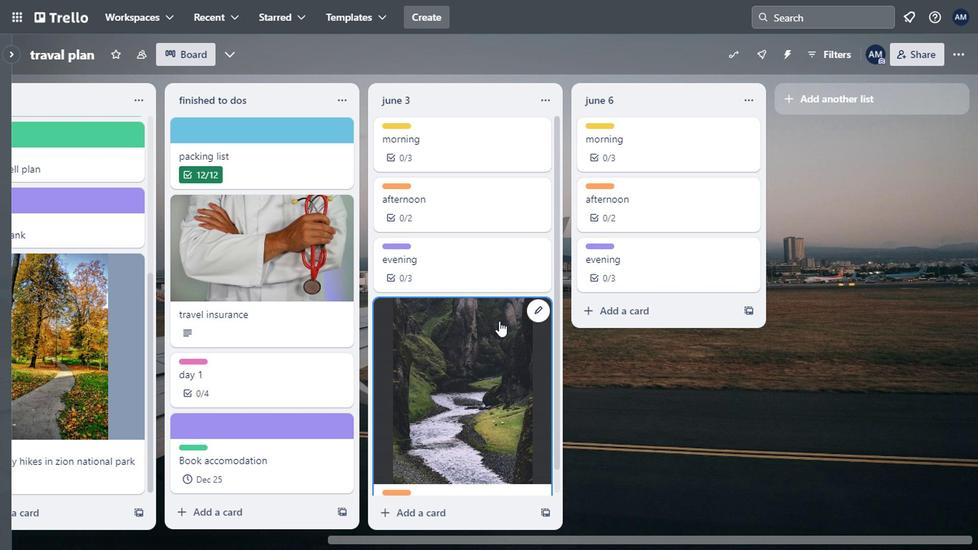 
Action: Mouse scrolled (495, 322) with delta (0, -1)
Screenshot: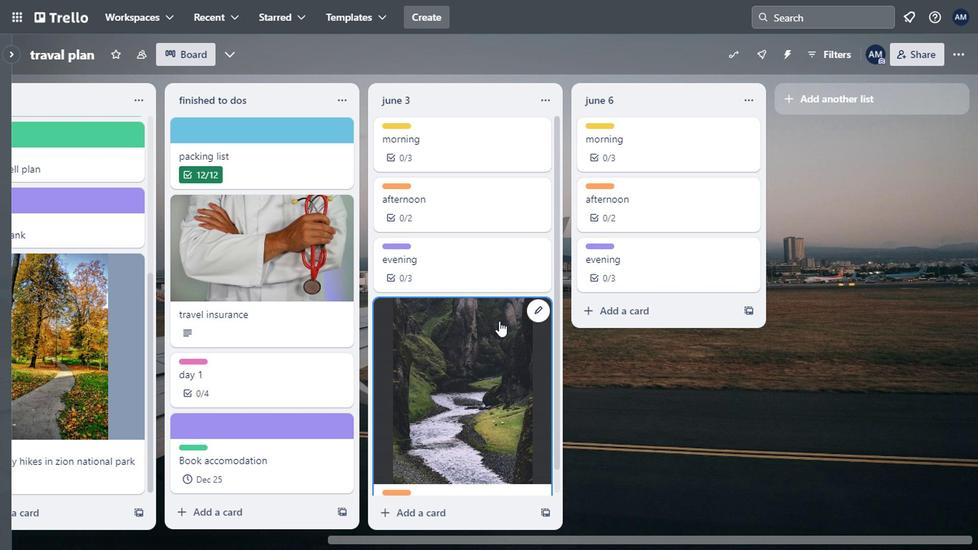 
Action: Mouse moved to (497, 317)
Screenshot: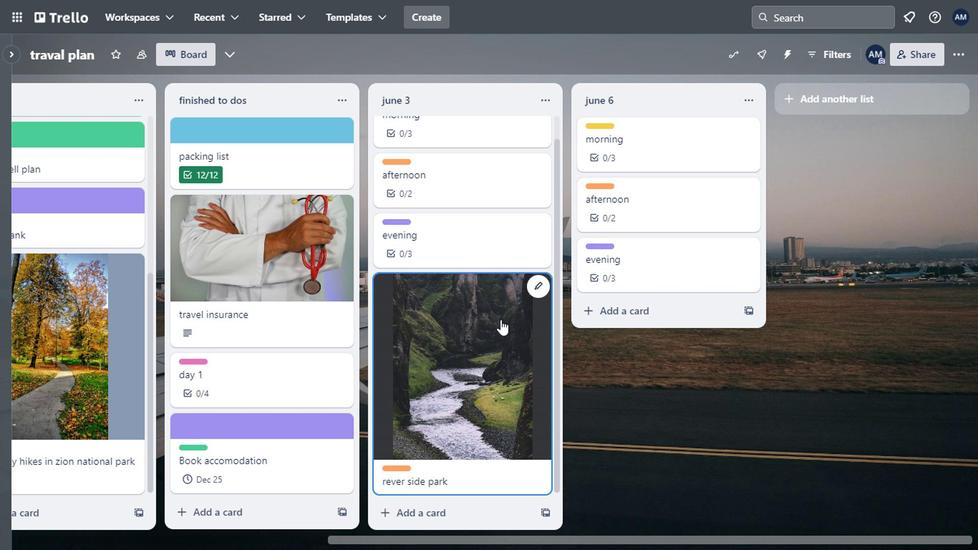 
Action: Mouse scrolled (497, 316) with delta (0, -1)
Screenshot: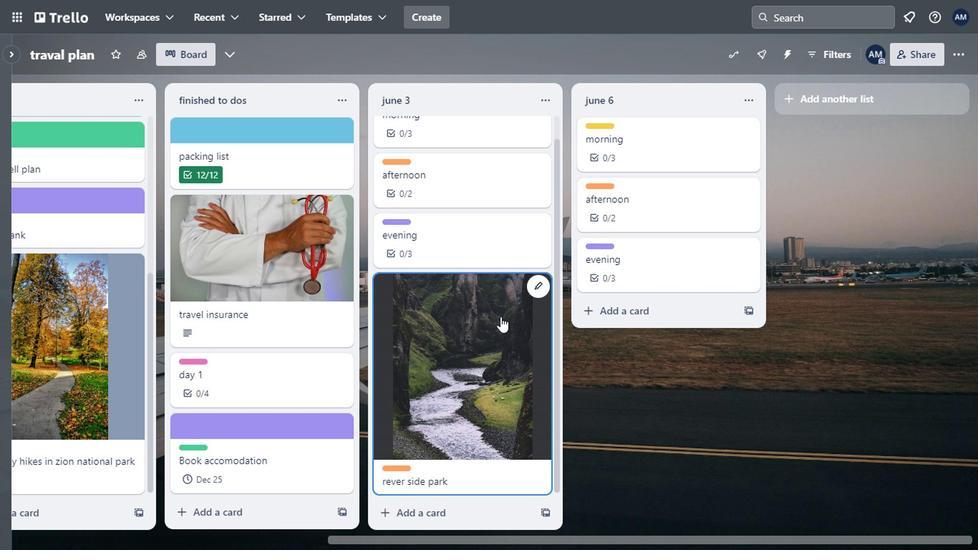 
Action: Mouse moved to (496, 312)
Screenshot: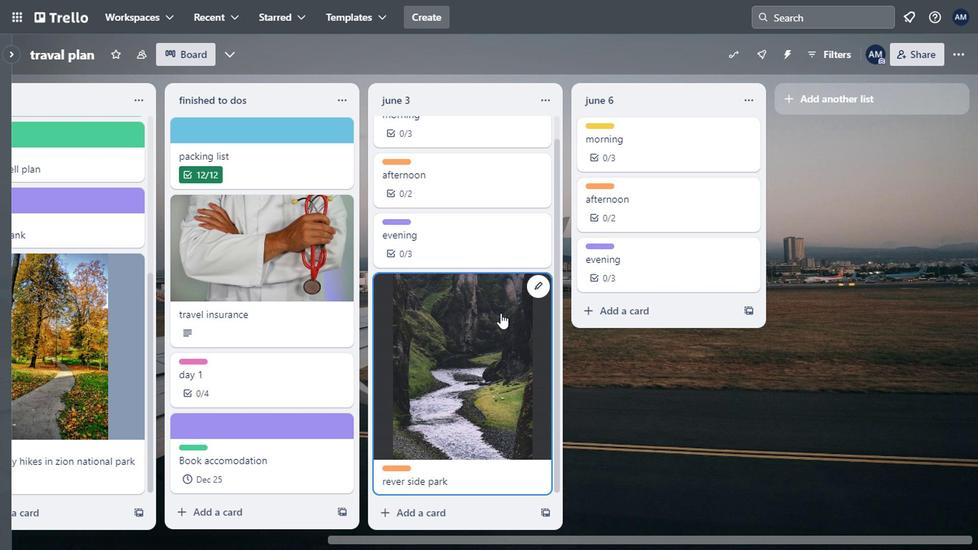 
Action: Mouse scrolled (496, 312) with delta (0, 0)
Screenshot: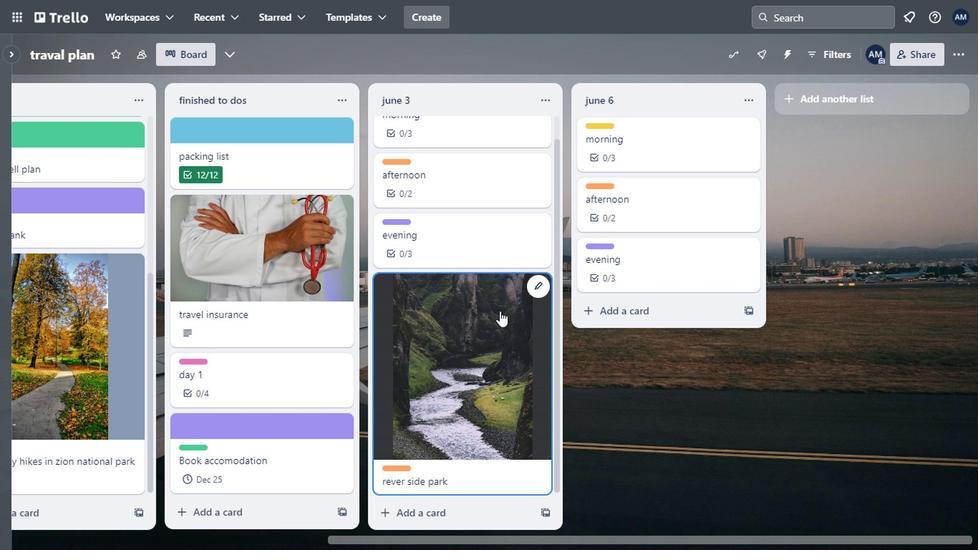 
Action: Mouse scrolled (496, 312) with delta (0, 0)
Screenshot: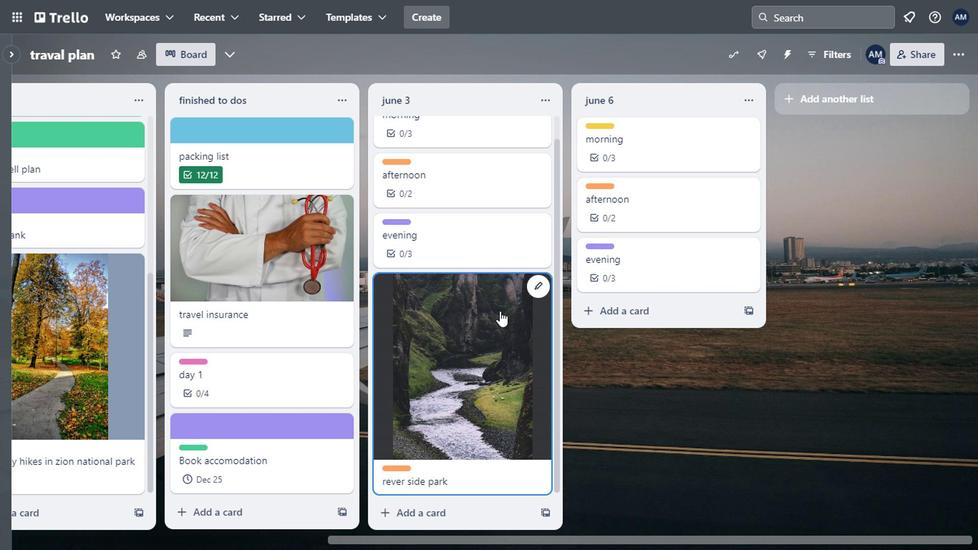 
Action: Mouse scrolled (496, 312) with delta (0, 0)
Screenshot: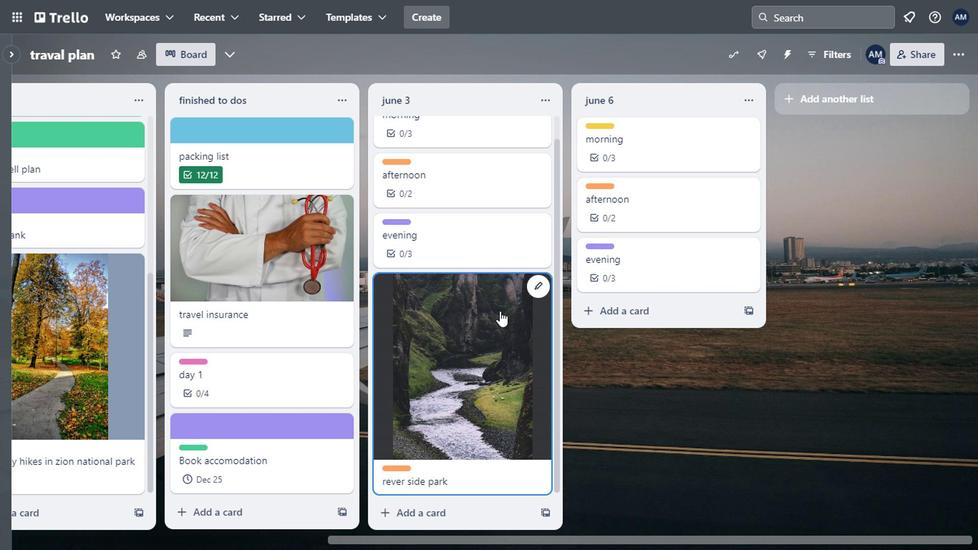 
Action: Mouse moved to (57, 332)
Screenshot: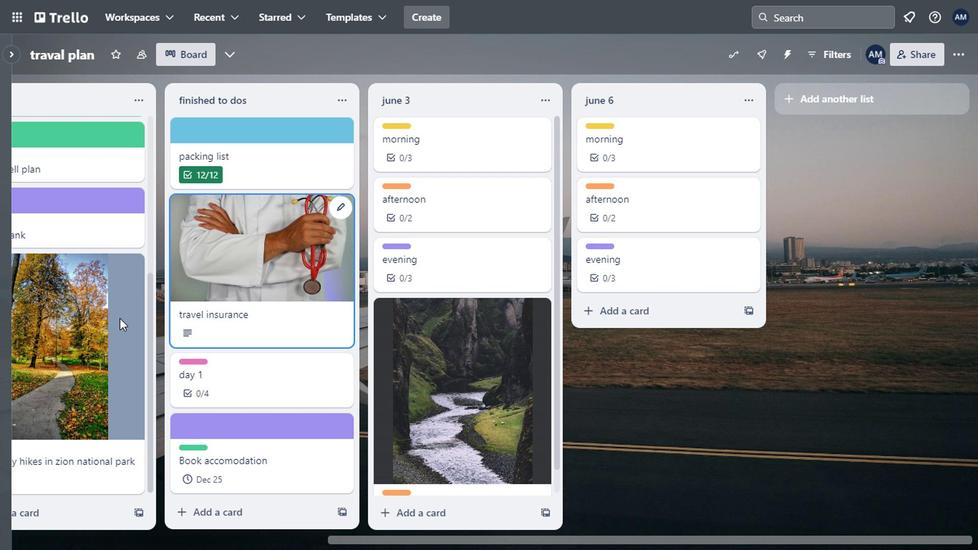 
Action: Mouse pressed left at (57, 332)
Screenshot: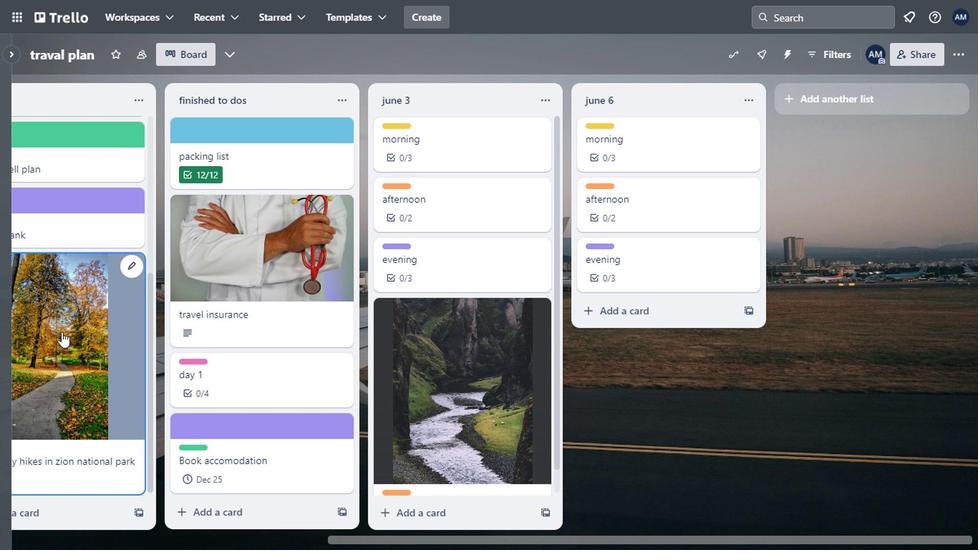 
Action: Mouse moved to (484, 352)
Screenshot: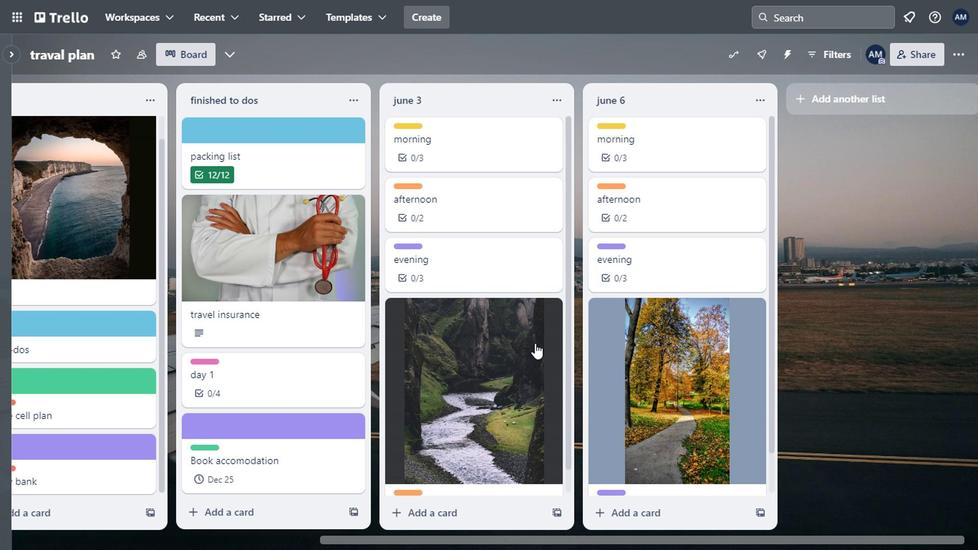 
Action: Mouse scrolled (484, 351) with delta (0, -1)
Screenshot: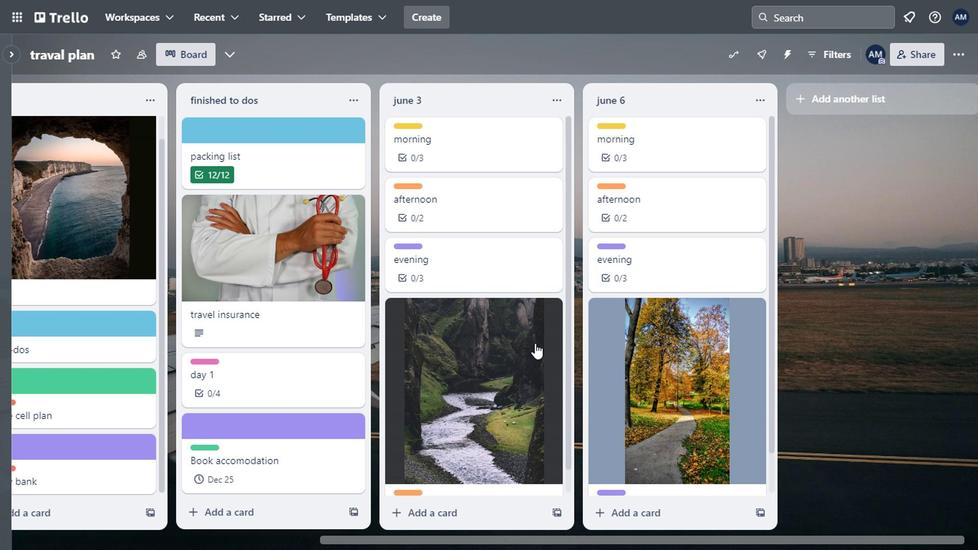 
Action: Mouse moved to (764, 405)
Screenshot: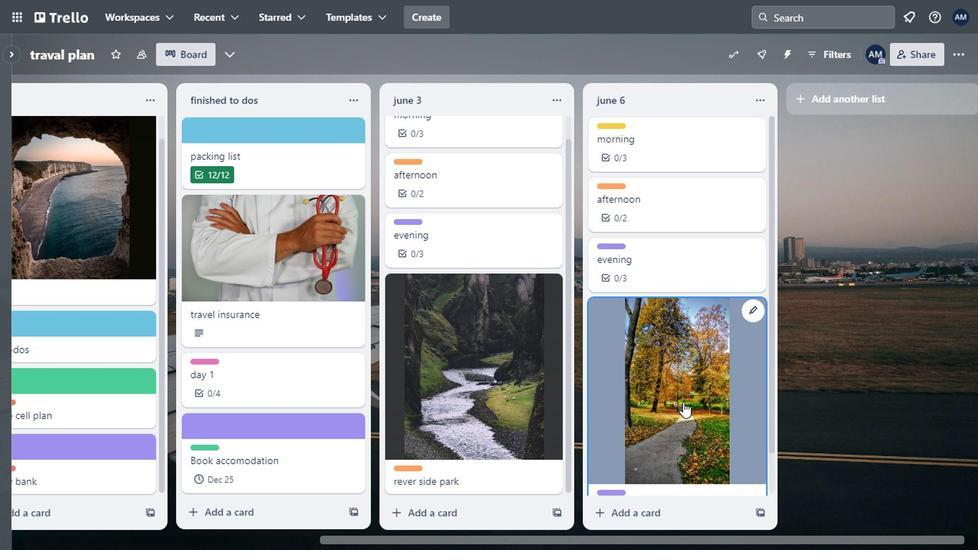 
Action: Mouse scrolled (764, 404) with delta (0, -1)
